 Task: Look for Airbnb options in Altamonte Springs, United States from 21st December, 2023 to 29th December, 2023 for 4 adults.2 bedrooms having 2 beds and 2 bathrooms. Property type can be flat. Look for 5 properties as per requirement.
Action: Mouse moved to (402, 89)
Screenshot: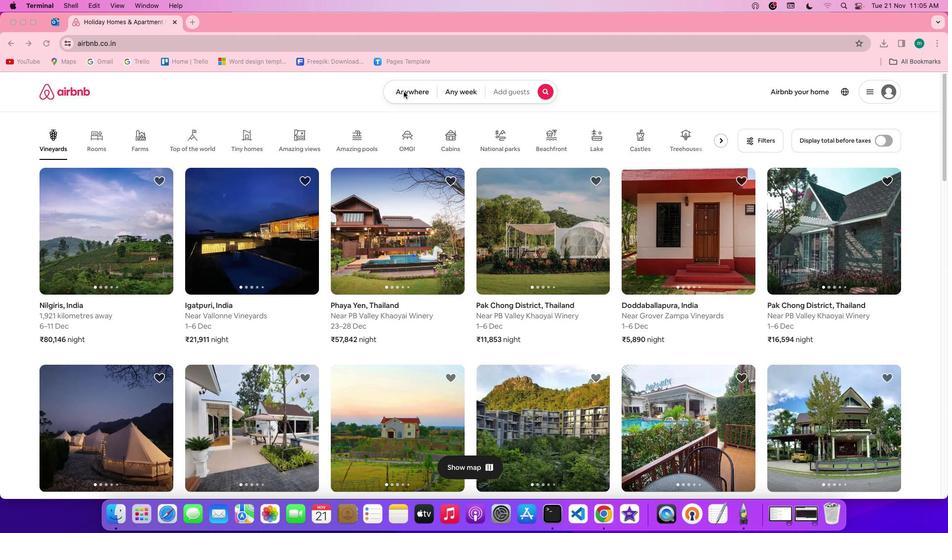 
Action: Mouse pressed left at (402, 89)
Screenshot: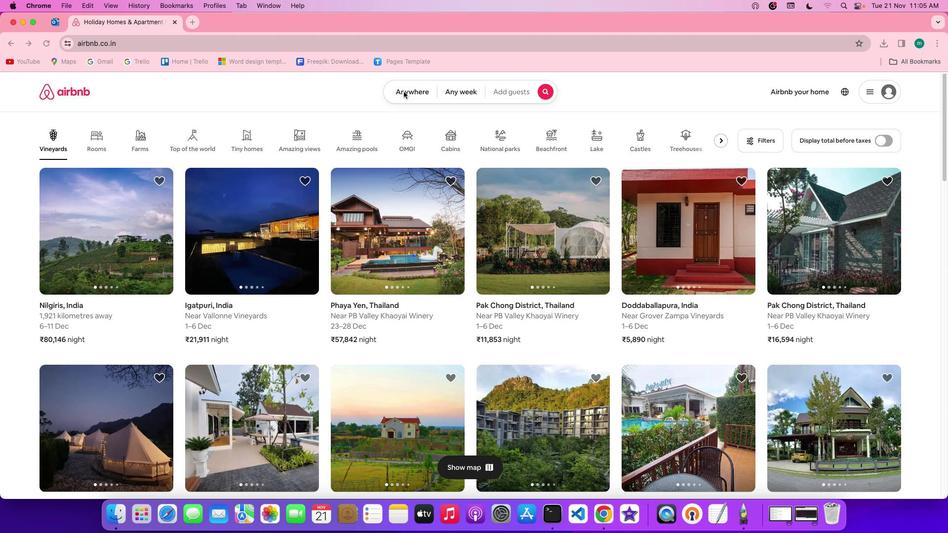 
Action: Mouse pressed left at (402, 89)
Screenshot: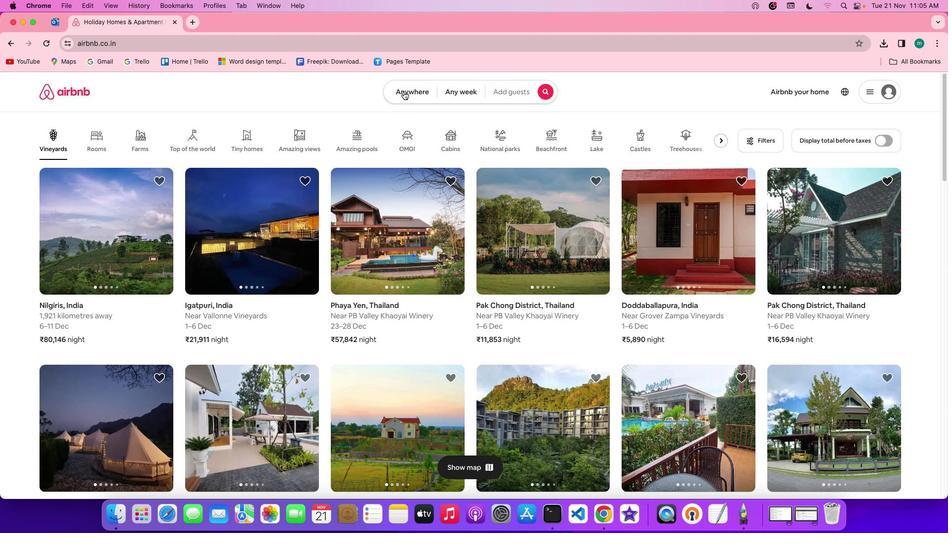 
Action: Mouse moved to (366, 131)
Screenshot: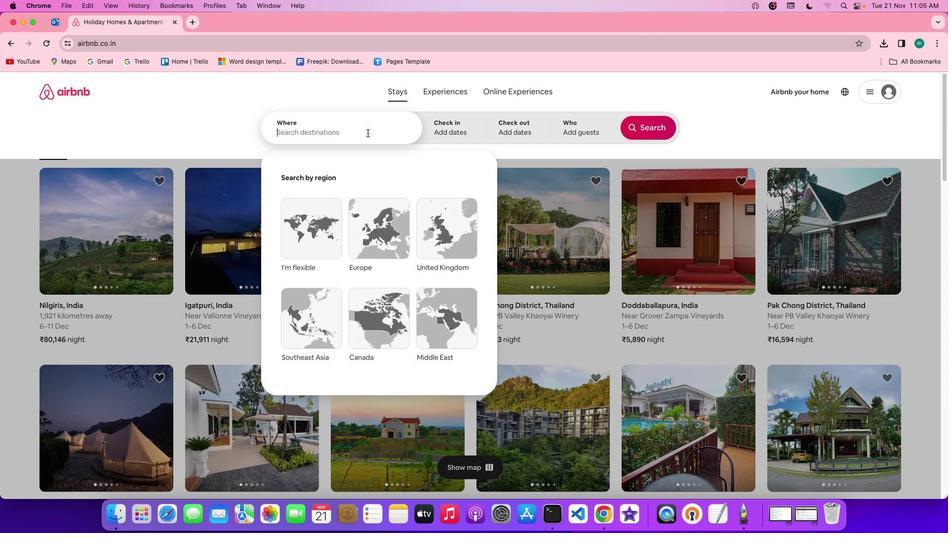 
Action: Mouse pressed left at (366, 131)
Screenshot: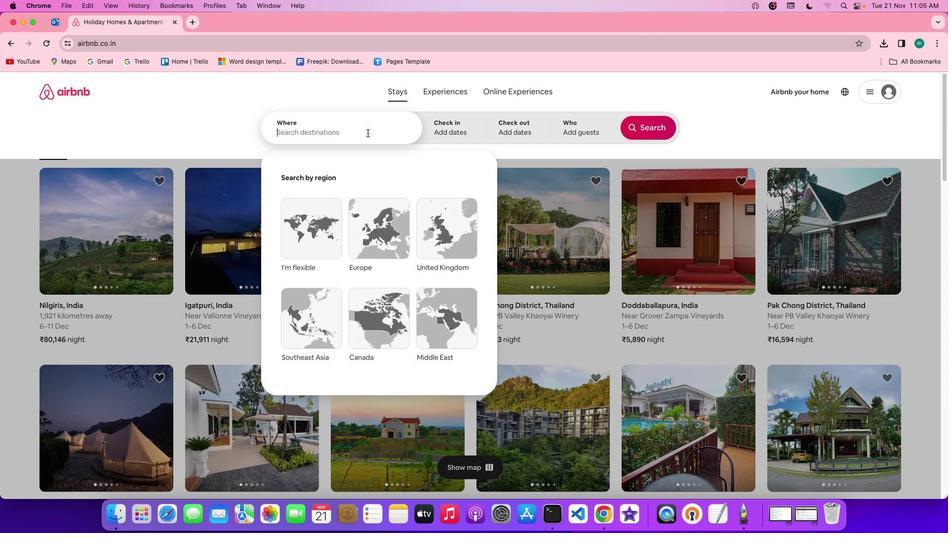 
Action: Key pressed Key.shift'A''l''t''a''m''o''n''t''e'Key.spaceKey.shift'S''p''r''i''n''g''s'','Key.spaceKey.shift'U''n''i''t''e''d'Key.spaceKey.shift'S''t''a''t''e''s'
Screenshot: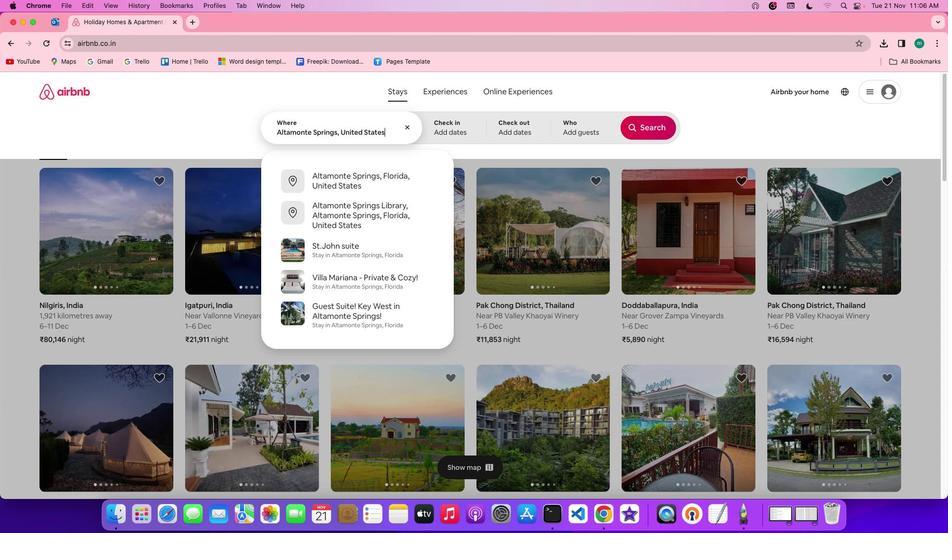 
Action: Mouse moved to (462, 125)
Screenshot: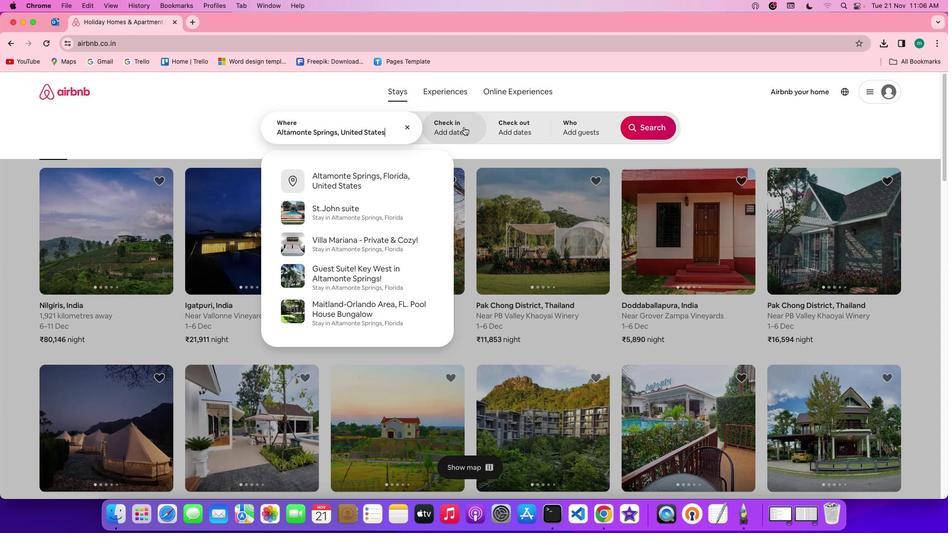 
Action: Mouse pressed left at (462, 125)
Screenshot: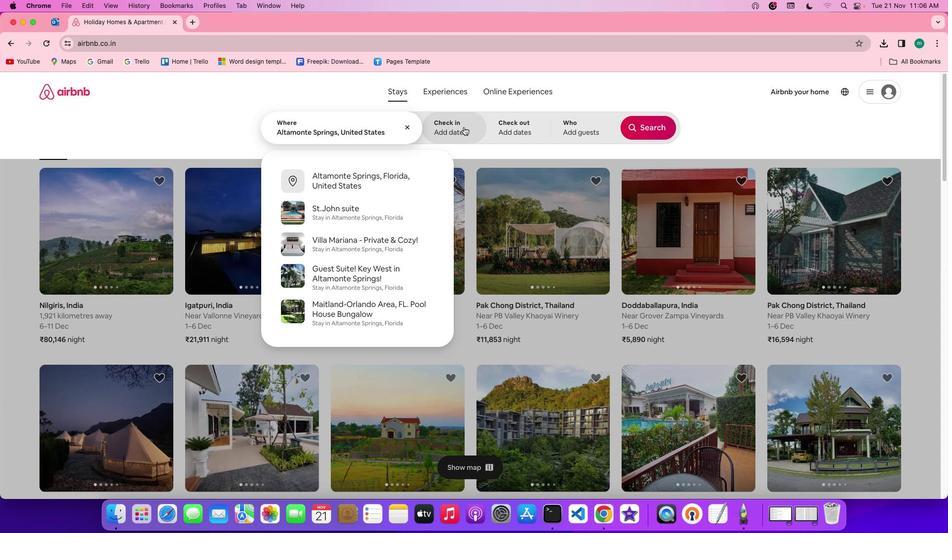 
Action: Mouse moved to (586, 324)
Screenshot: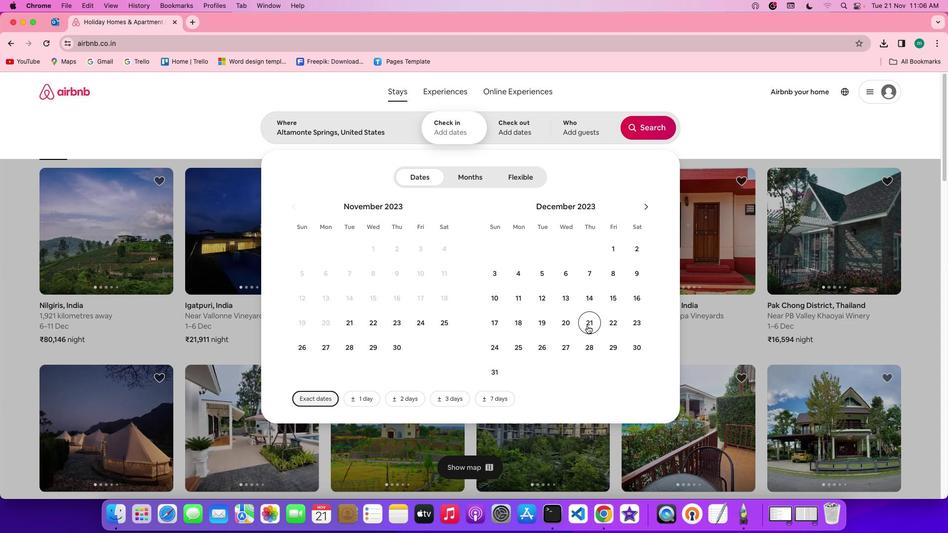 
Action: Mouse pressed left at (586, 324)
Screenshot: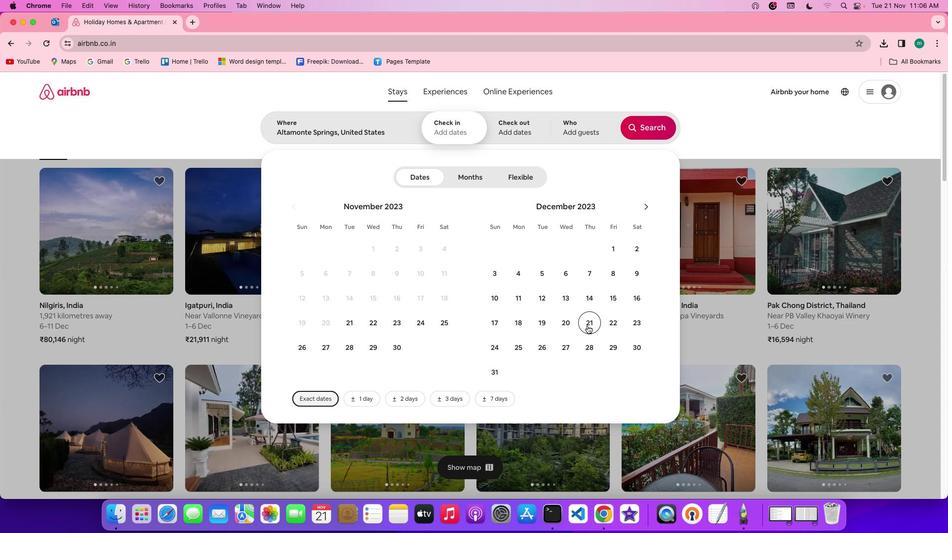 
Action: Mouse moved to (615, 342)
Screenshot: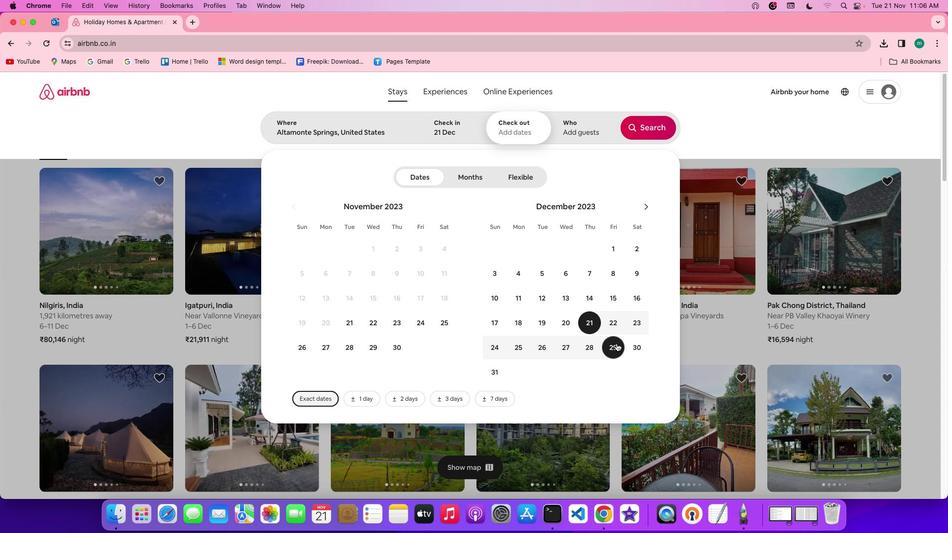 
Action: Mouse pressed left at (615, 342)
Screenshot: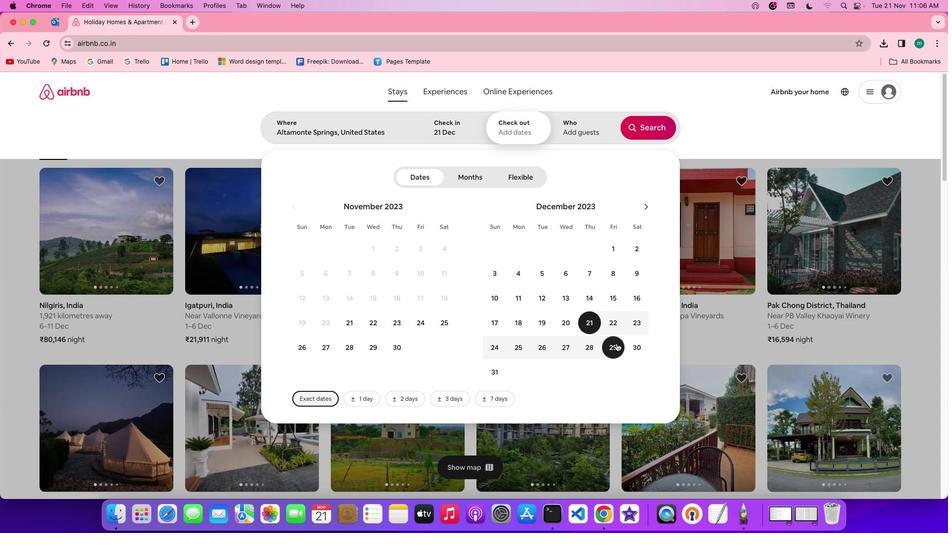 
Action: Mouse moved to (581, 122)
Screenshot: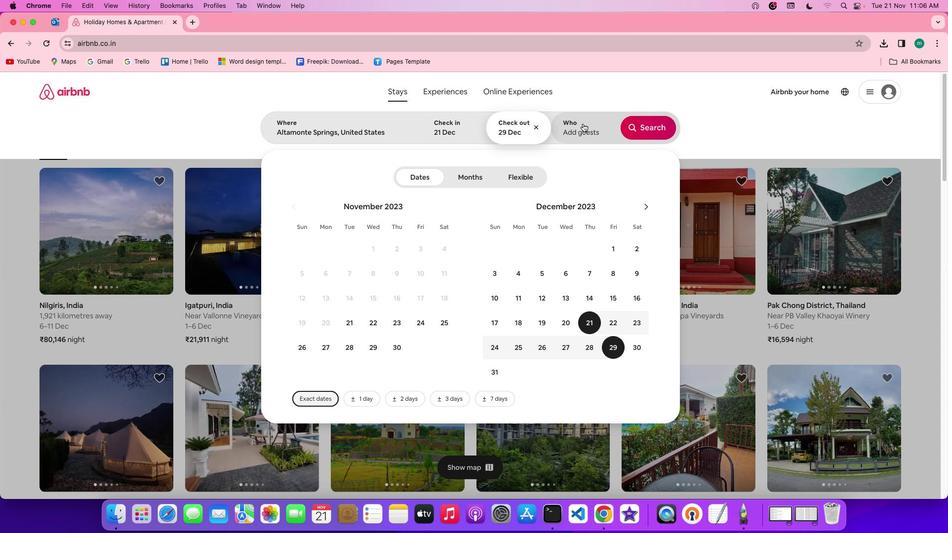 
Action: Mouse pressed left at (581, 122)
Screenshot: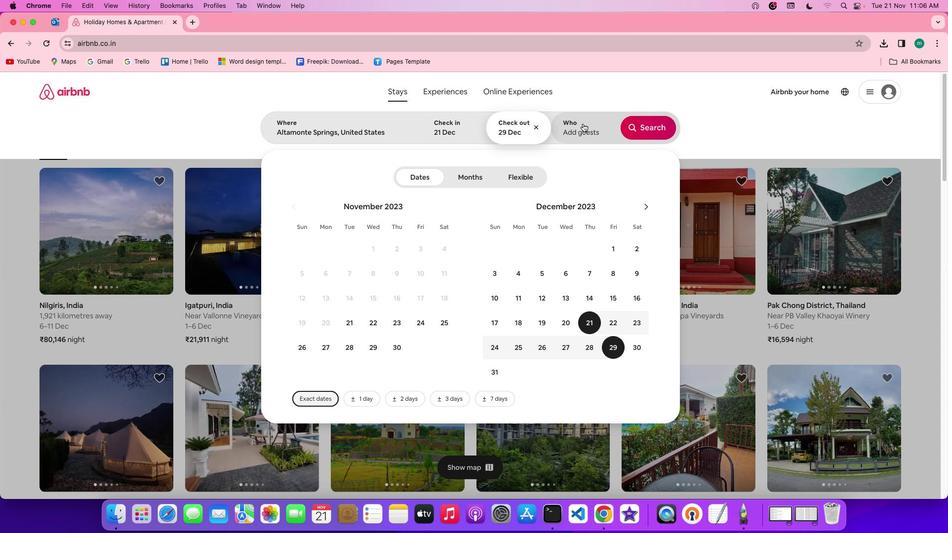 
Action: Mouse moved to (653, 174)
Screenshot: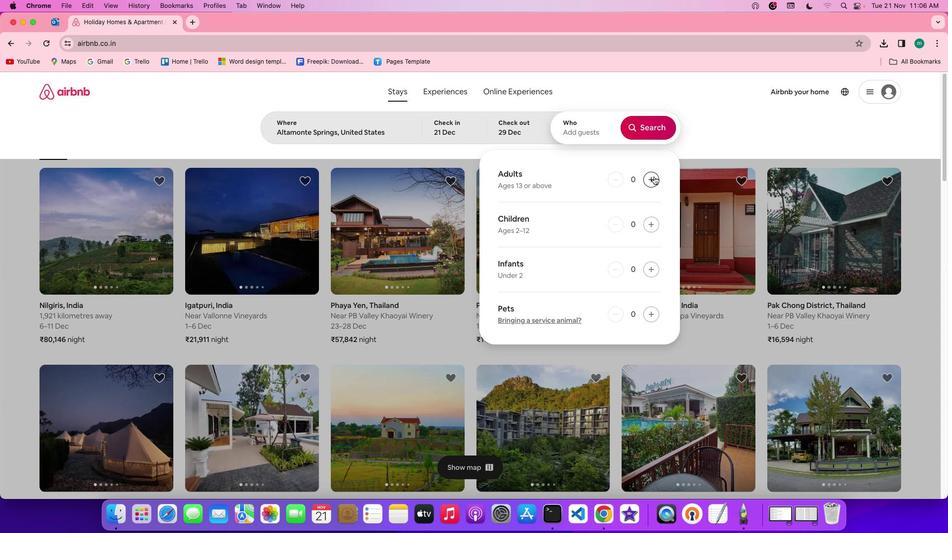 
Action: Mouse pressed left at (653, 174)
Screenshot: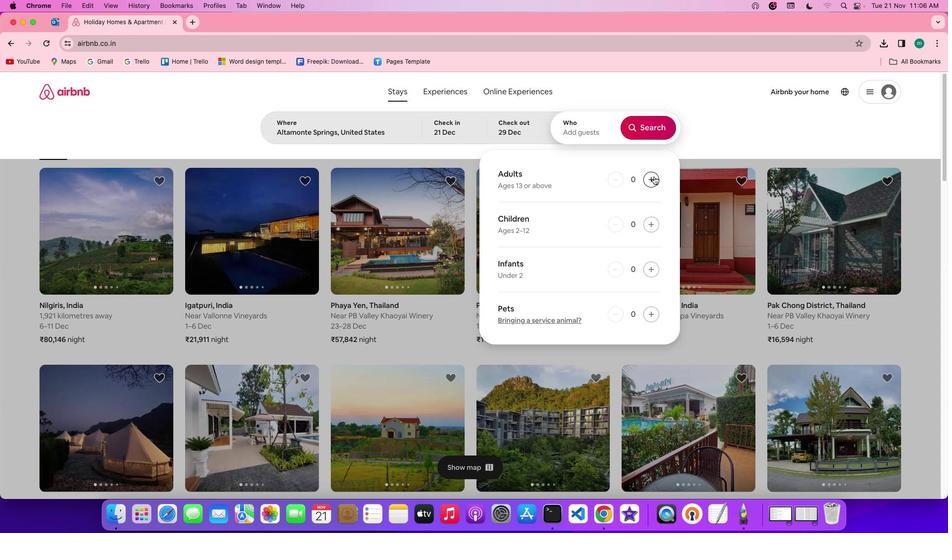 
Action: Mouse pressed left at (653, 174)
Screenshot: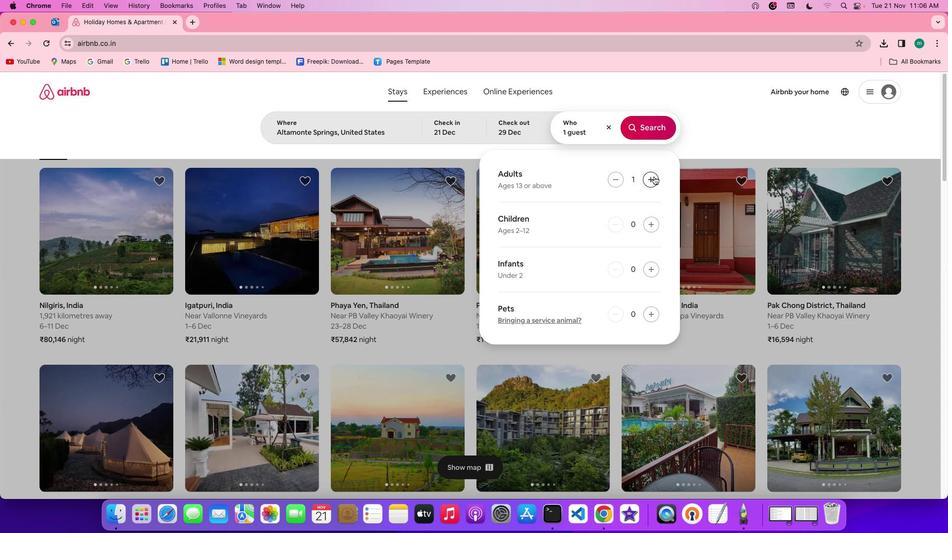 
Action: Mouse pressed left at (653, 174)
Screenshot: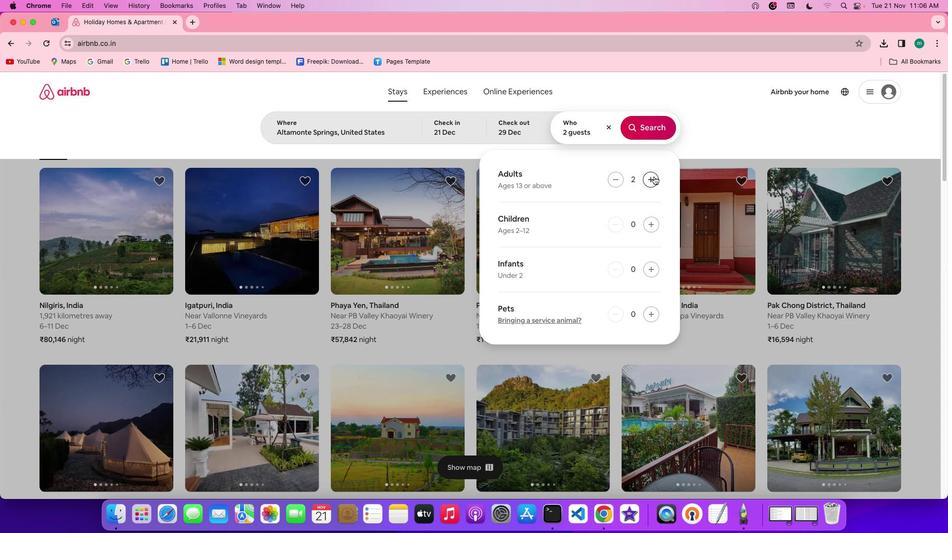 
Action: Mouse pressed left at (653, 174)
Screenshot: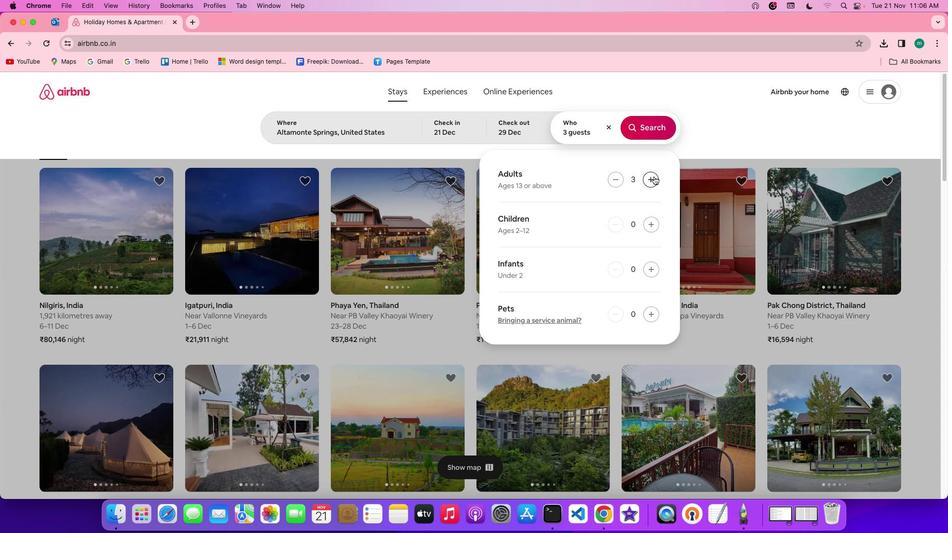 
Action: Mouse moved to (644, 126)
Screenshot: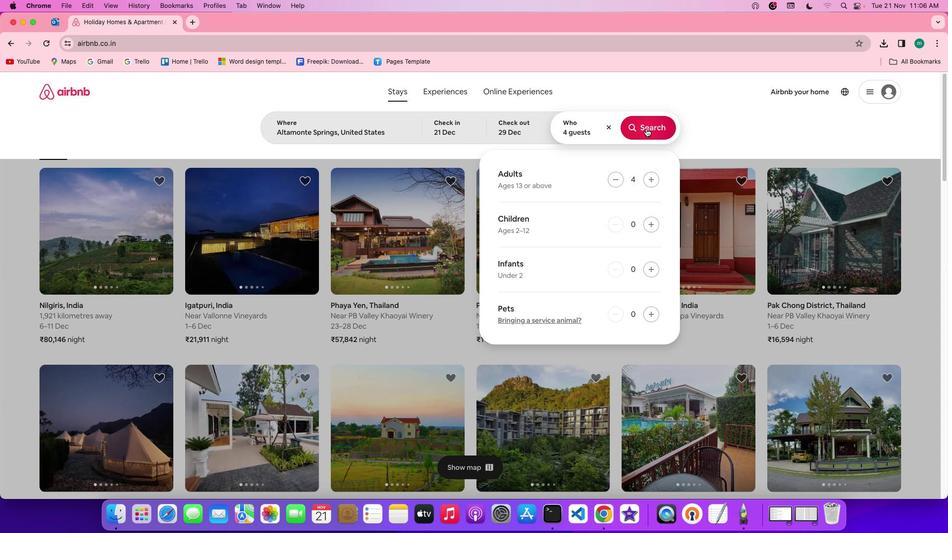 
Action: Mouse pressed left at (644, 126)
Screenshot: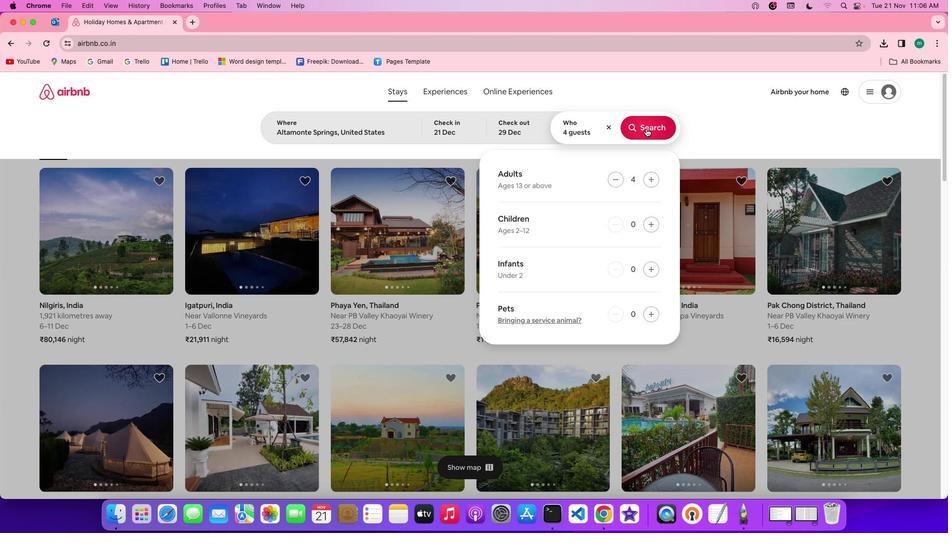 
Action: Mouse moved to (796, 123)
Screenshot: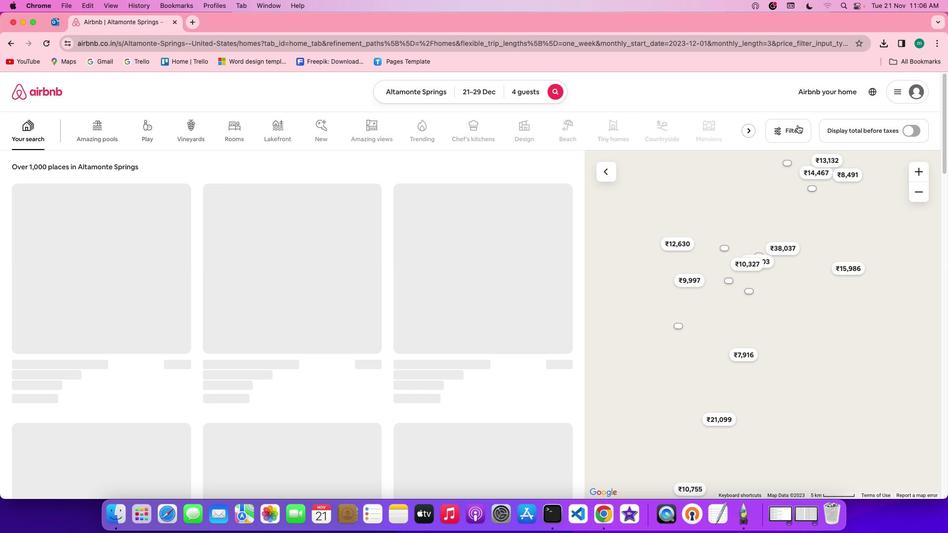 
Action: Mouse pressed left at (796, 123)
Screenshot: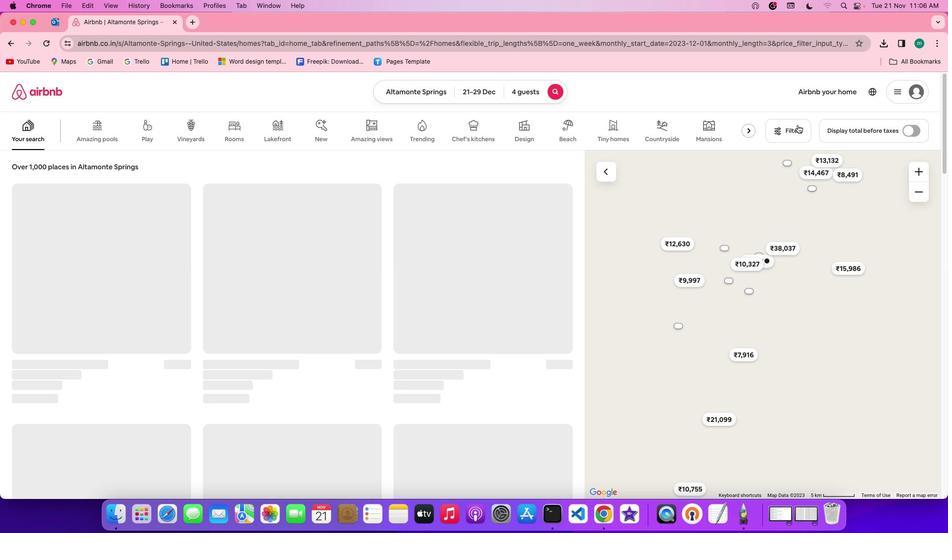 
Action: Mouse moved to (506, 271)
Screenshot: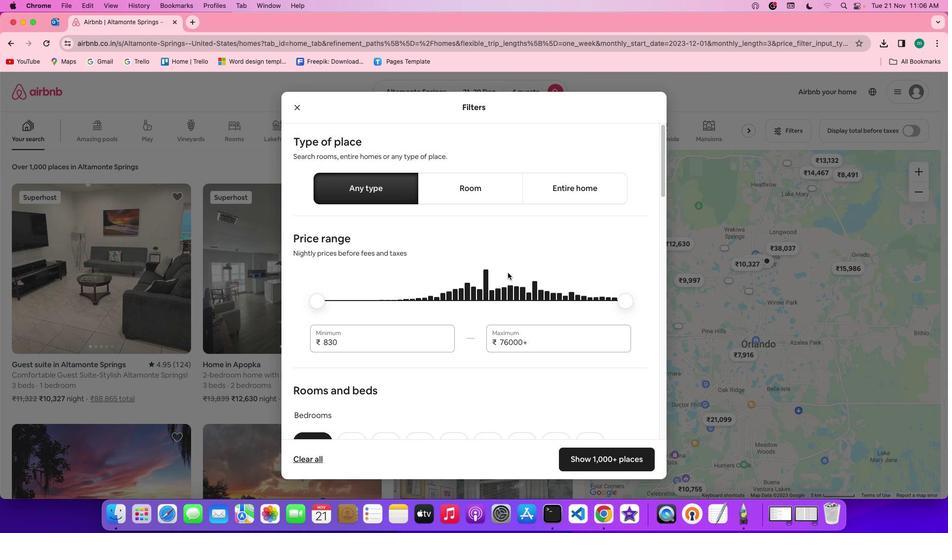 
Action: Mouse scrolled (506, 271) with delta (0, -1)
Screenshot: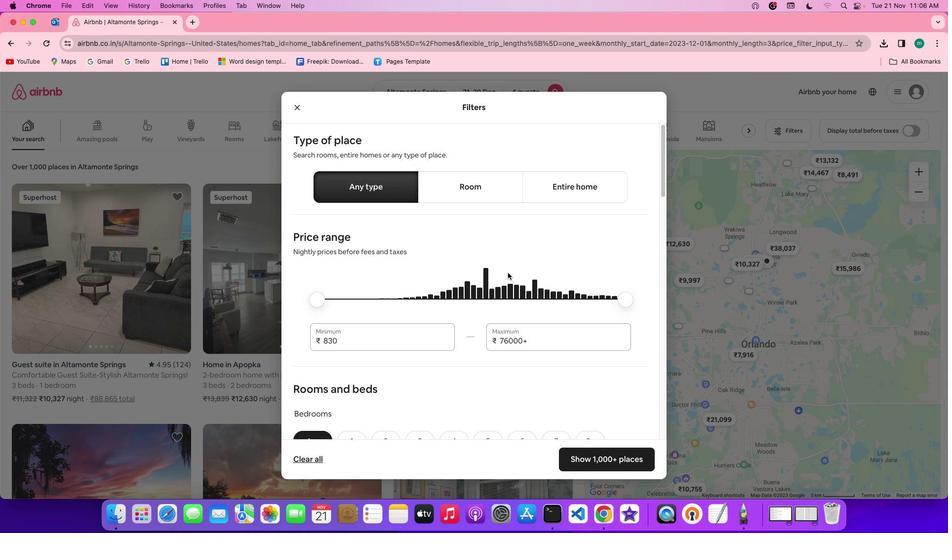 
Action: Mouse scrolled (506, 271) with delta (0, -1)
Screenshot: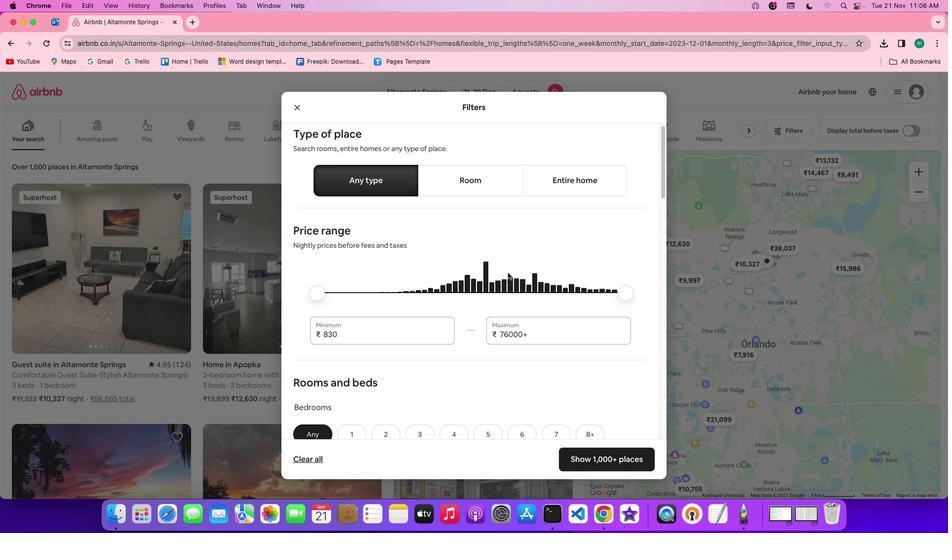 
Action: Mouse scrolled (506, 271) with delta (0, -1)
Screenshot: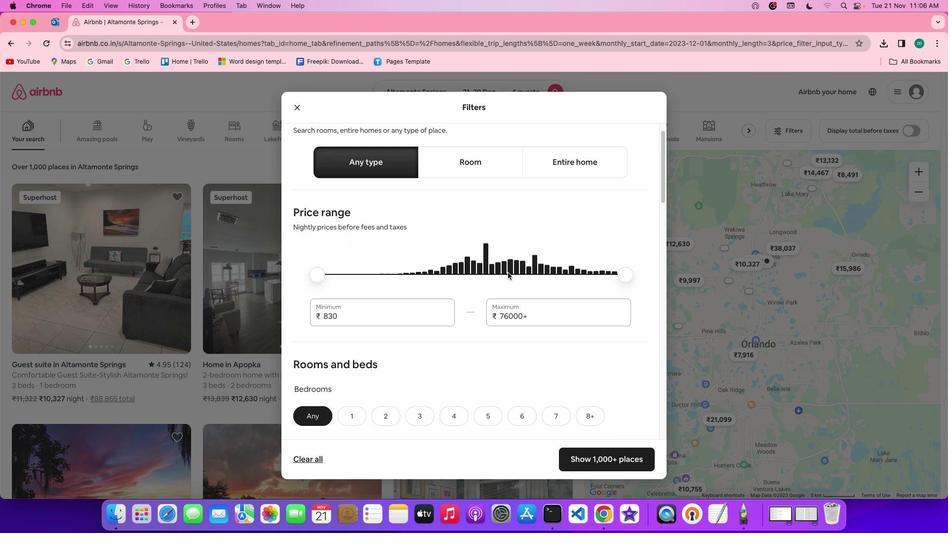 
Action: Mouse scrolled (506, 271) with delta (0, -1)
Screenshot: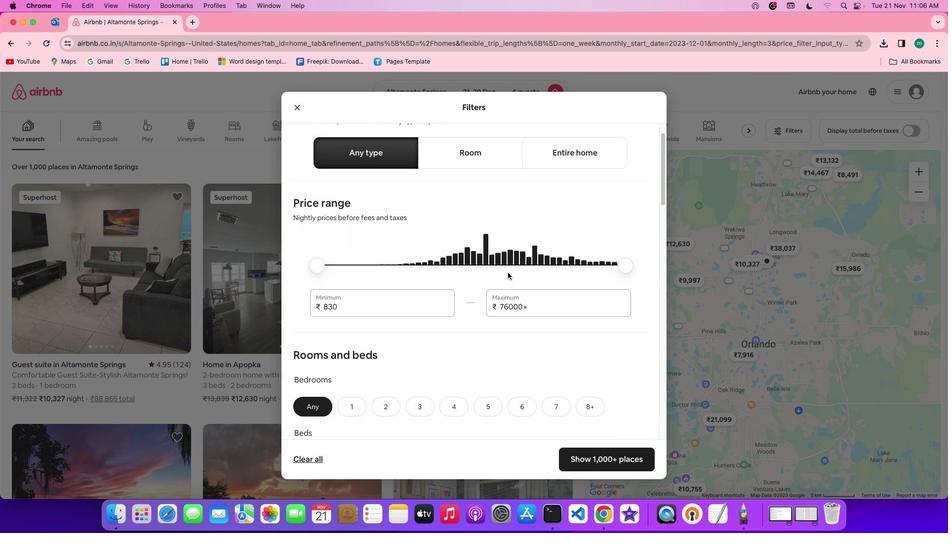 
Action: Mouse moved to (506, 271)
Screenshot: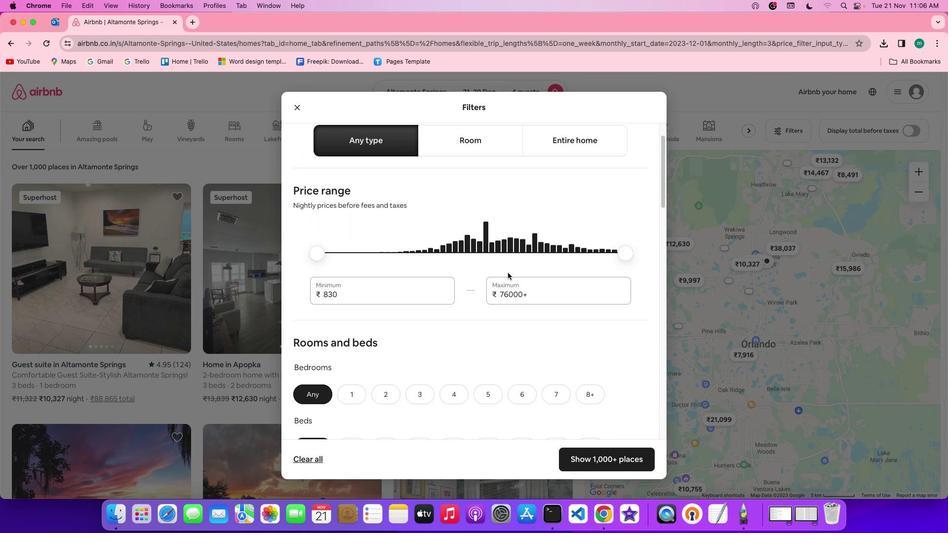 
Action: Mouse scrolled (506, 271) with delta (0, -1)
Screenshot: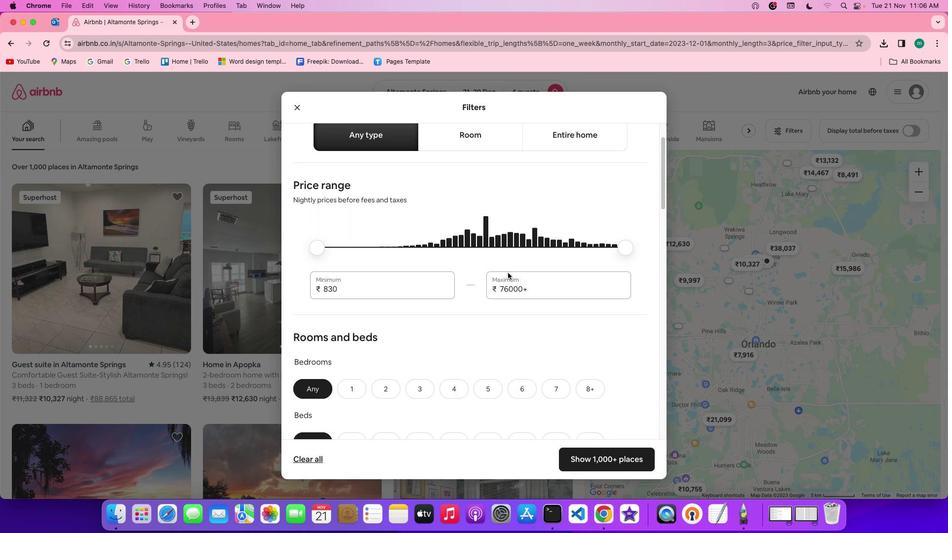 
Action: Mouse scrolled (506, 271) with delta (0, -1)
Screenshot: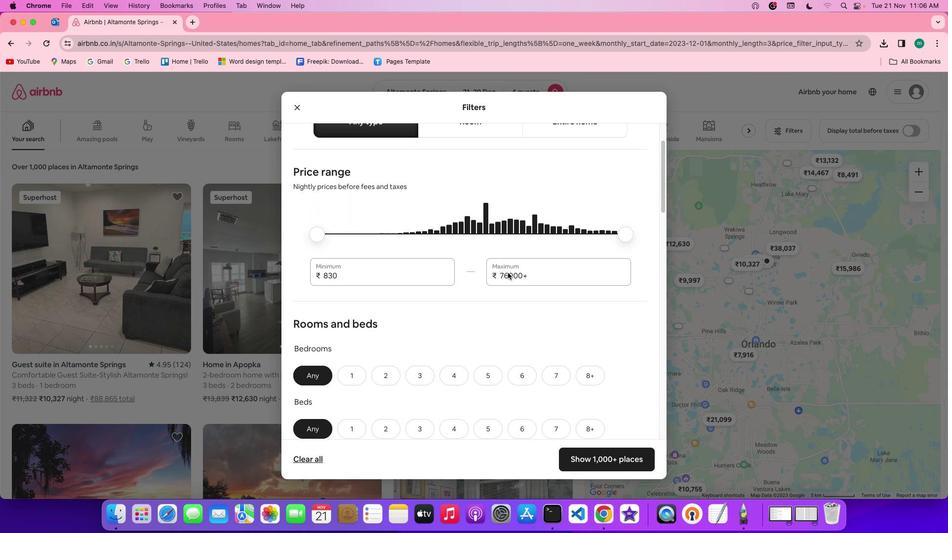
Action: Mouse scrolled (506, 271) with delta (0, -2)
Screenshot: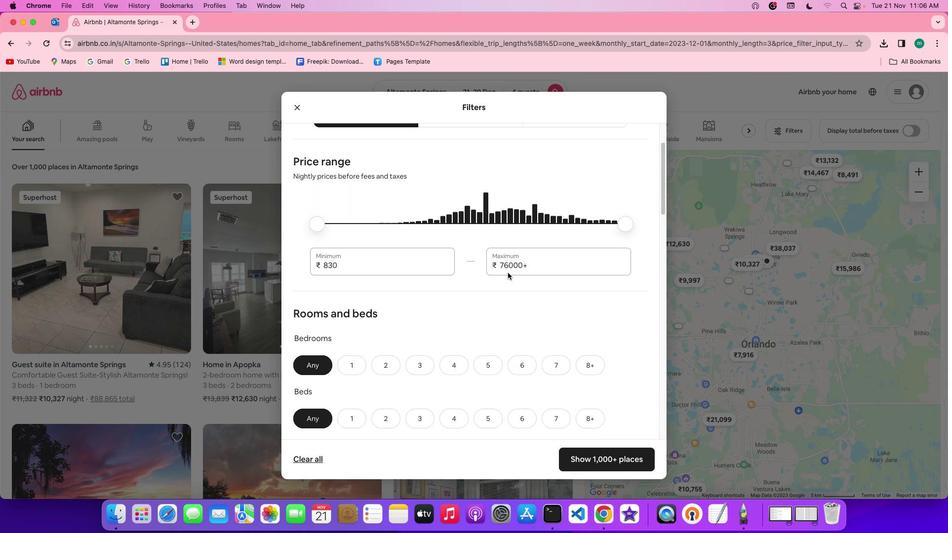 
Action: Mouse scrolled (506, 271) with delta (0, -2)
Screenshot: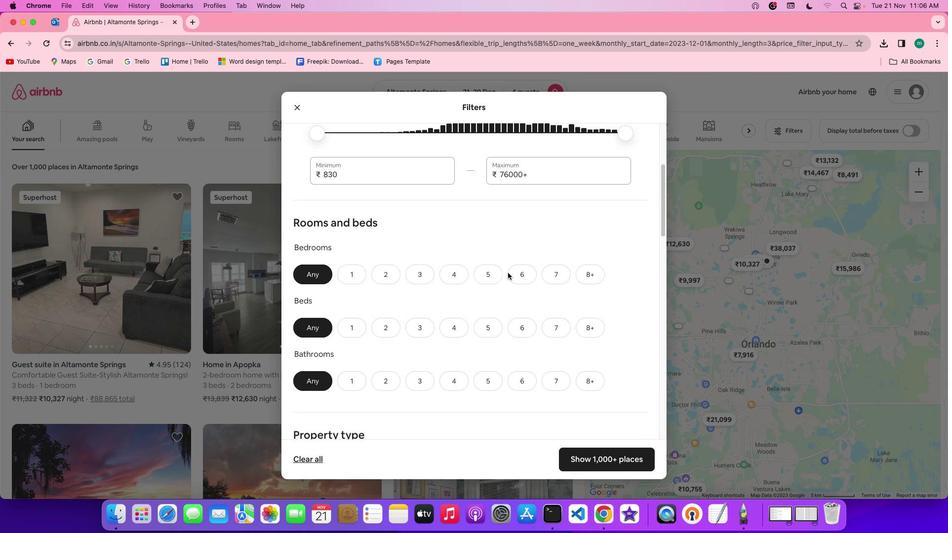 
Action: Mouse scrolled (506, 271) with delta (0, -1)
Screenshot: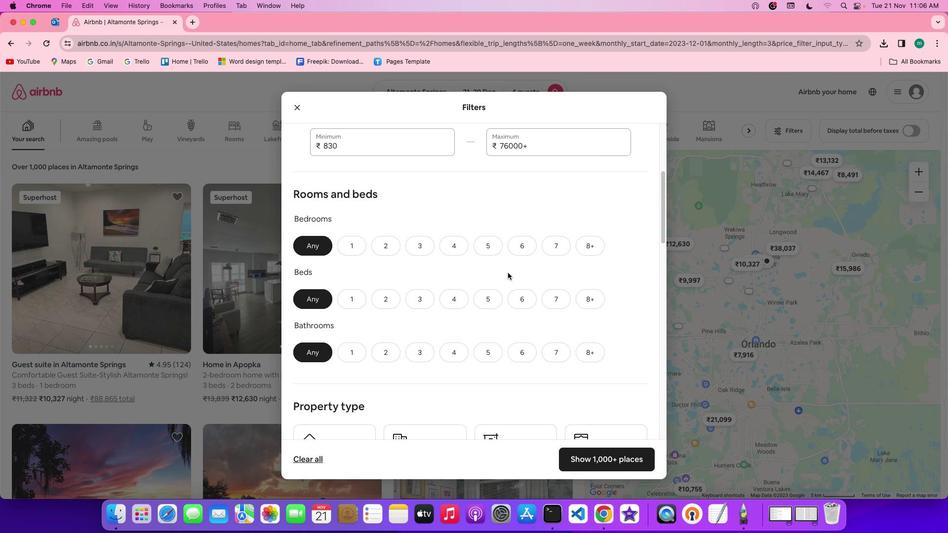 
Action: Mouse scrolled (506, 271) with delta (0, -1)
Screenshot: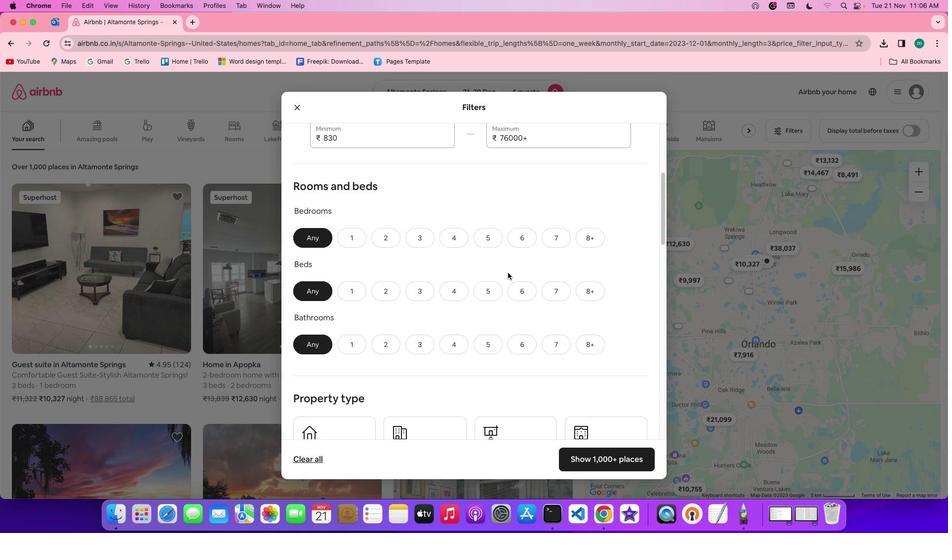 
Action: Mouse scrolled (506, 271) with delta (0, -1)
Screenshot: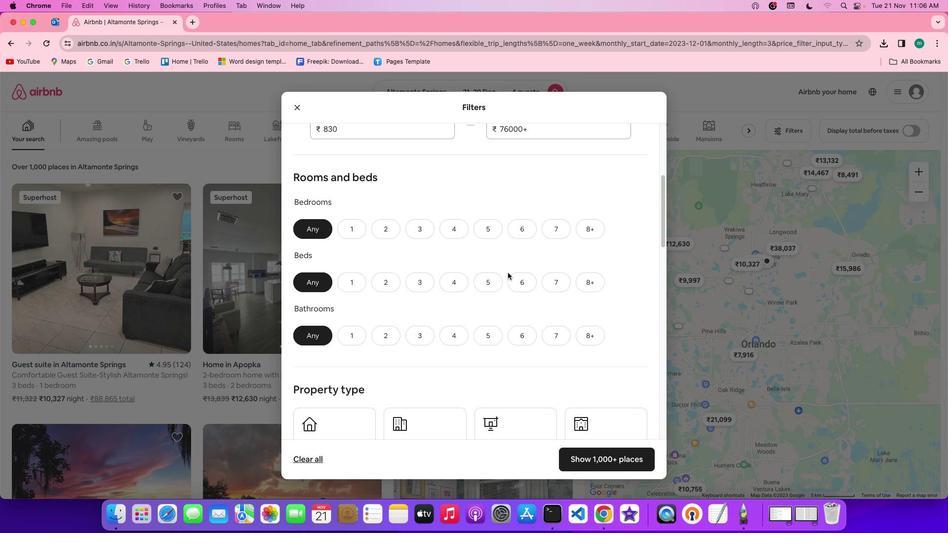 
Action: Mouse scrolled (506, 271) with delta (0, -1)
Screenshot: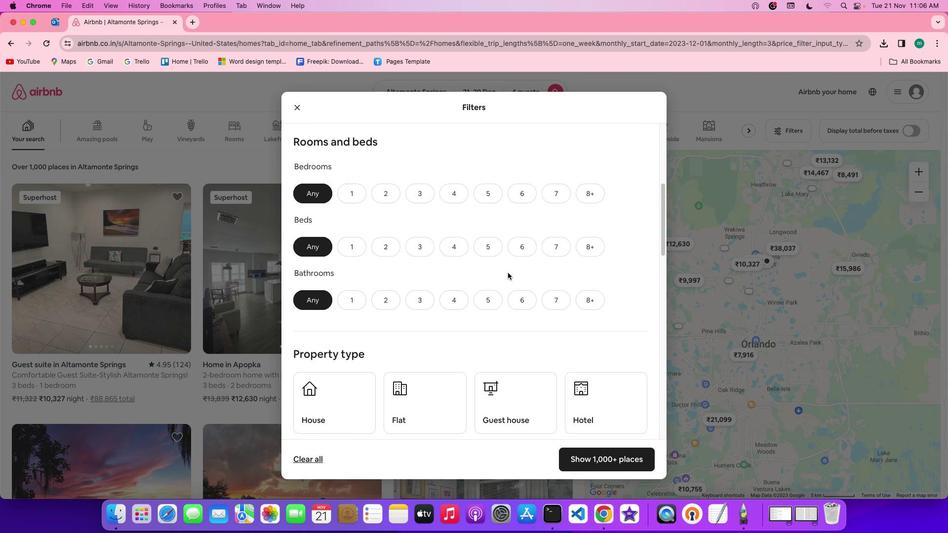 
Action: Mouse moved to (384, 154)
Screenshot: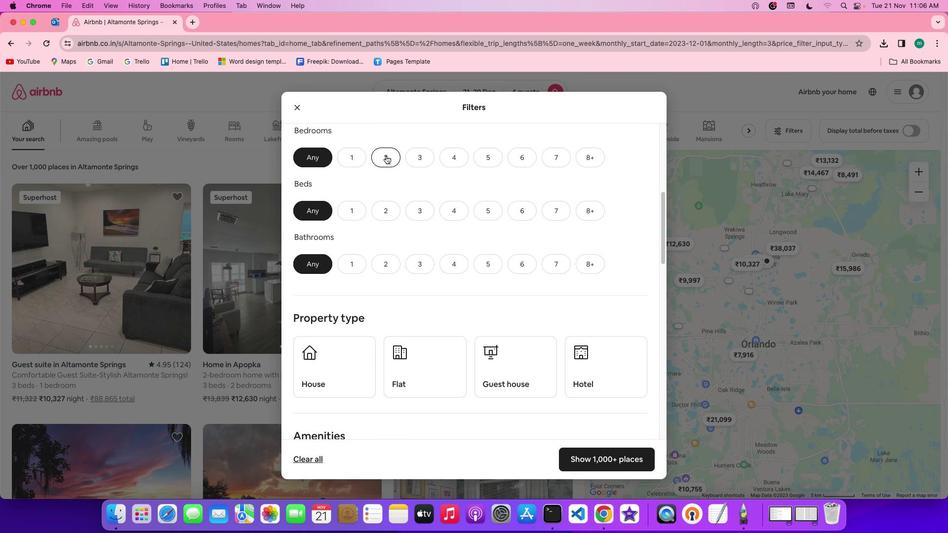 
Action: Mouse pressed left at (384, 154)
Screenshot: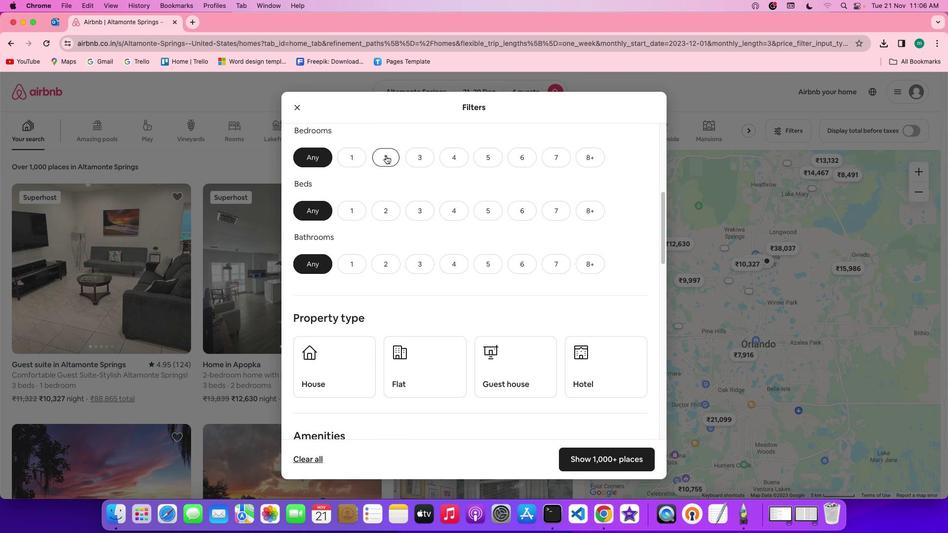 
Action: Mouse moved to (385, 211)
Screenshot: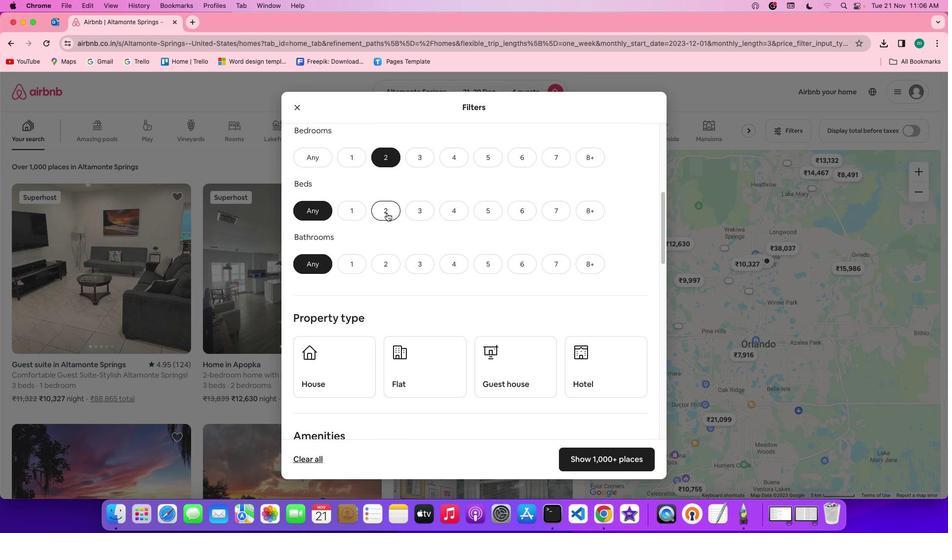 
Action: Mouse pressed left at (385, 211)
Screenshot: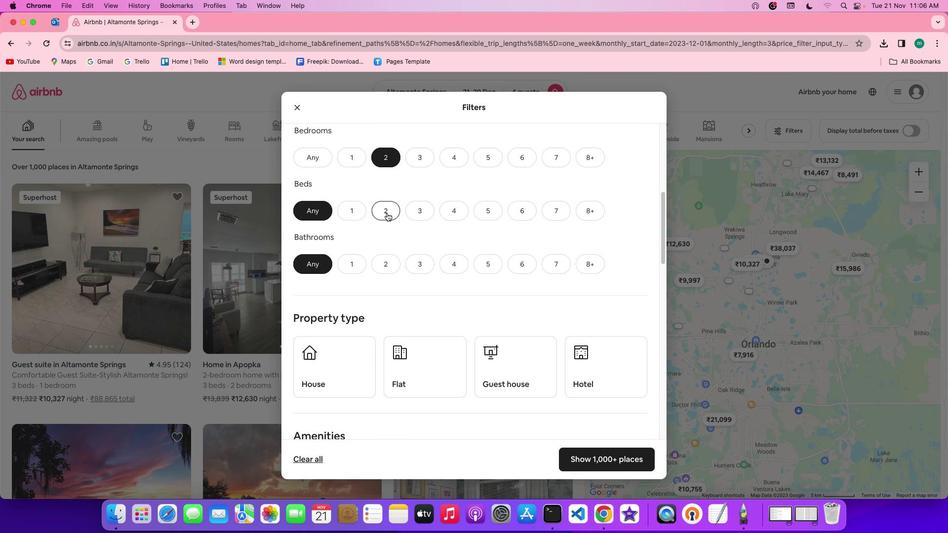 
Action: Mouse moved to (387, 258)
Screenshot: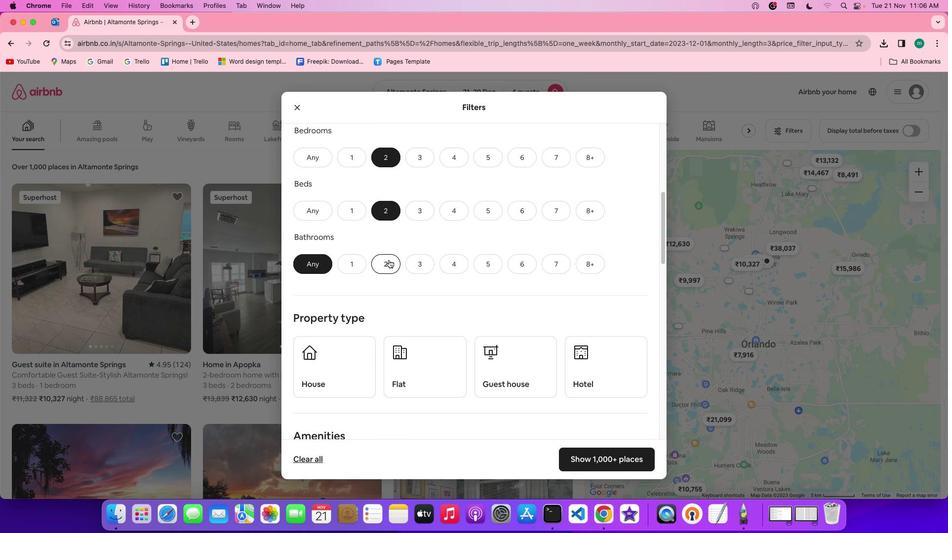 
Action: Mouse pressed left at (387, 258)
Screenshot: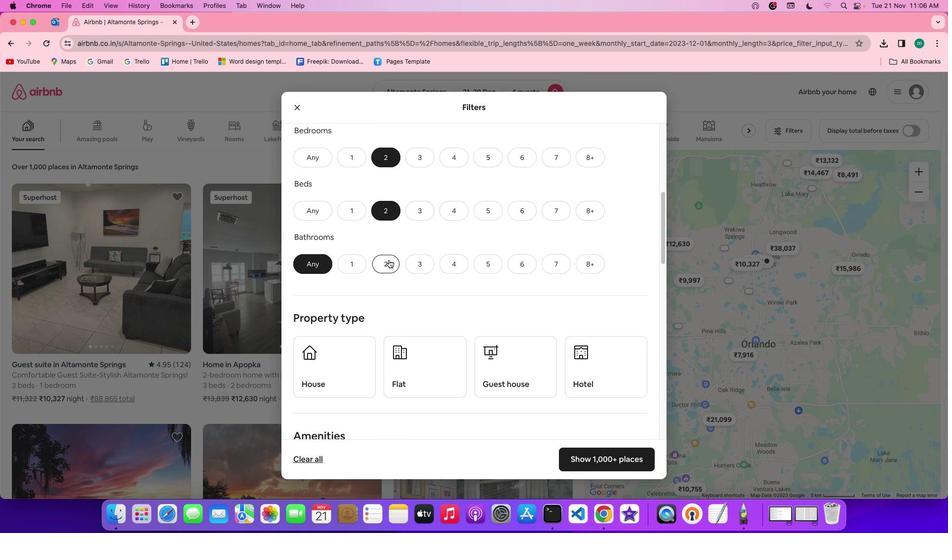 
Action: Mouse moved to (514, 266)
Screenshot: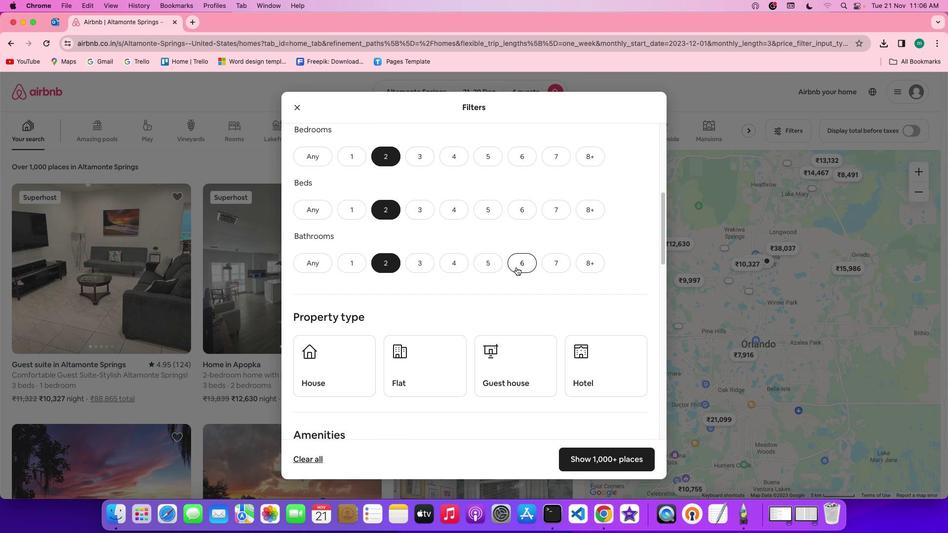 
Action: Mouse scrolled (514, 266) with delta (0, -1)
Screenshot: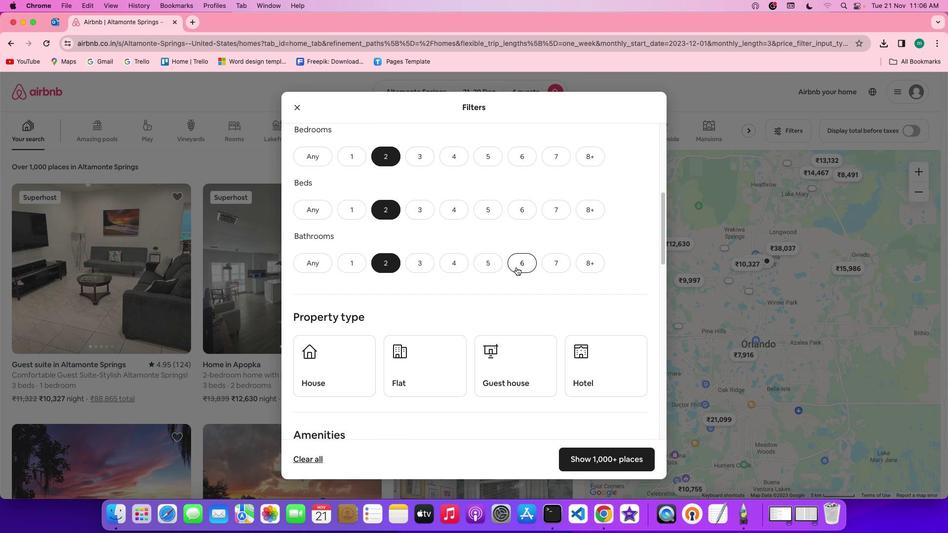 
Action: Mouse scrolled (514, 266) with delta (0, -1)
Screenshot: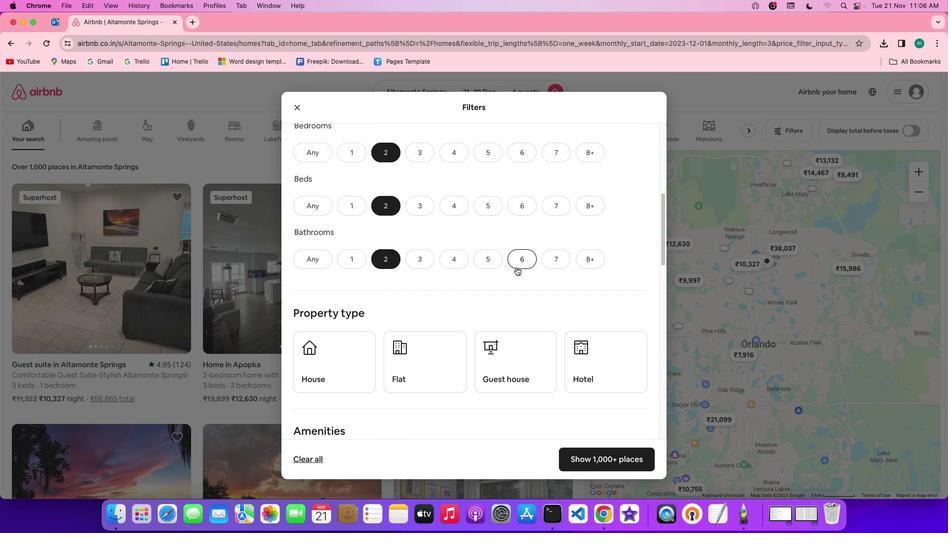 
Action: Mouse scrolled (514, 266) with delta (0, -1)
Screenshot: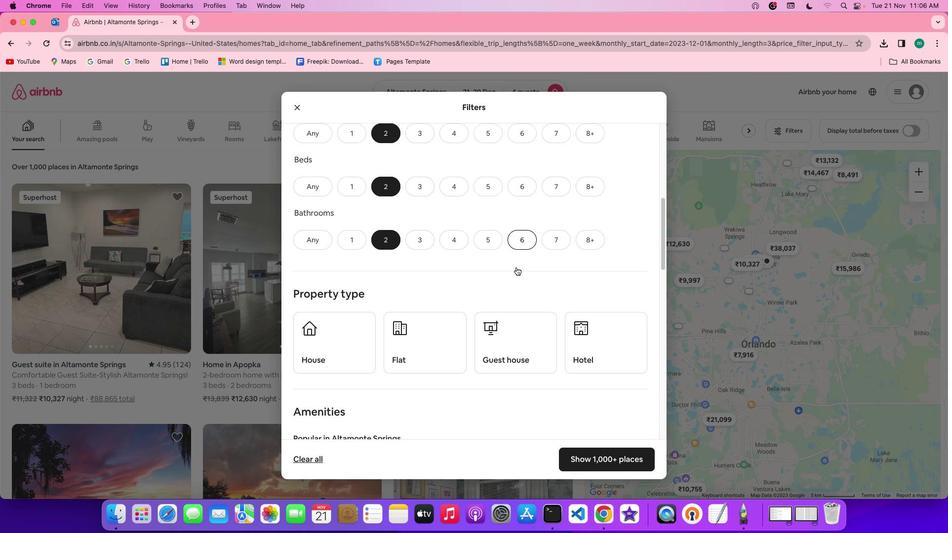 
Action: Mouse scrolled (514, 266) with delta (0, -1)
Screenshot: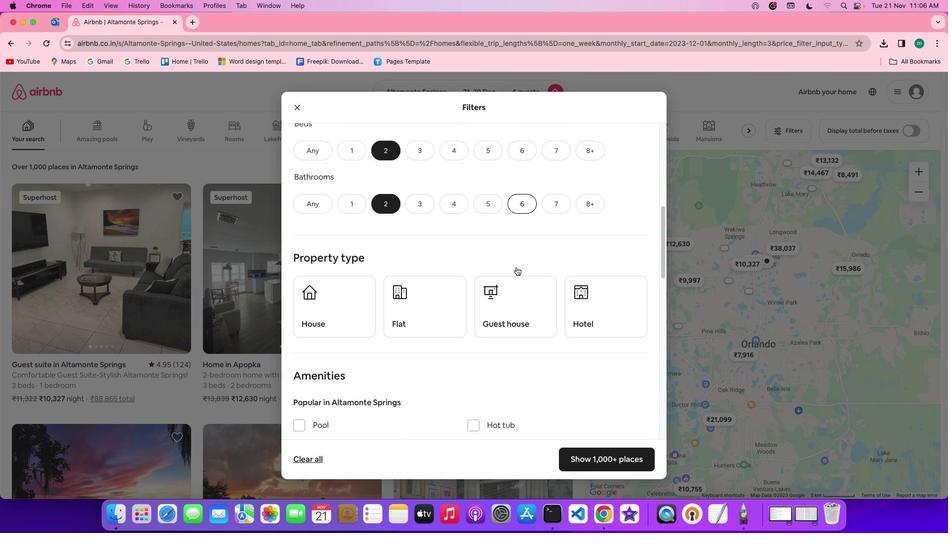 
Action: Mouse moved to (513, 265)
Screenshot: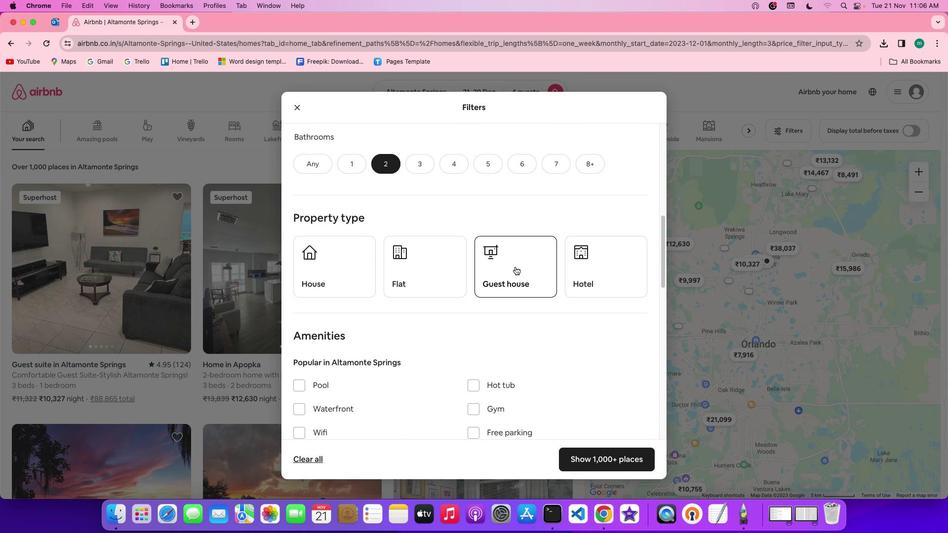 
Action: Mouse scrolled (513, 265) with delta (0, -1)
Screenshot: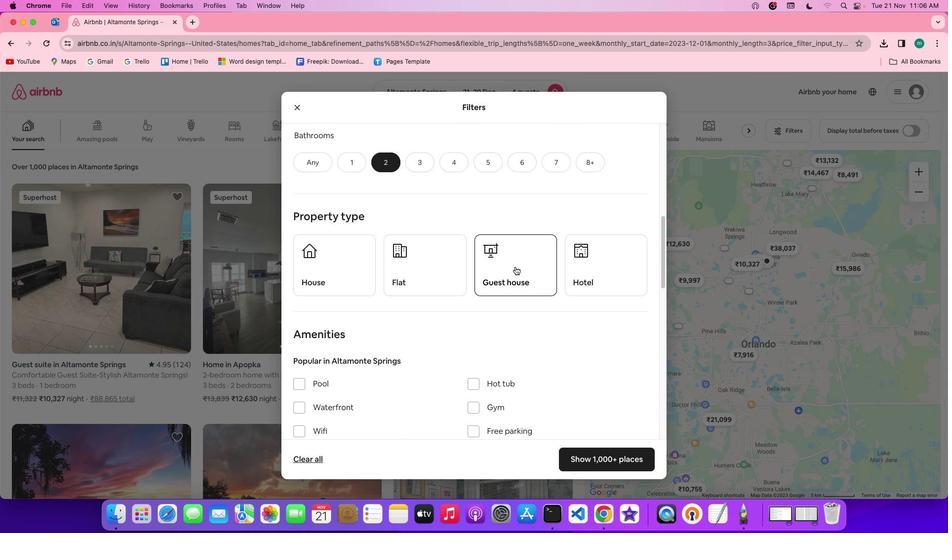 
Action: Mouse scrolled (513, 265) with delta (0, -1)
Screenshot: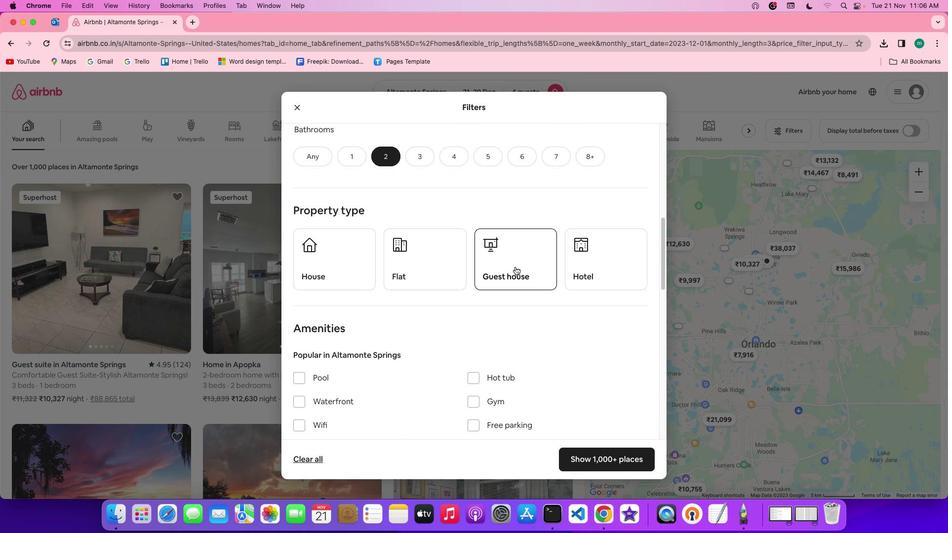 
Action: Mouse moved to (435, 248)
Screenshot: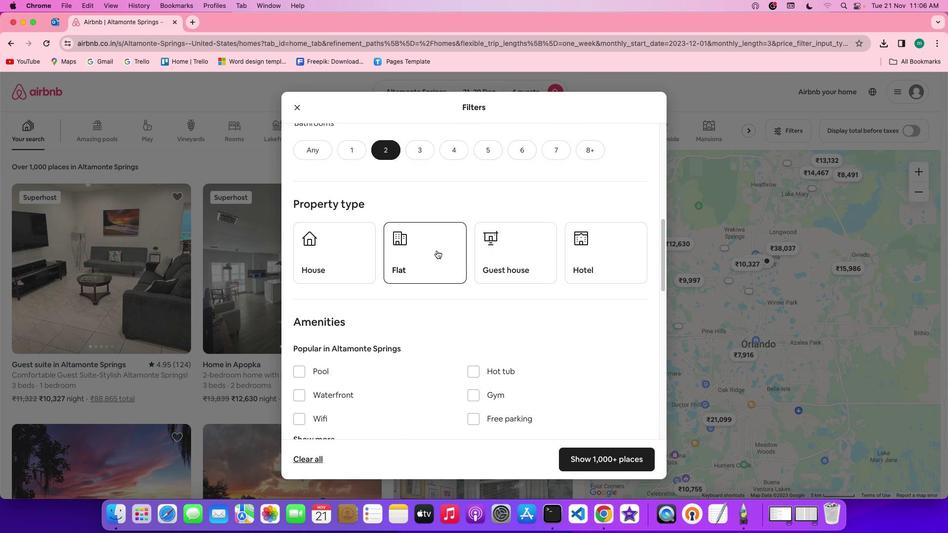 
Action: Mouse pressed left at (435, 248)
Screenshot: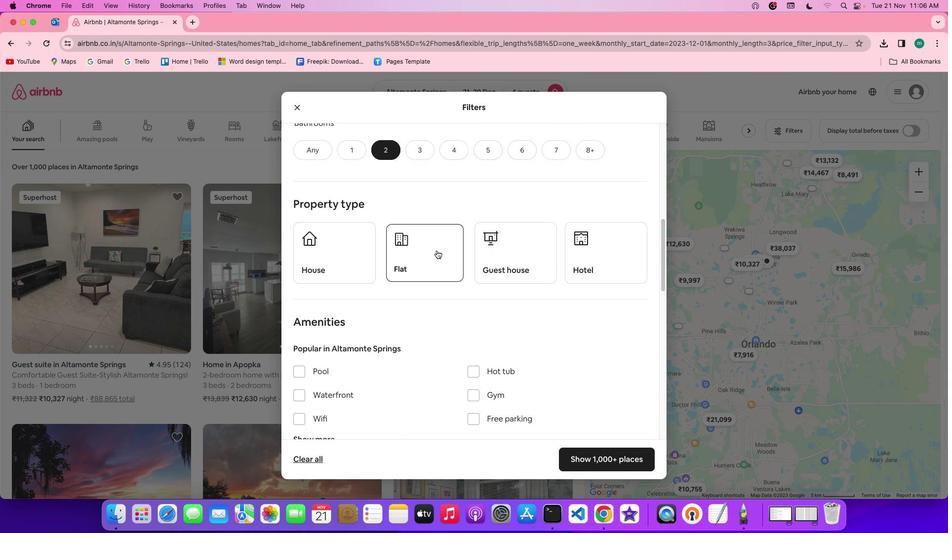 
Action: Mouse moved to (535, 276)
Screenshot: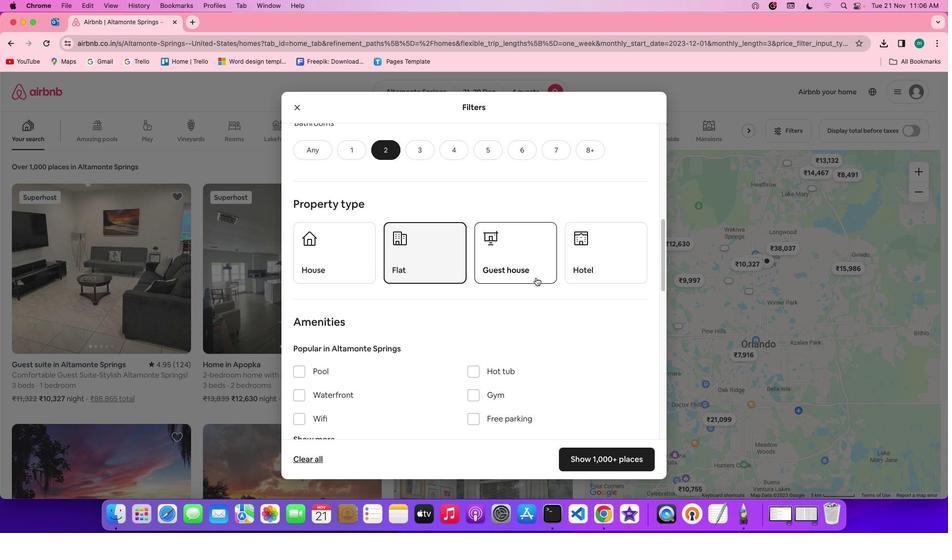 
Action: Mouse scrolled (535, 276) with delta (0, -1)
Screenshot: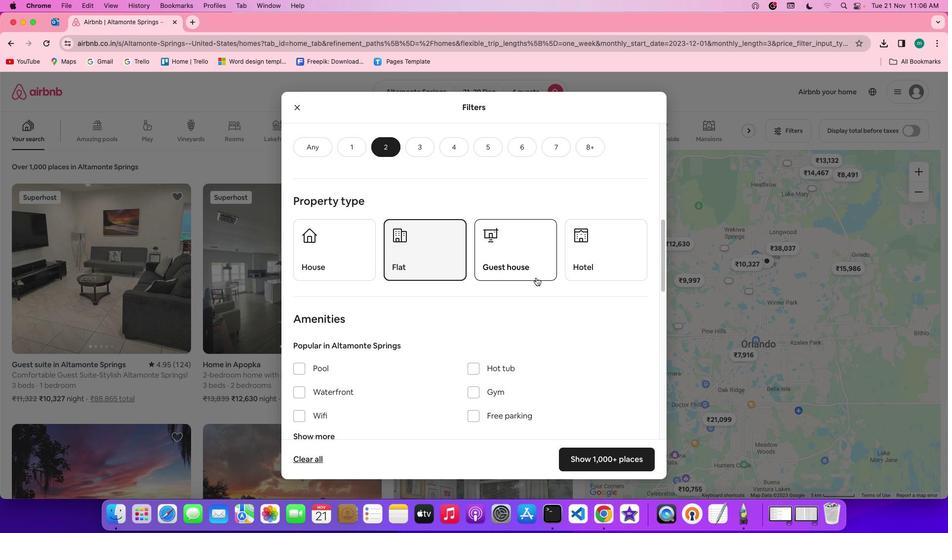 
Action: Mouse scrolled (535, 276) with delta (0, -1)
Screenshot: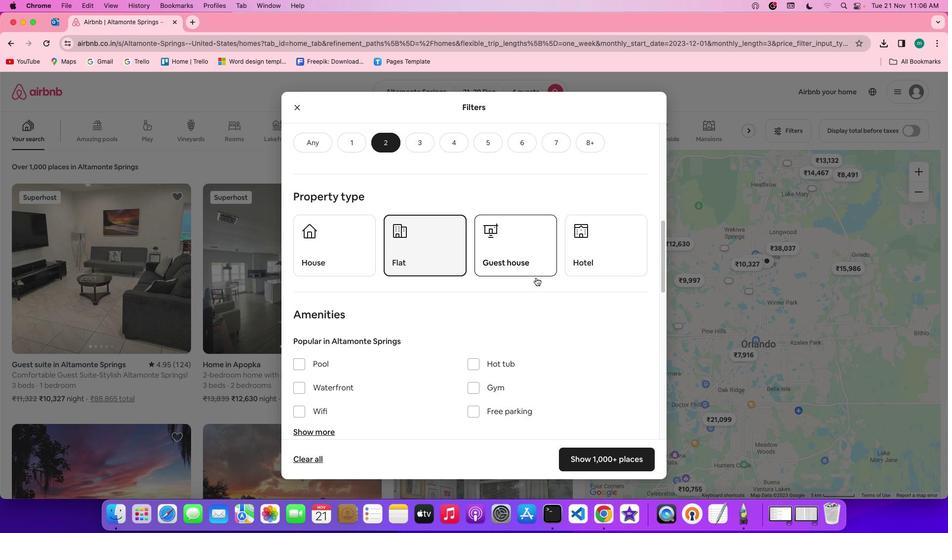 
Action: Mouse scrolled (535, 276) with delta (0, -1)
Screenshot: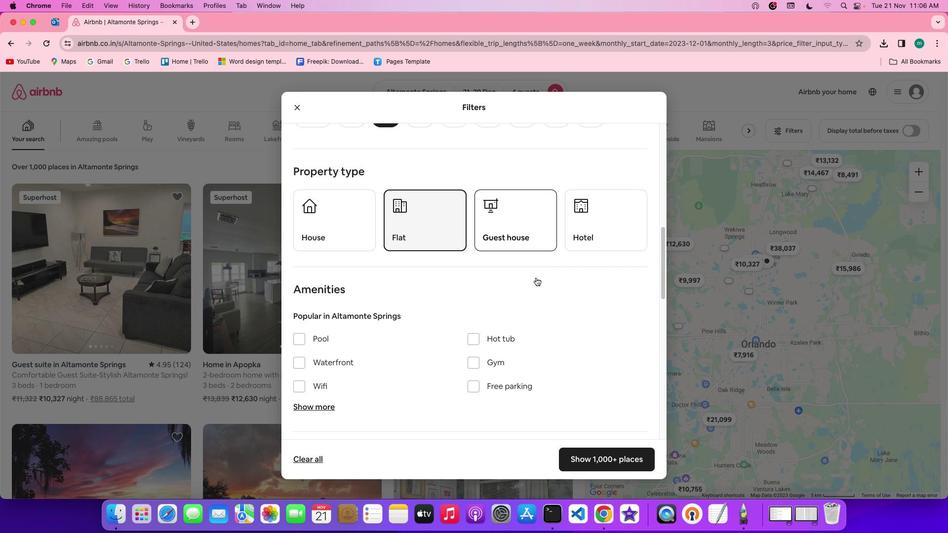
Action: Mouse scrolled (535, 276) with delta (0, -1)
Screenshot: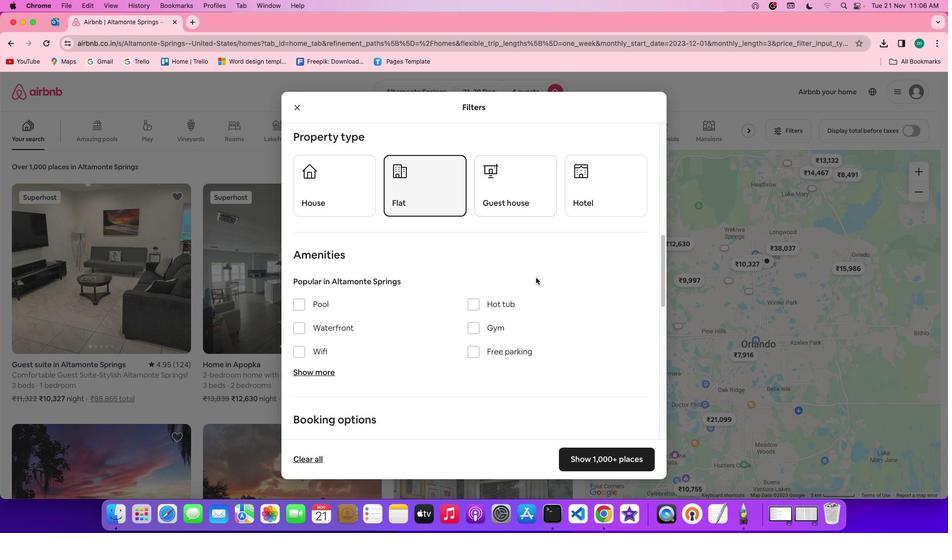 
Action: Mouse scrolled (535, 276) with delta (0, -1)
Screenshot: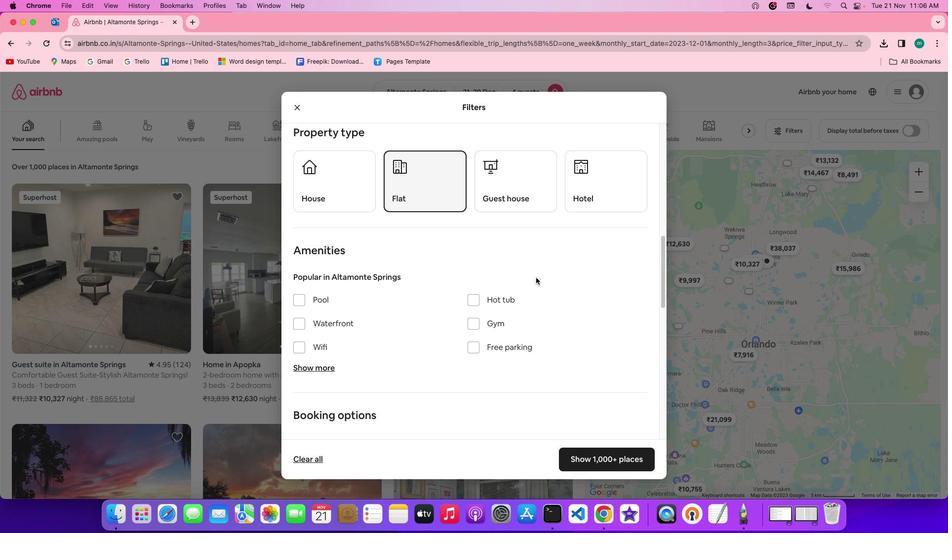 
Action: Mouse scrolled (535, 276) with delta (0, -1)
Screenshot: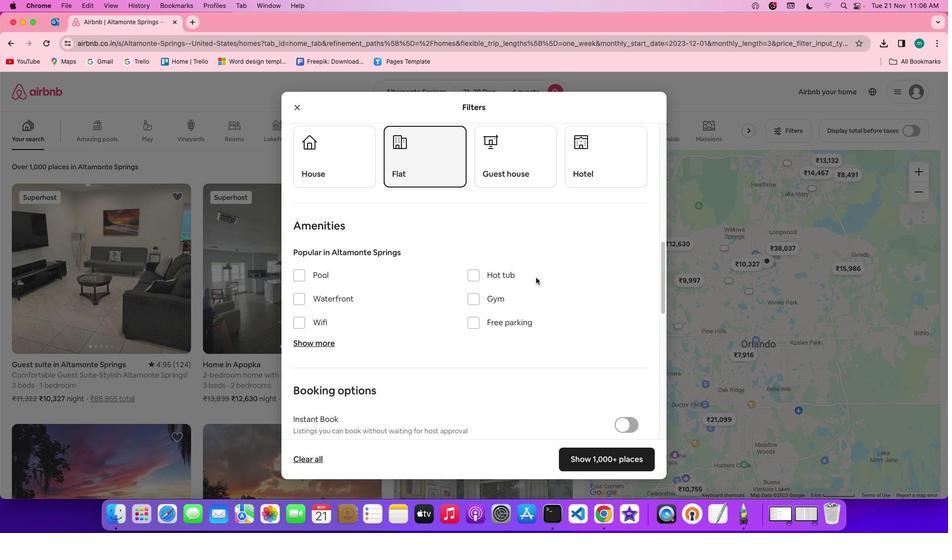 
Action: Mouse scrolled (535, 276) with delta (0, -1)
Screenshot: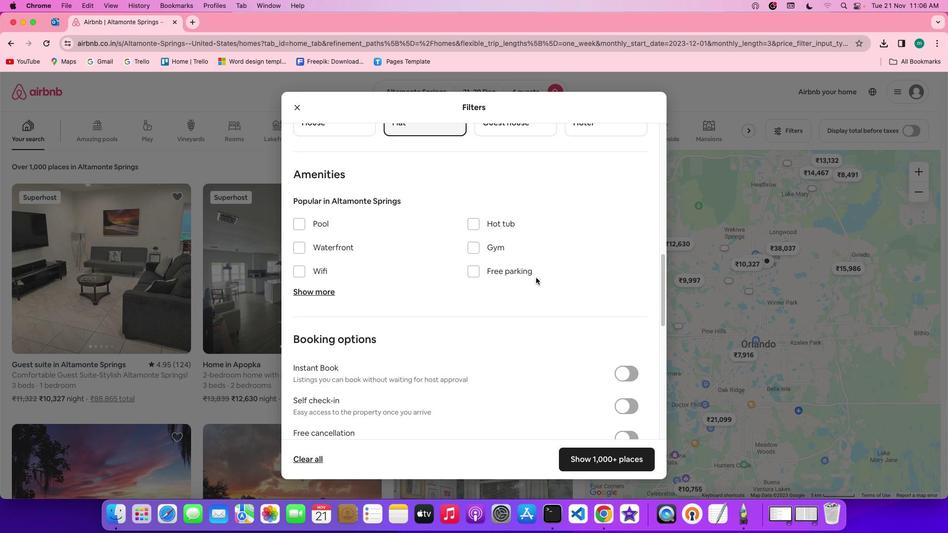 
Action: Mouse scrolled (535, 276) with delta (0, -1)
Screenshot: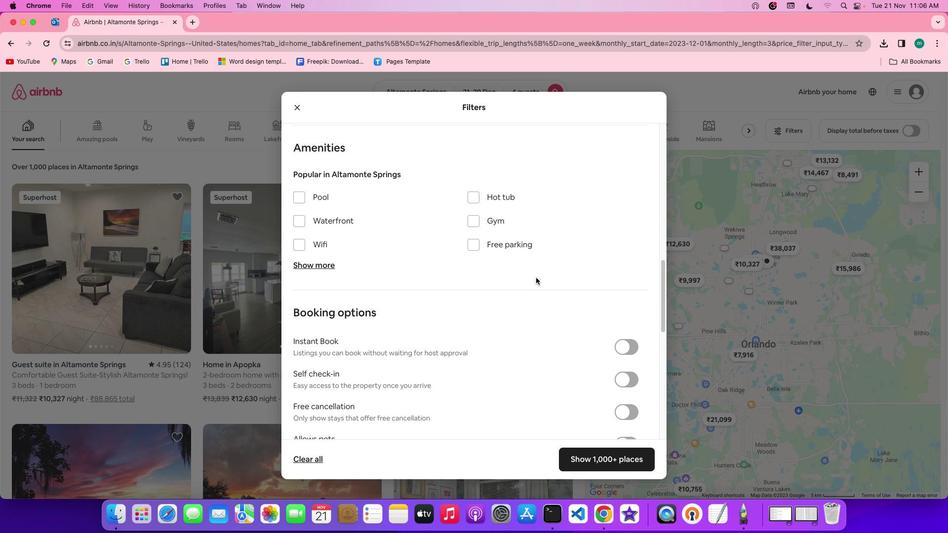 
Action: Mouse scrolled (535, 276) with delta (0, -1)
Screenshot: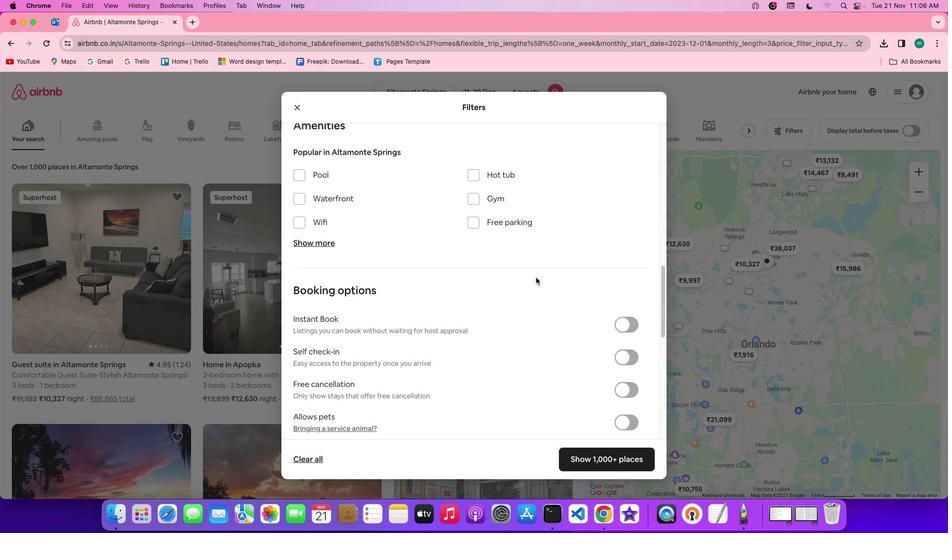 
Action: Mouse scrolled (535, 276) with delta (0, -2)
Screenshot: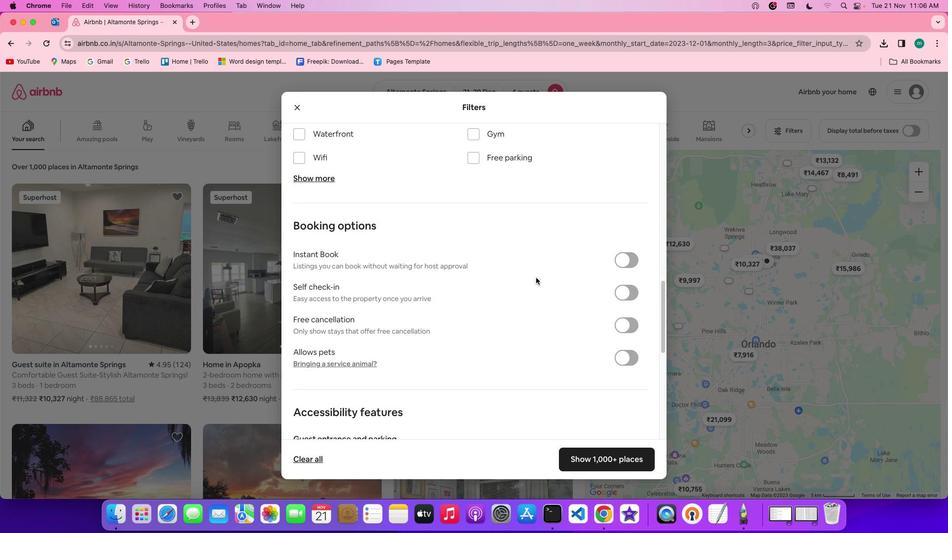 
Action: Mouse scrolled (535, 276) with delta (0, -3)
Screenshot: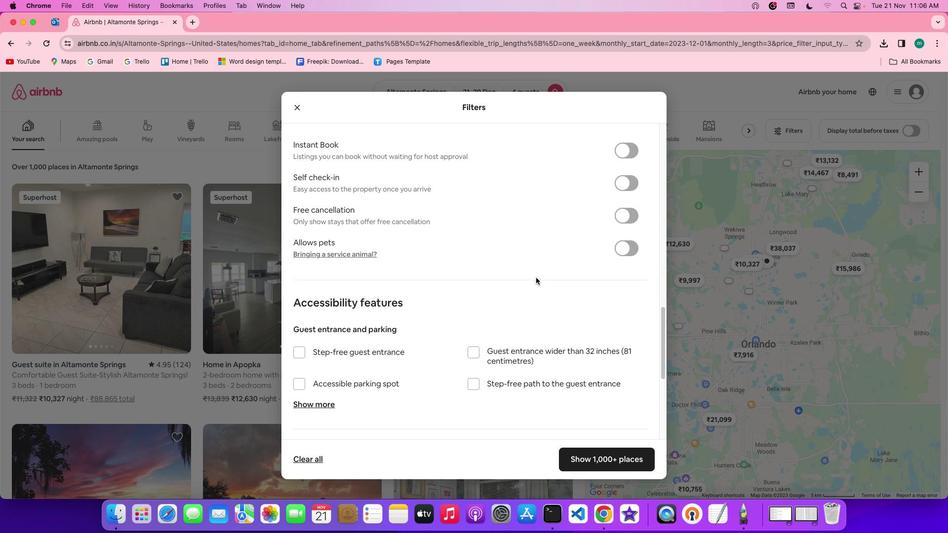
Action: Mouse scrolled (535, 276) with delta (0, -3)
Screenshot: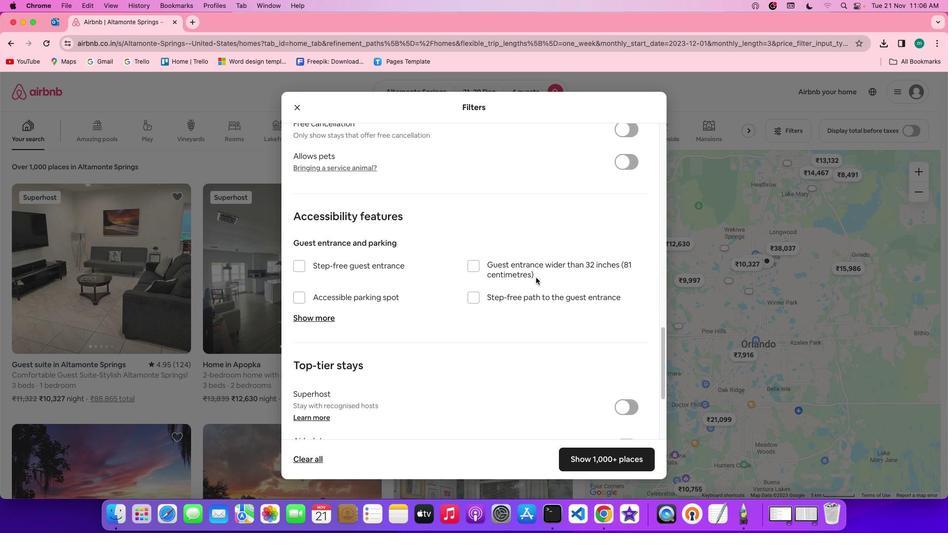 
Action: Mouse scrolled (535, 276) with delta (0, -1)
Screenshot: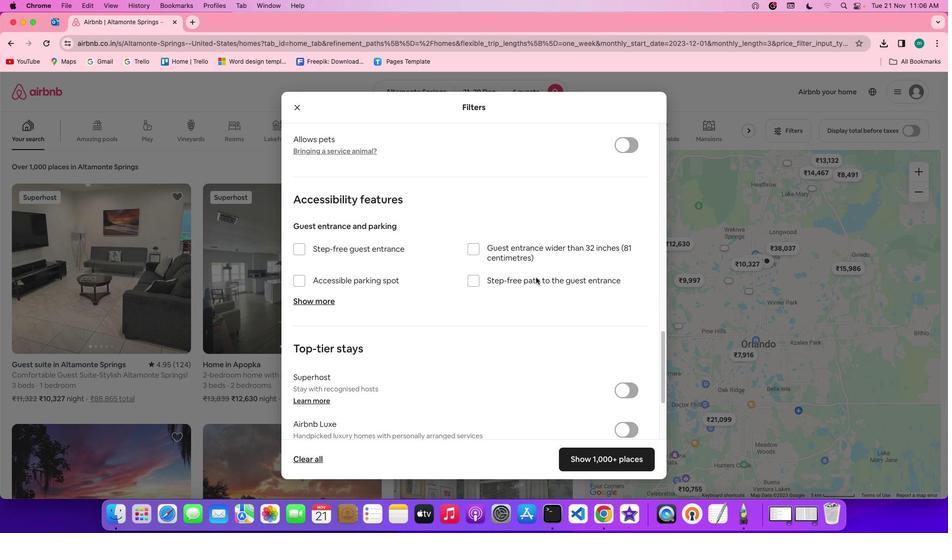 
Action: Mouse scrolled (535, 276) with delta (0, -1)
Screenshot: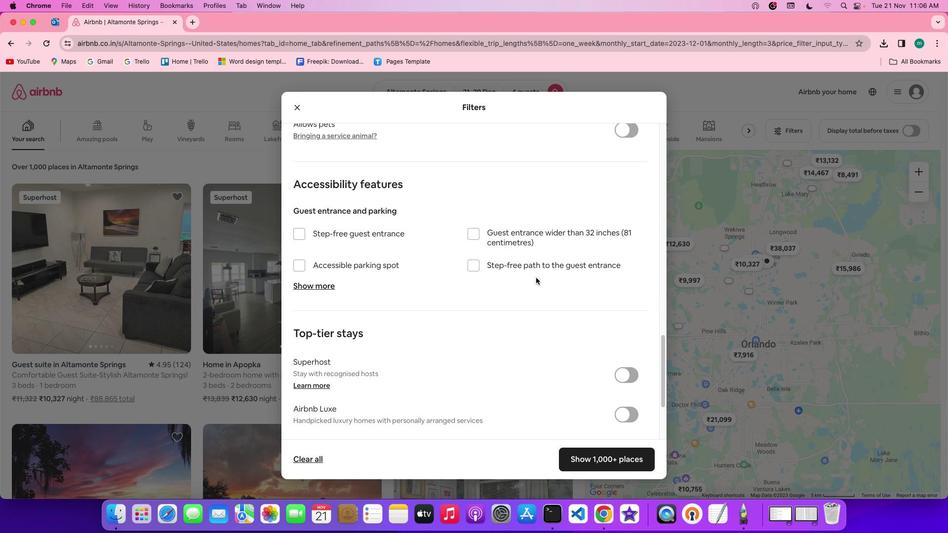 
Action: Mouse scrolled (535, 276) with delta (0, -2)
Screenshot: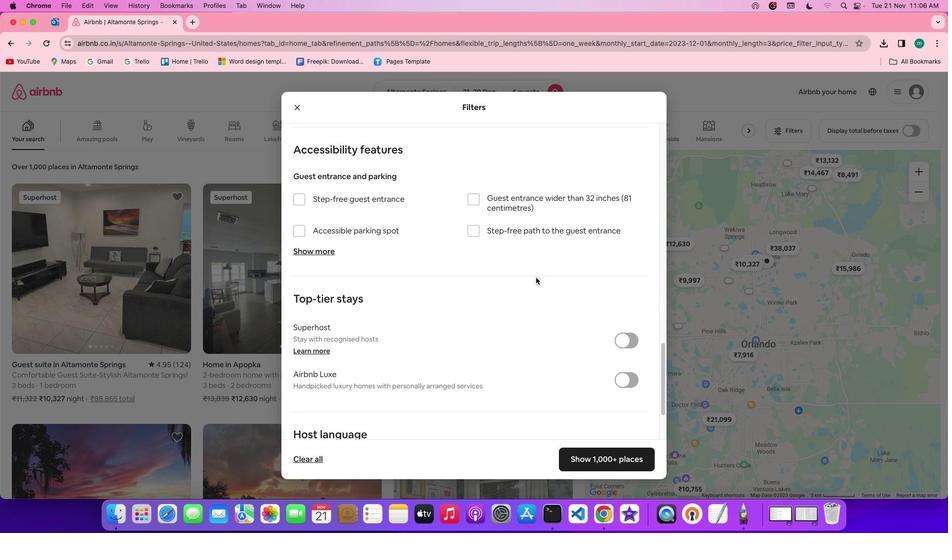 
Action: Mouse scrolled (535, 276) with delta (0, -2)
Screenshot: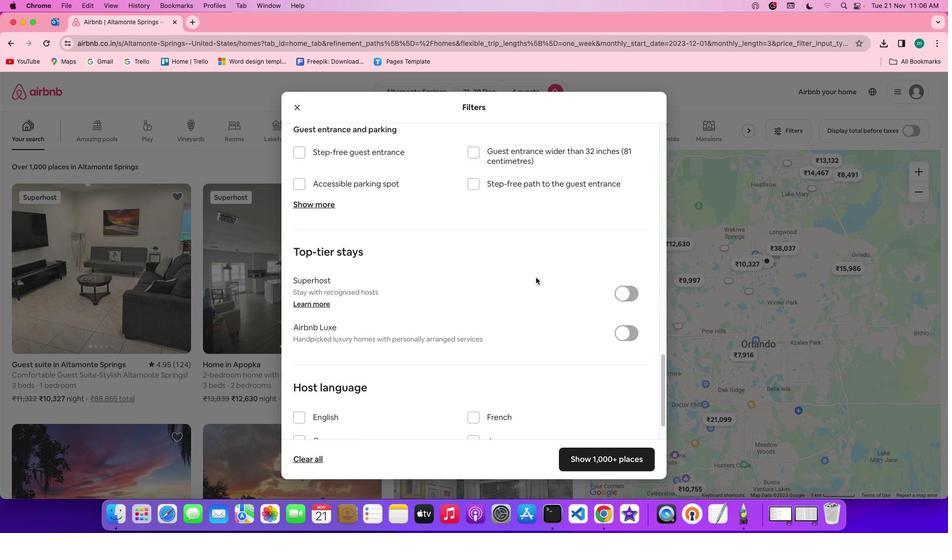 
Action: Mouse moved to (535, 276)
Screenshot: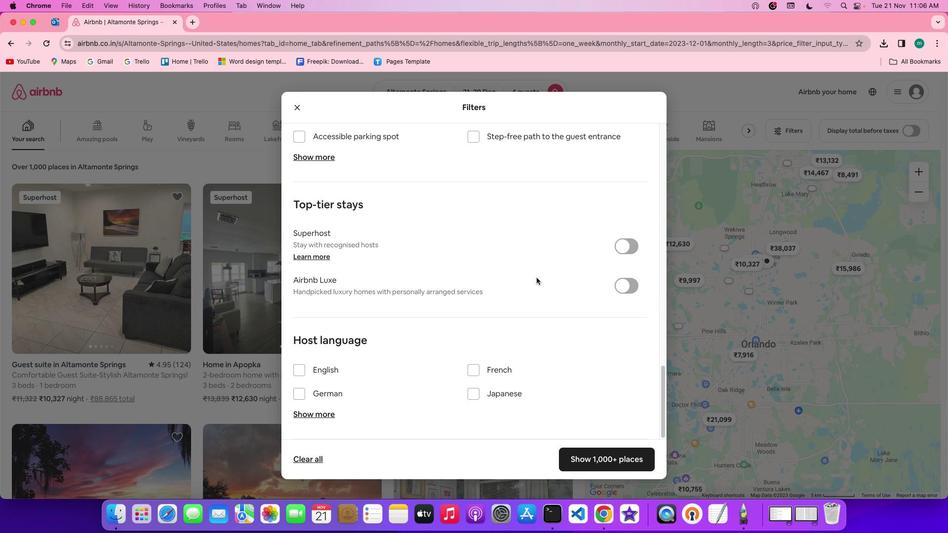 
Action: Mouse scrolled (535, 276) with delta (0, -1)
Screenshot: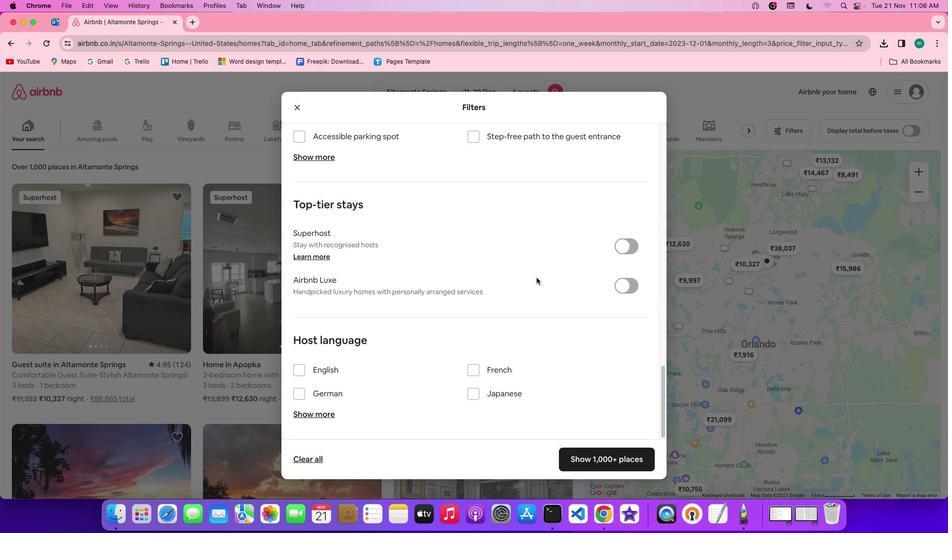 
Action: Mouse scrolled (535, 276) with delta (0, -1)
Screenshot: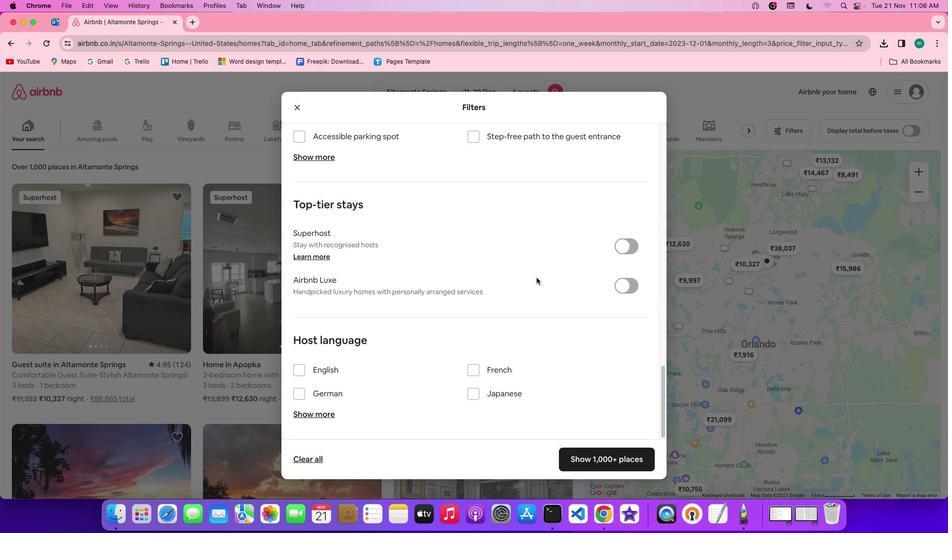 
Action: Mouse scrolled (535, 276) with delta (0, -2)
Screenshot: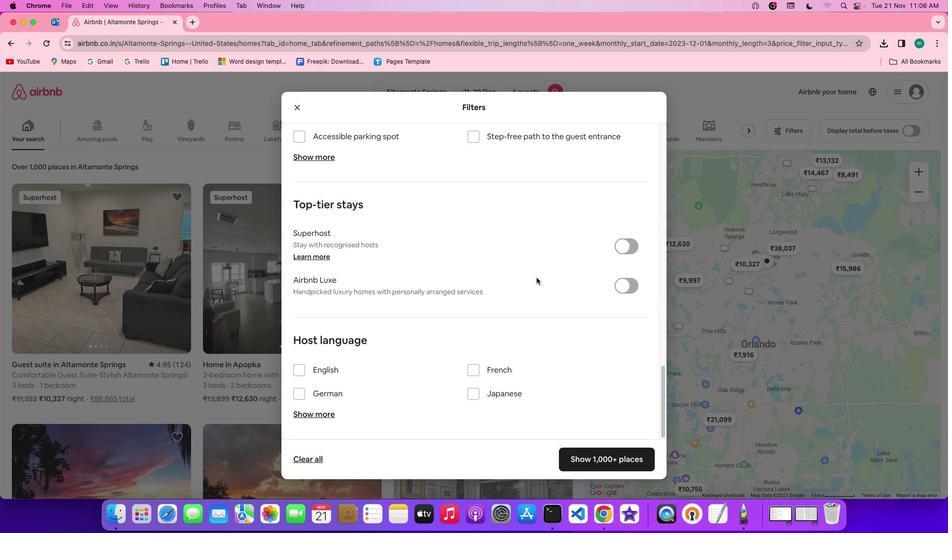 
Action: Mouse scrolled (535, 276) with delta (0, -2)
Screenshot: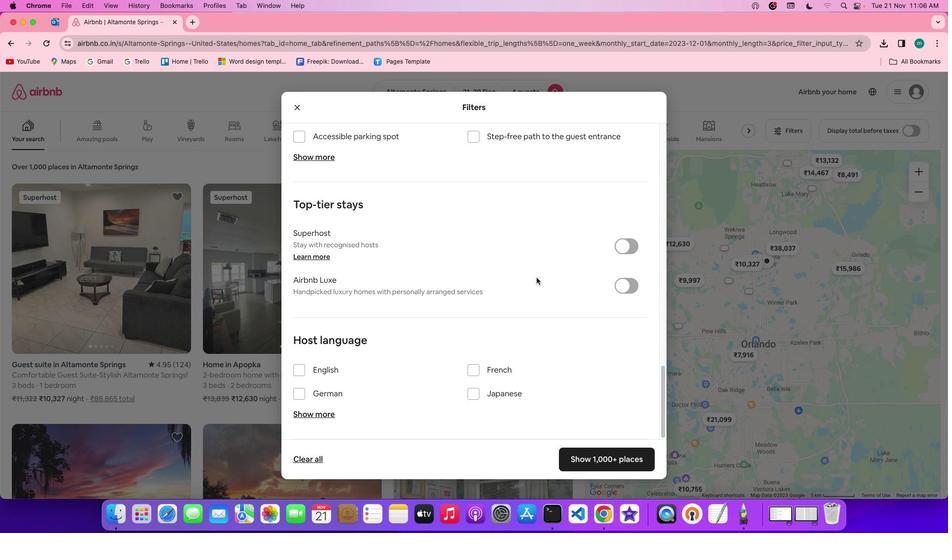 
Action: Mouse moved to (536, 276)
Screenshot: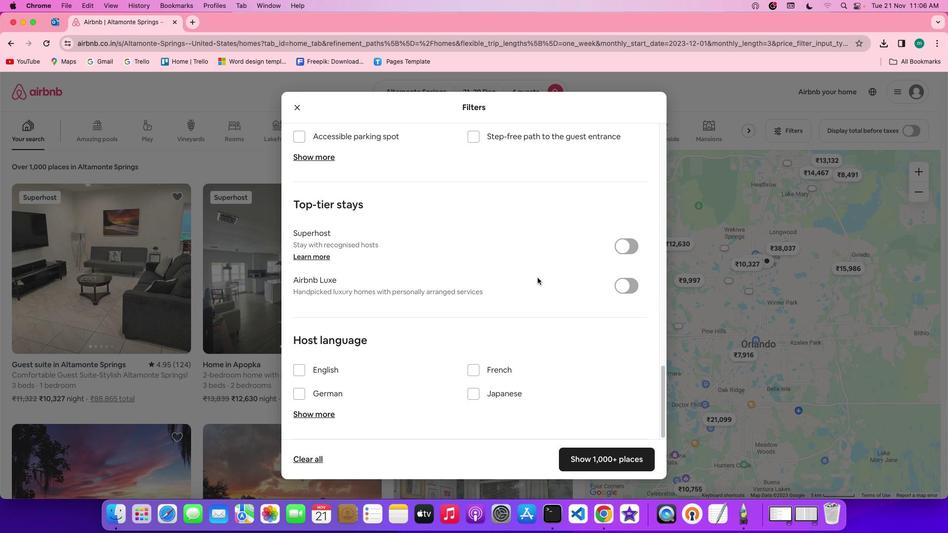 
Action: Mouse scrolled (536, 276) with delta (0, -1)
Screenshot: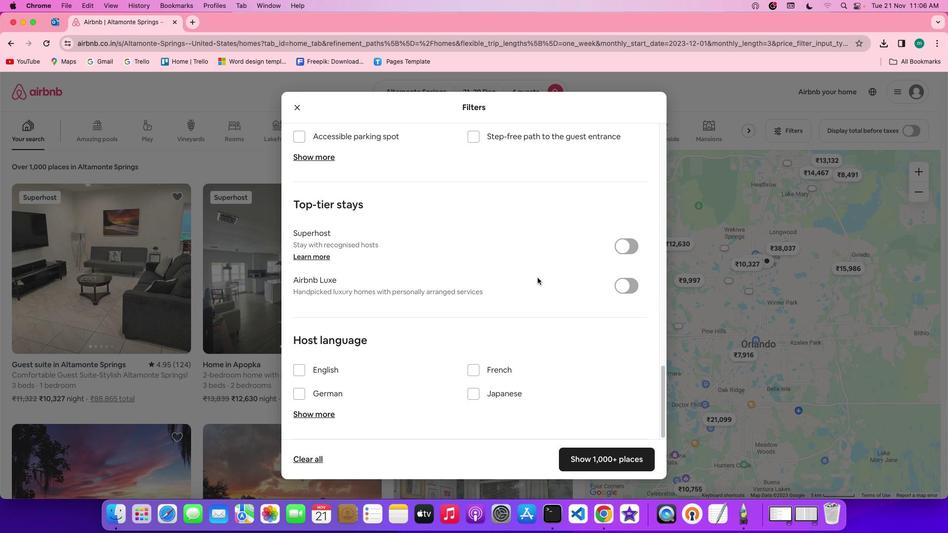 
Action: Mouse moved to (536, 276)
Screenshot: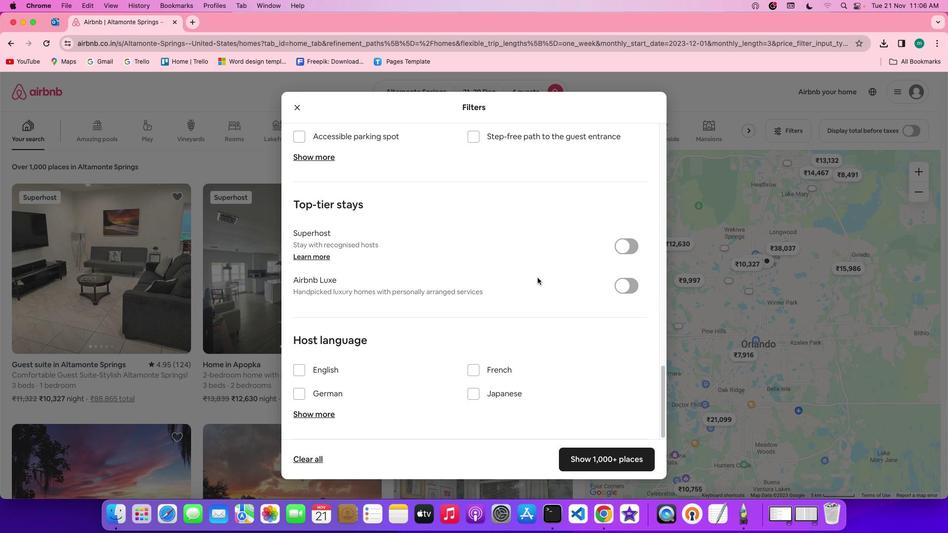 
Action: Mouse scrolled (536, 276) with delta (0, -1)
Screenshot: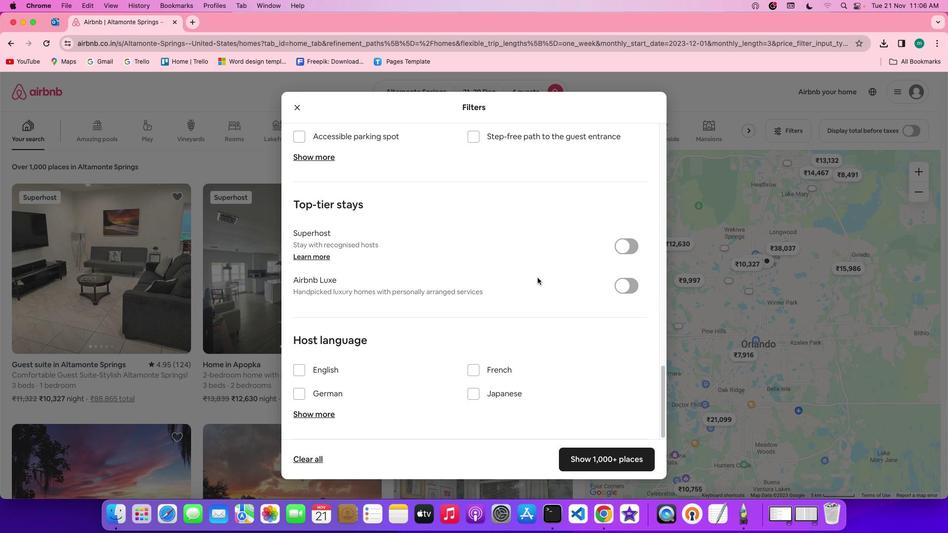 
Action: Mouse scrolled (536, 276) with delta (0, -2)
Screenshot: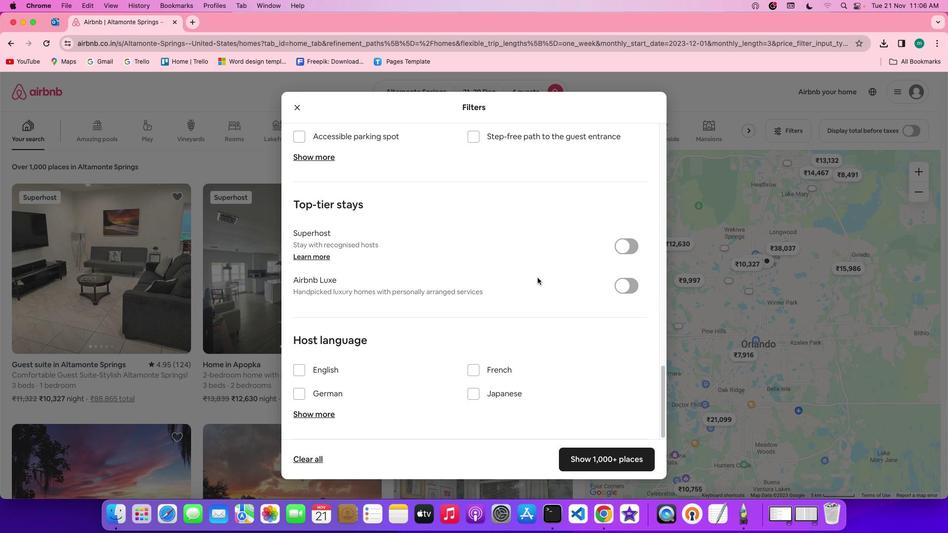
Action: Mouse scrolled (536, 276) with delta (0, -3)
Screenshot: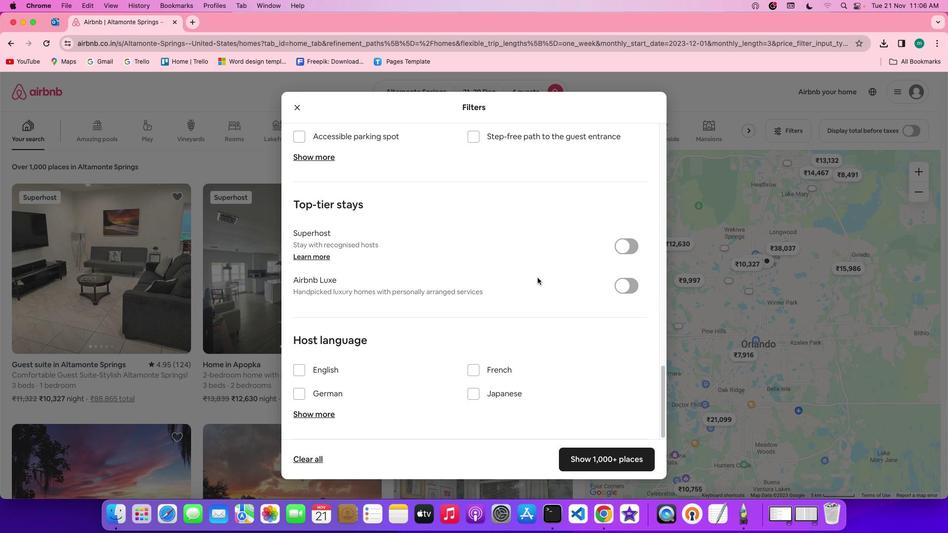 
Action: Mouse scrolled (536, 276) with delta (0, -3)
Screenshot: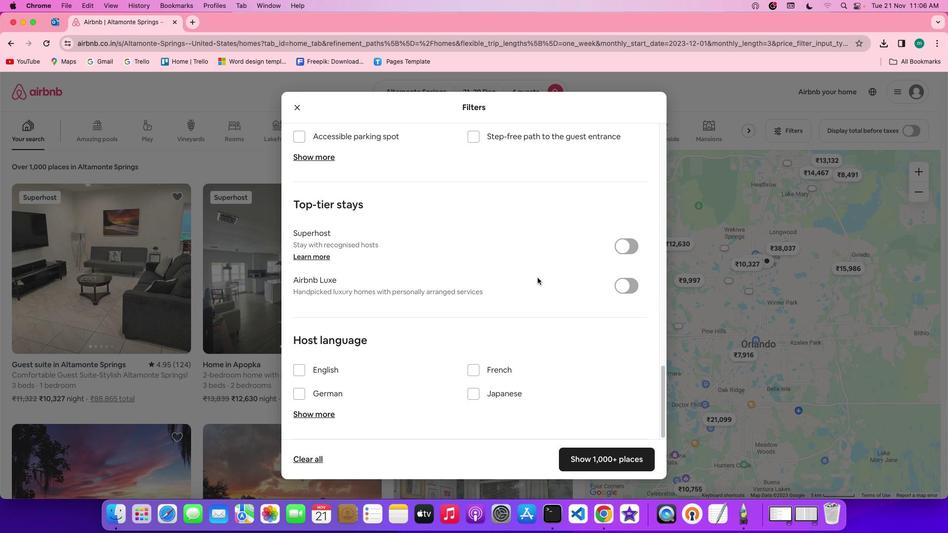 
Action: Mouse moved to (597, 454)
Screenshot: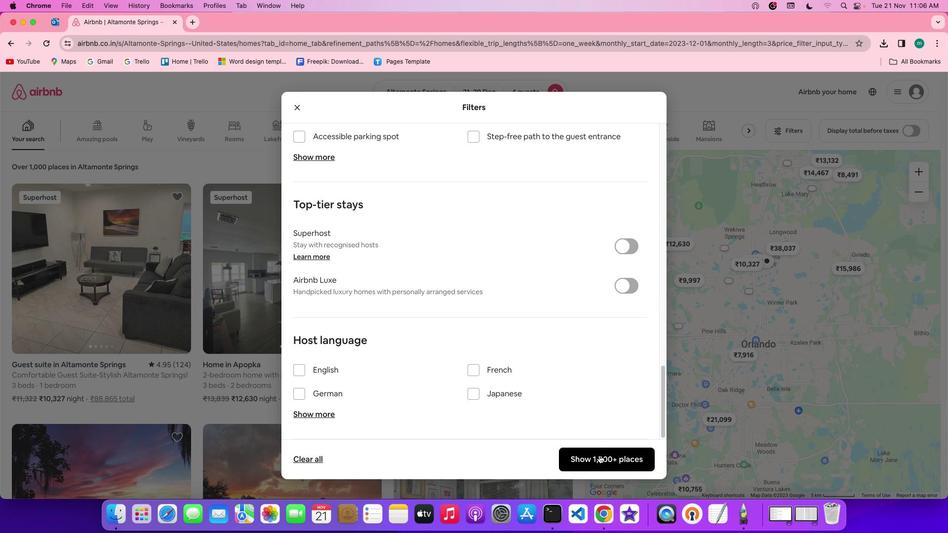 
Action: Mouse pressed left at (597, 454)
Screenshot: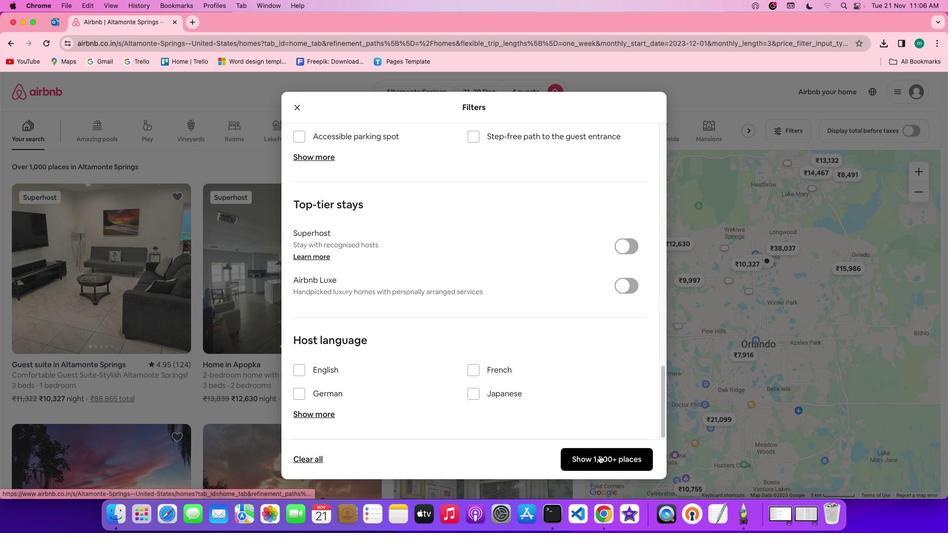 
Action: Mouse moved to (361, 281)
Screenshot: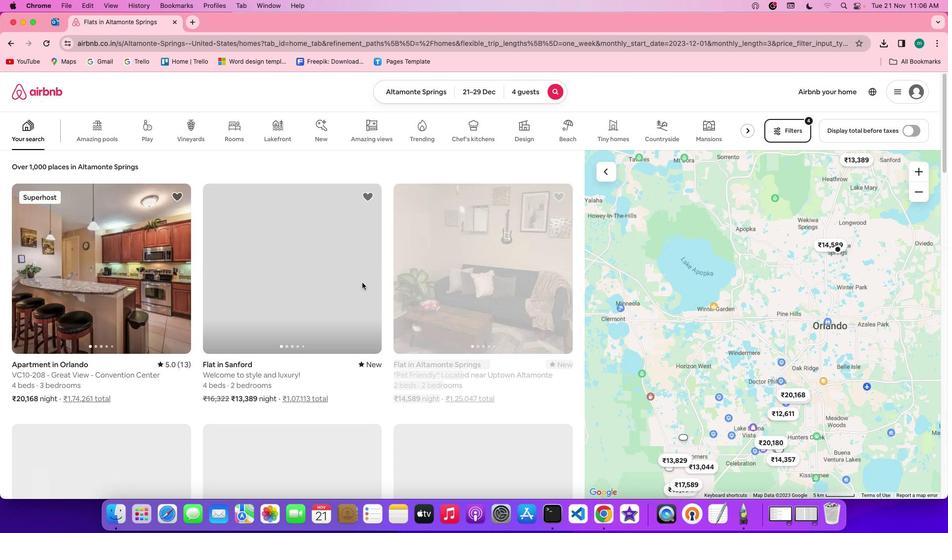 
Action: Mouse scrolled (361, 281) with delta (0, -1)
Screenshot: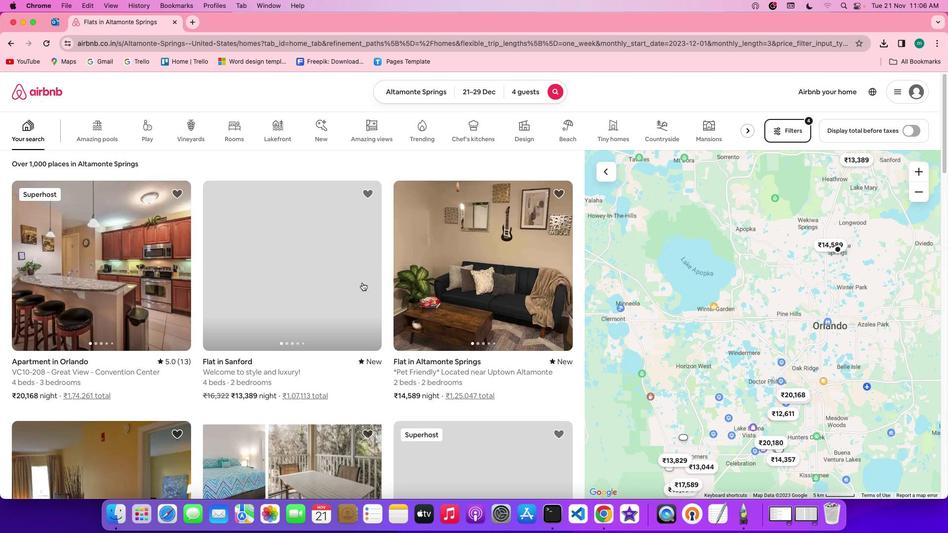 
Action: Mouse scrolled (361, 281) with delta (0, -1)
Screenshot: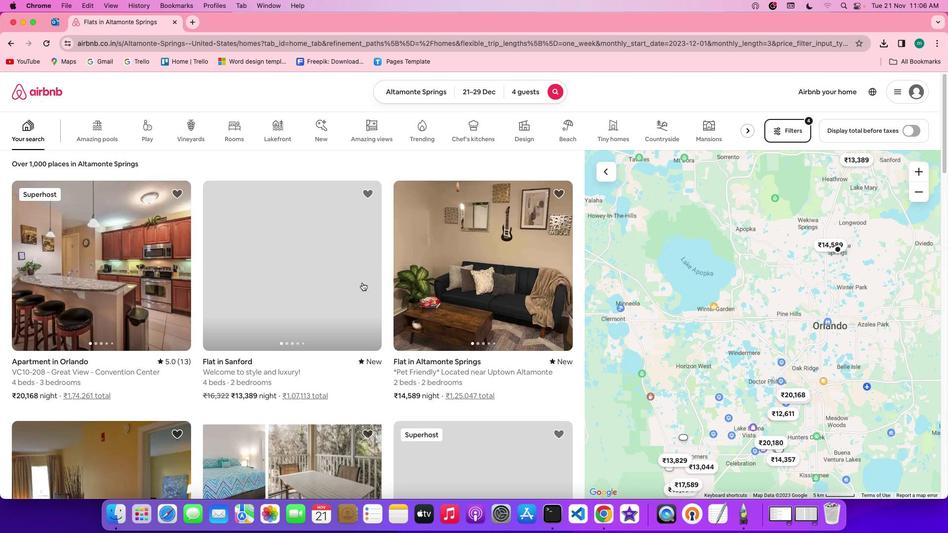 
Action: Mouse scrolled (361, 281) with delta (0, -1)
Screenshot: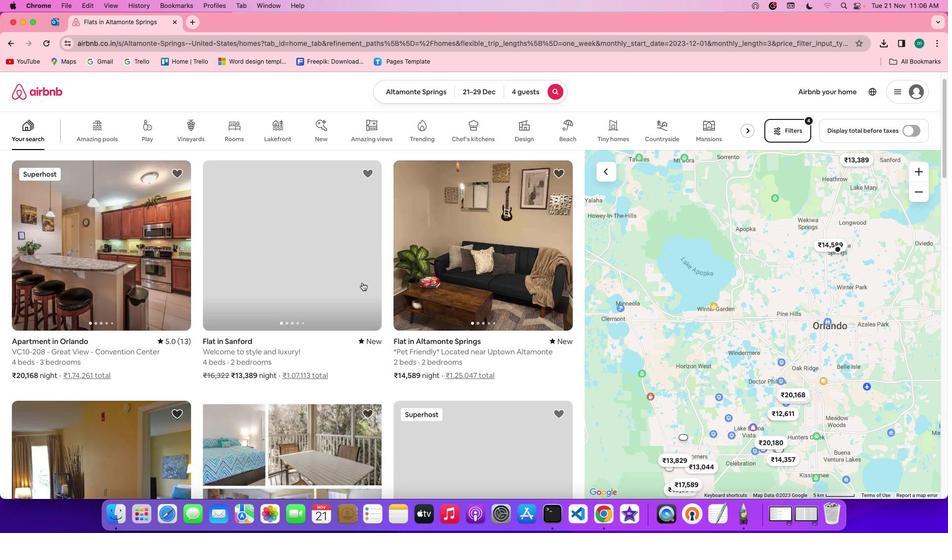 
Action: Mouse scrolled (361, 281) with delta (0, 0)
Screenshot: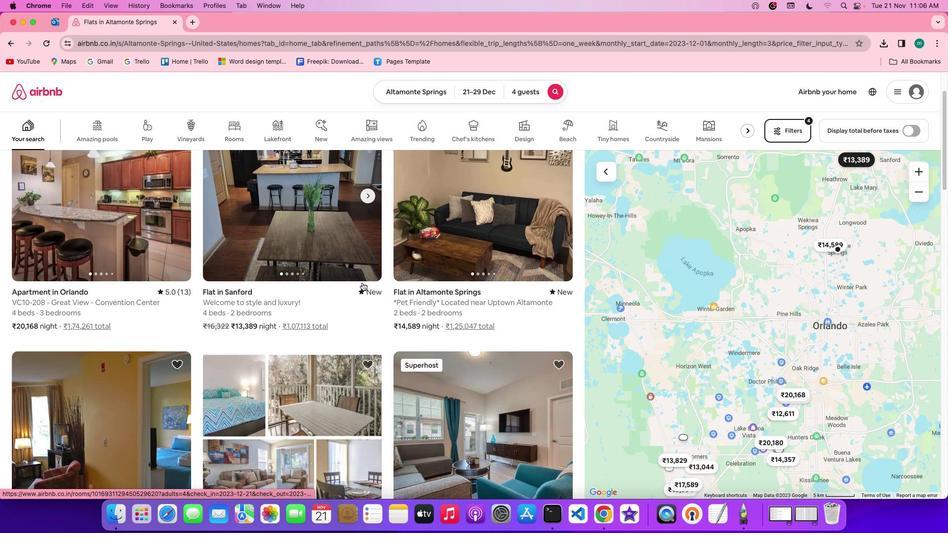 
Action: Mouse scrolled (361, 281) with delta (0, 0)
Screenshot: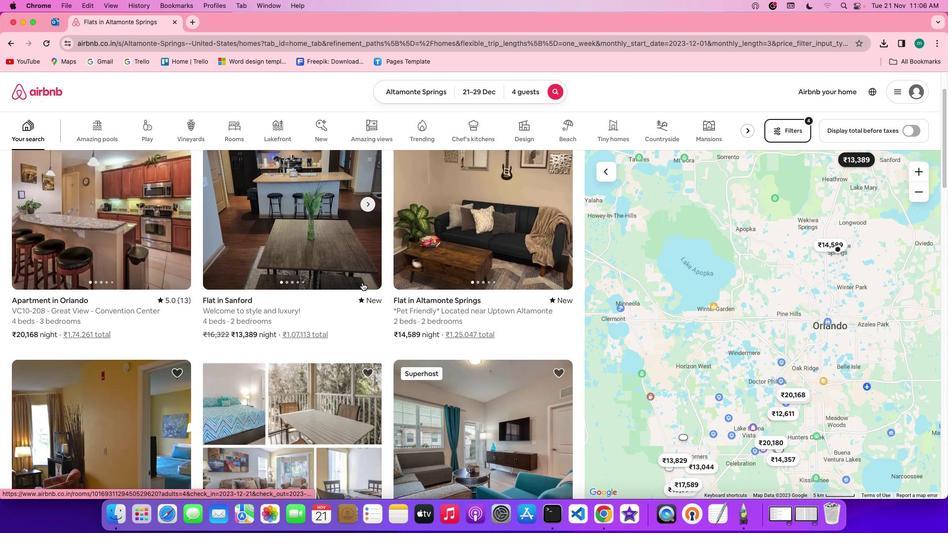 
Action: Mouse scrolled (361, 281) with delta (0, 0)
Screenshot: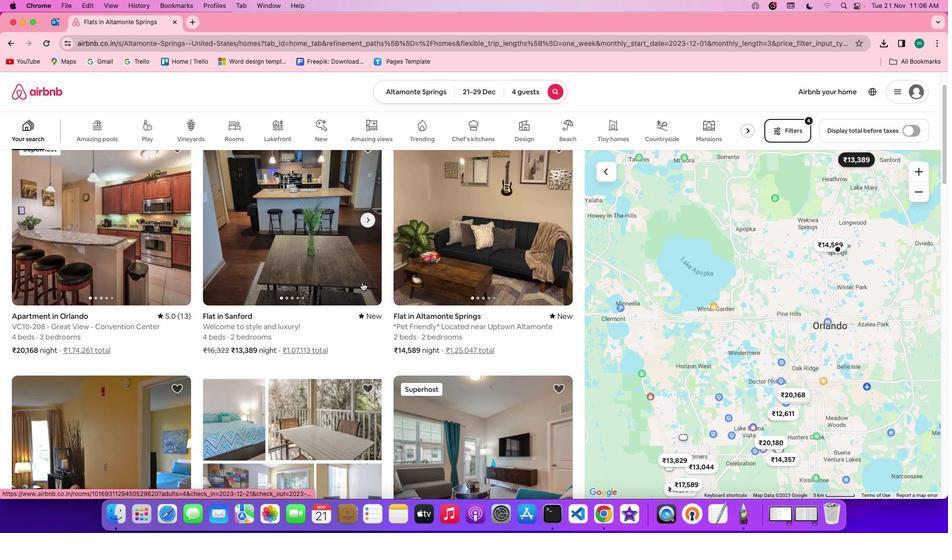 
Action: Mouse moved to (264, 281)
Screenshot: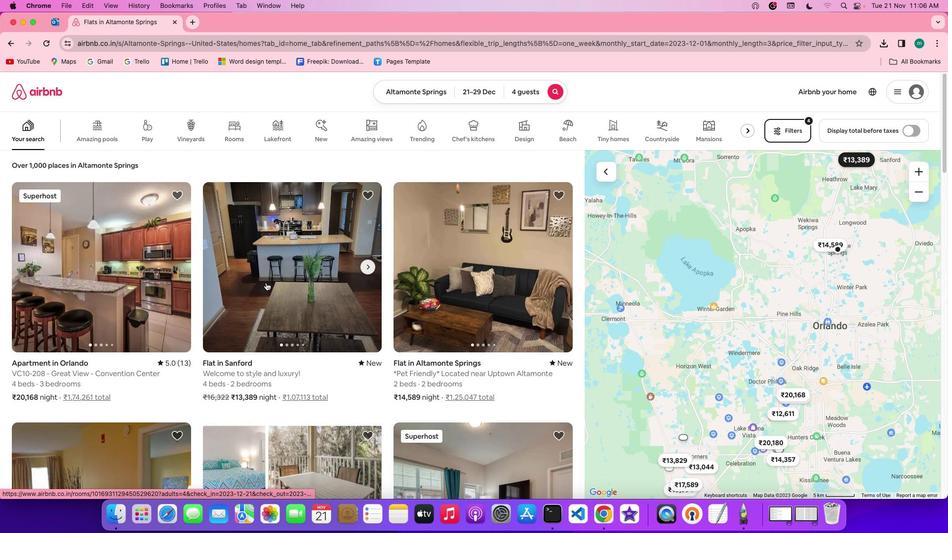 
Action: Mouse pressed left at (264, 281)
Screenshot: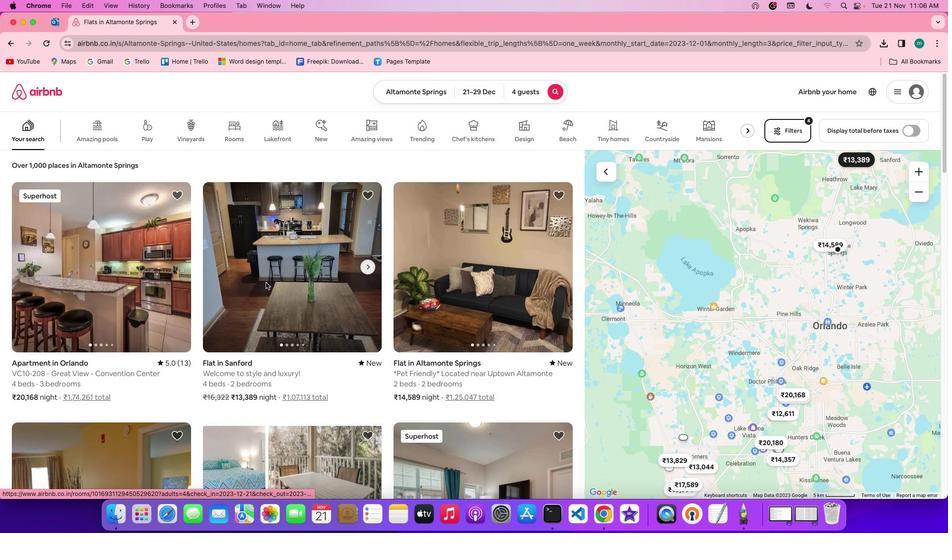 
Action: Mouse moved to (689, 363)
Screenshot: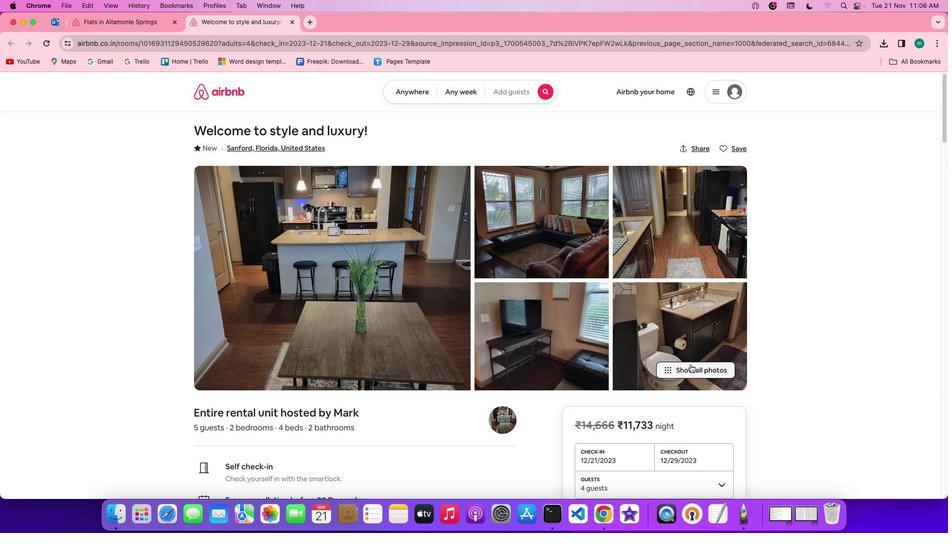 
Action: Mouse pressed left at (689, 363)
Screenshot: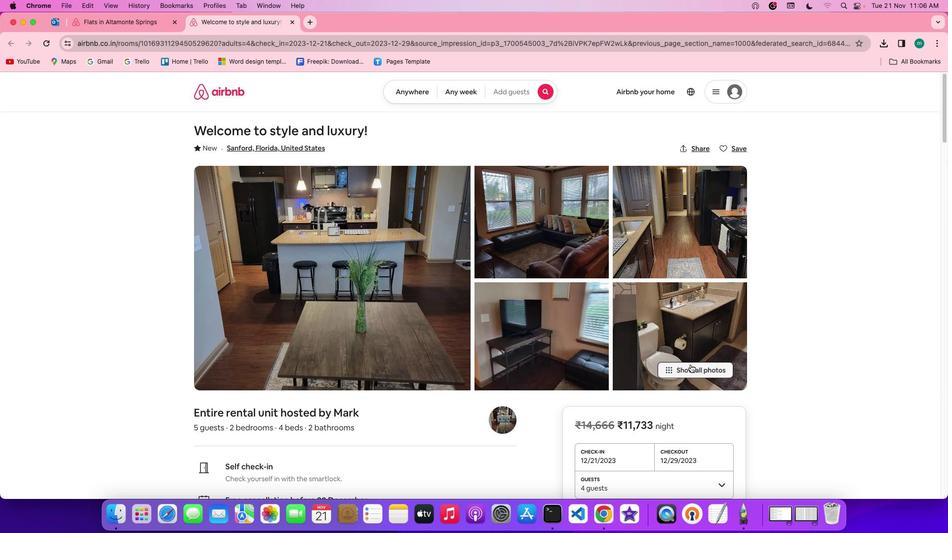 
Action: Mouse moved to (427, 293)
Screenshot: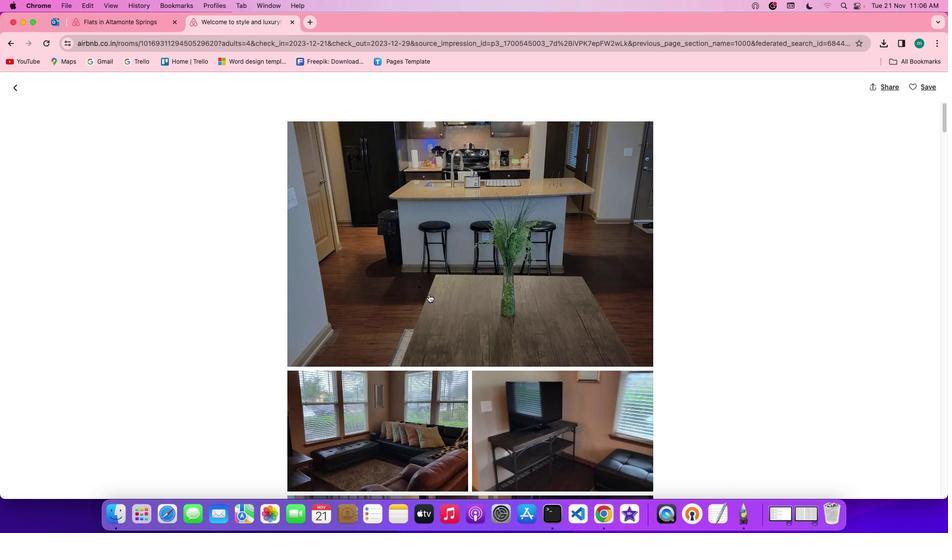
Action: Mouse scrolled (427, 293) with delta (0, -1)
Screenshot: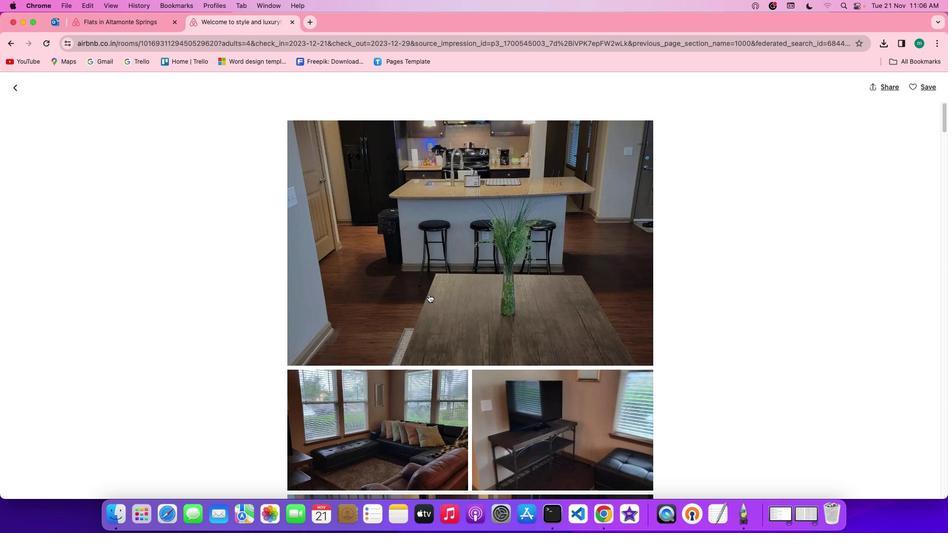 
Action: Mouse scrolled (427, 293) with delta (0, -1)
Screenshot: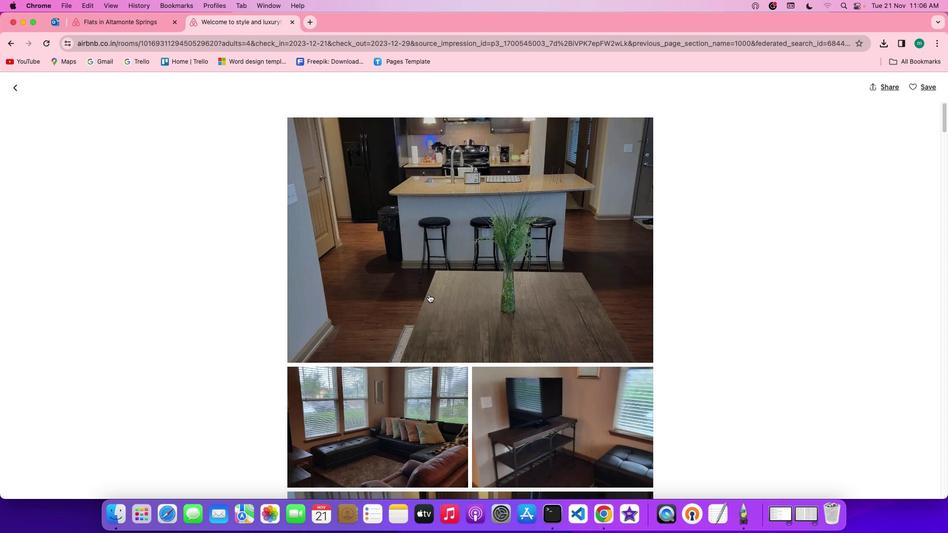 
Action: Mouse scrolled (427, 293) with delta (0, -1)
Screenshot: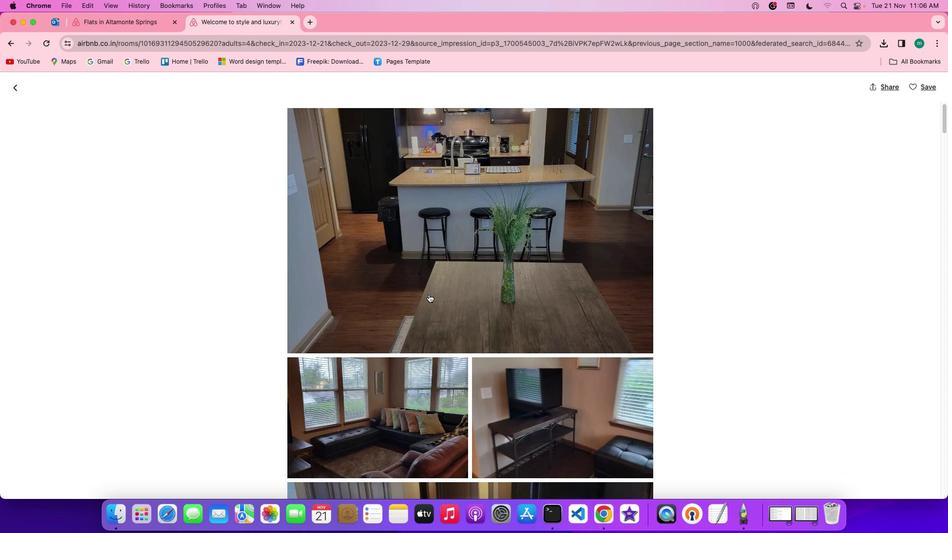 
Action: Mouse scrolled (427, 293) with delta (0, -2)
Screenshot: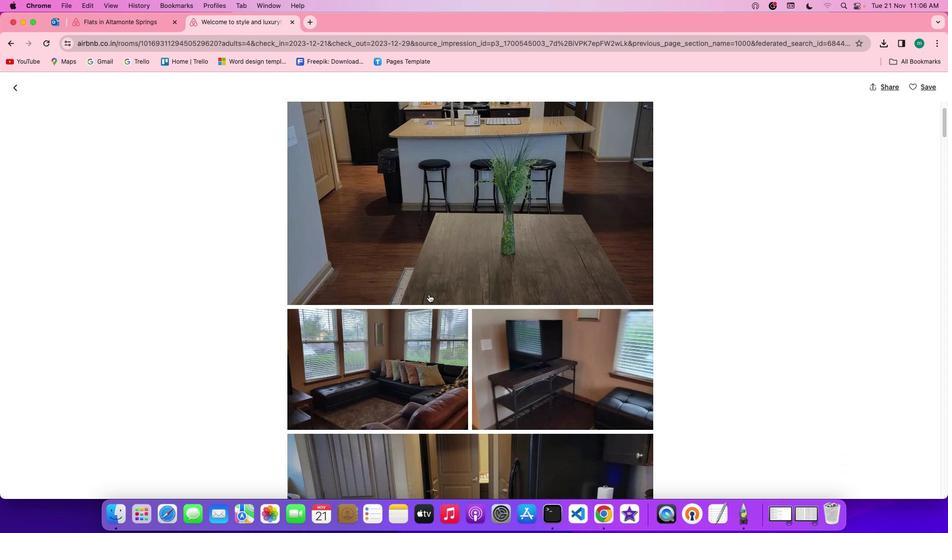 
Action: Mouse scrolled (427, 293) with delta (0, -2)
Screenshot: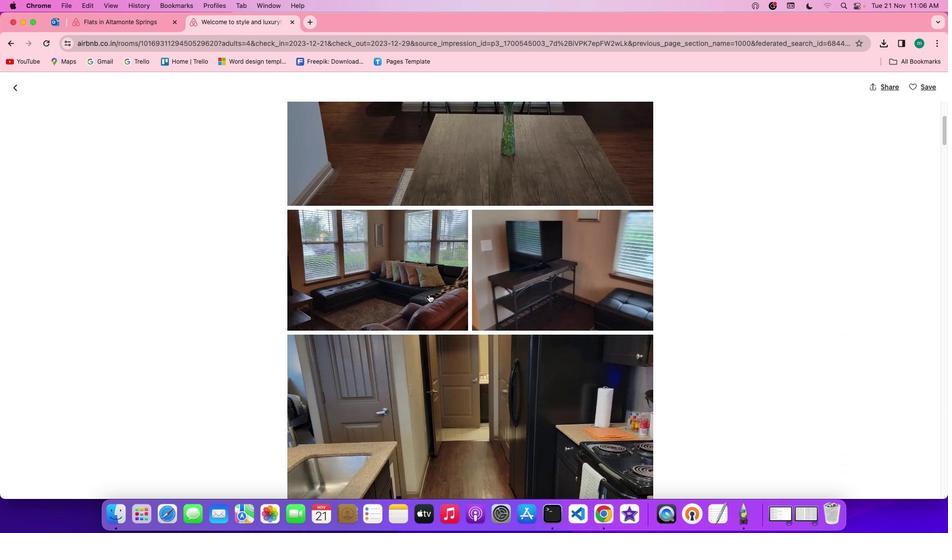 
Action: Mouse scrolled (427, 293) with delta (0, -1)
Screenshot: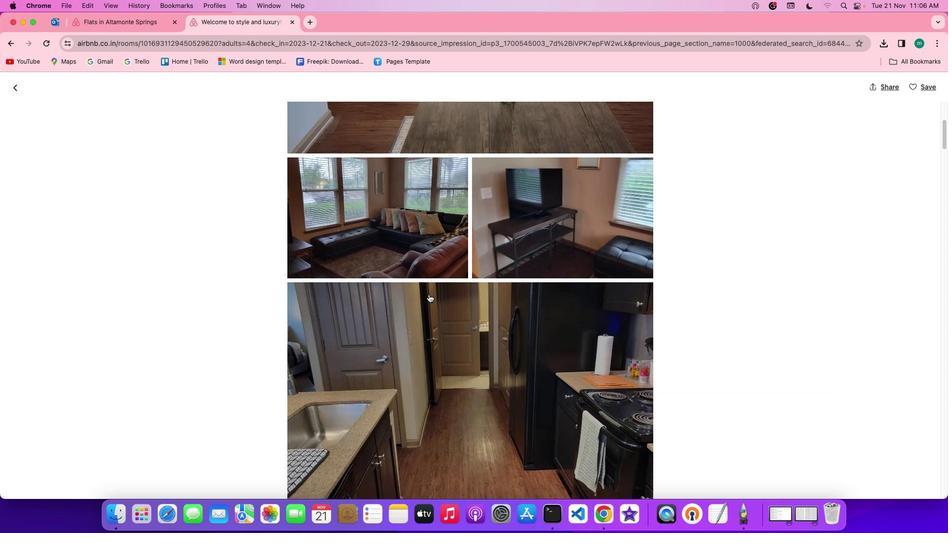 
Action: Mouse scrolled (427, 293) with delta (0, -1)
Screenshot: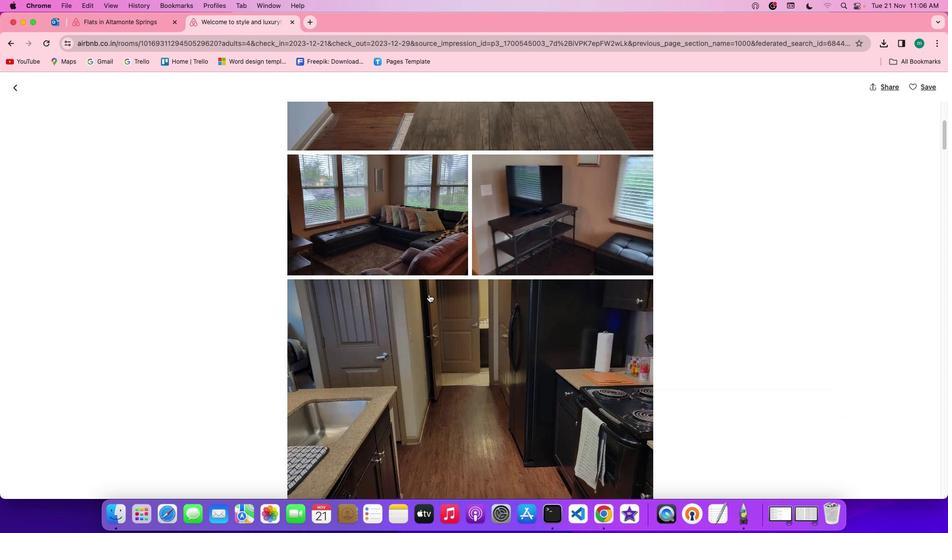 
Action: Mouse scrolled (427, 293) with delta (0, -1)
Screenshot: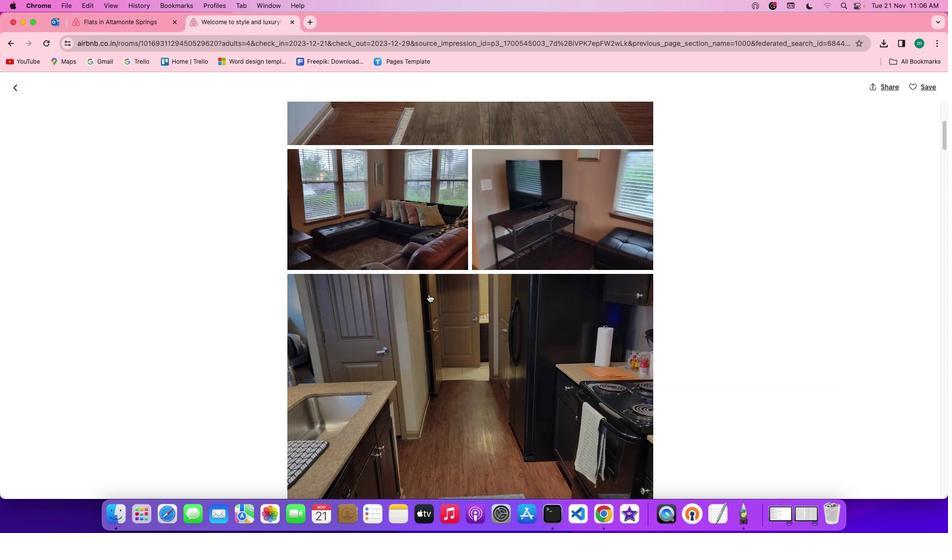 
Action: Mouse scrolled (427, 293) with delta (0, -1)
Screenshot: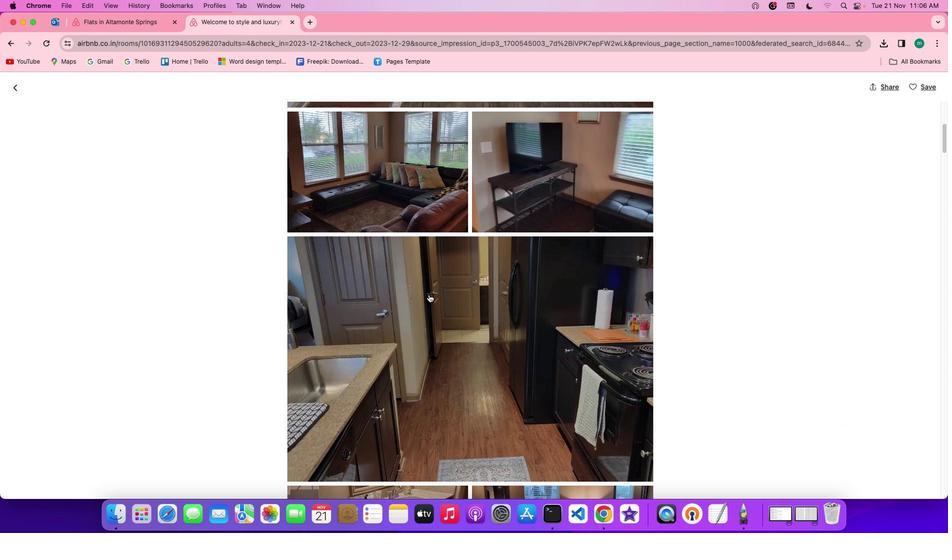 
Action: Mouse scrolled (427, 293) with delta (0, -1)
Screenshot: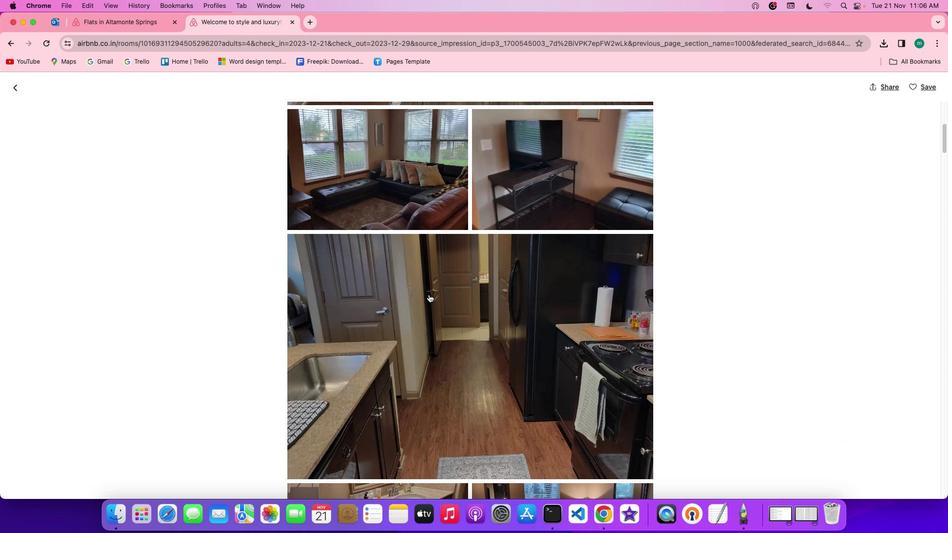 
Action: Mouse scrolled (427, 293) with delta (0, -1)
Screenshot: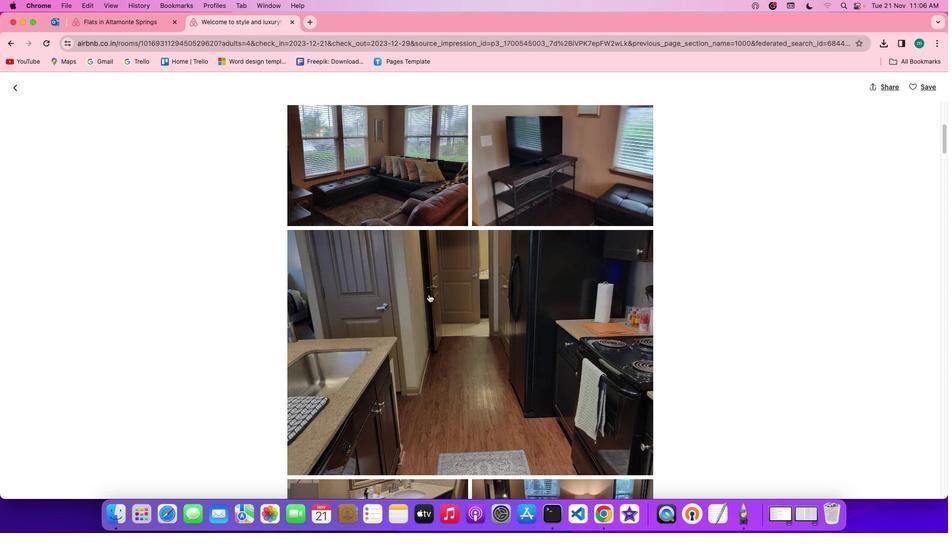 
Action: Mouse scrolled (427, 293) with delta (0, -1)
Screenshot: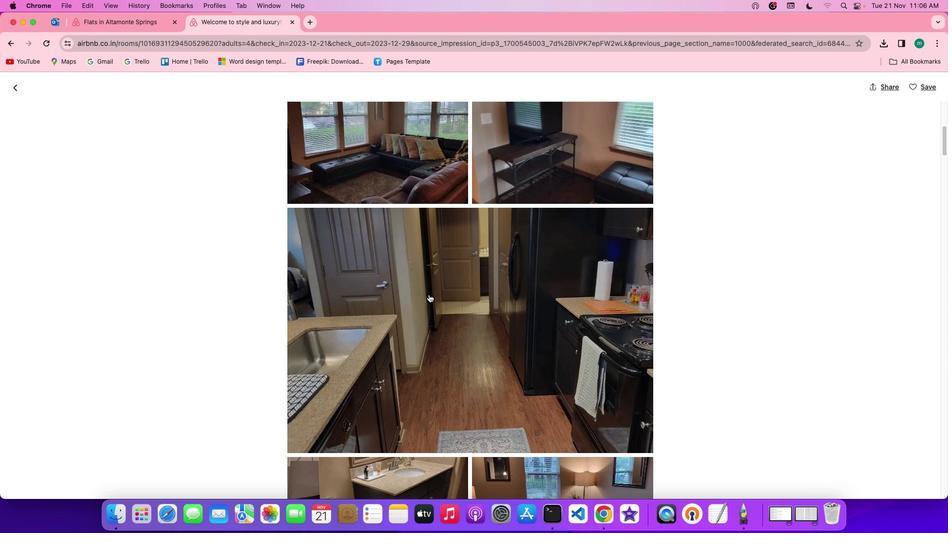 
Action: Mouse moved to (427, 293)
Screenshot: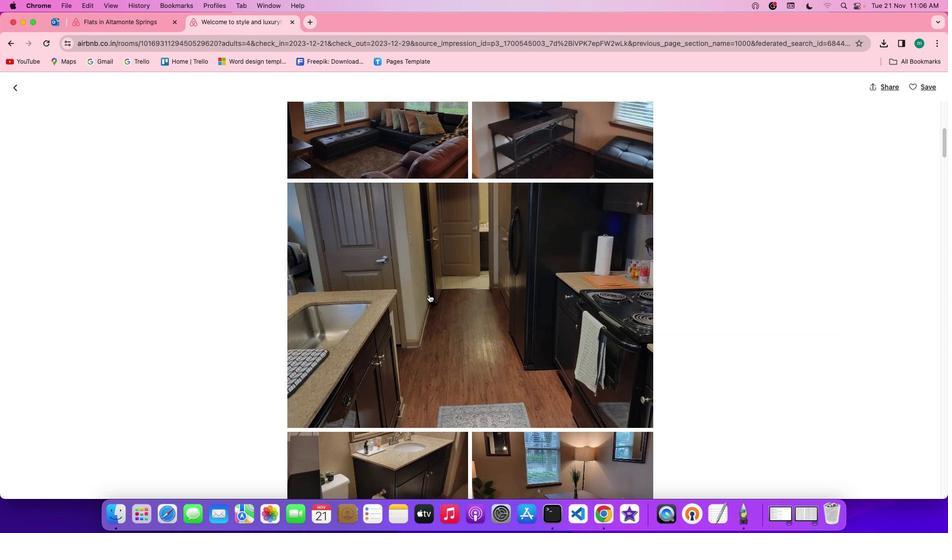 
Action: Mouse scrolled (427, 293) with delta (0, -1)
Screenshot: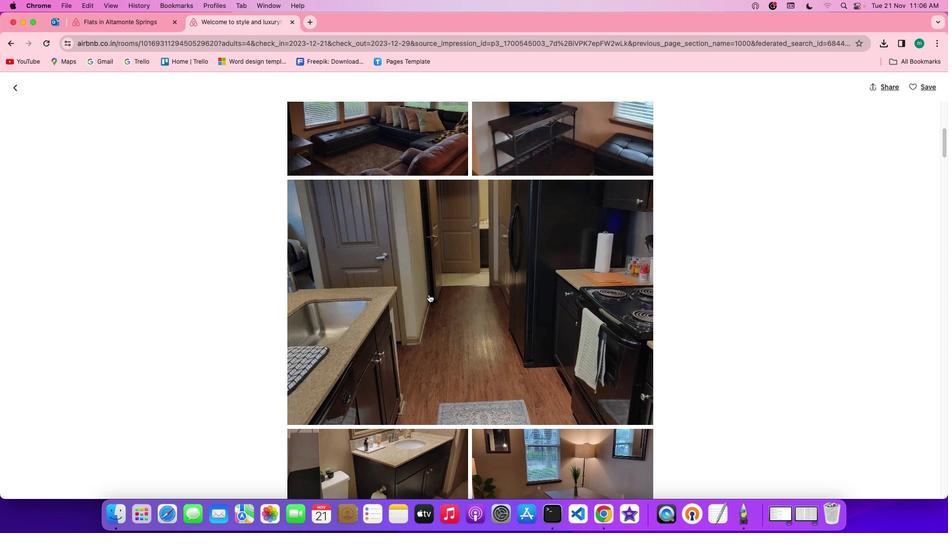 
Action: Mouse scrolled (427, 293) with delta (0, -1)
Screenshot: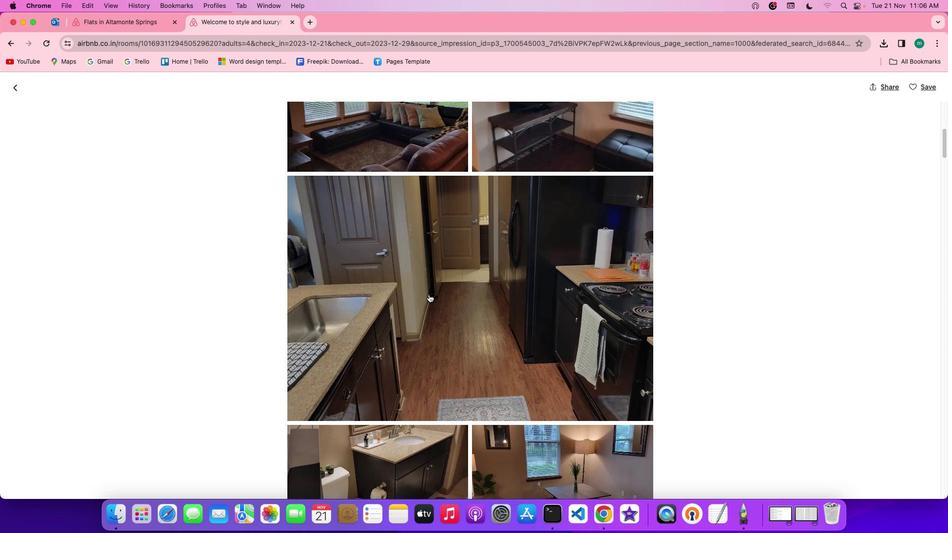 
Action: Mouse scrolled (427, 293) with delta (0, -1)
Screenshot: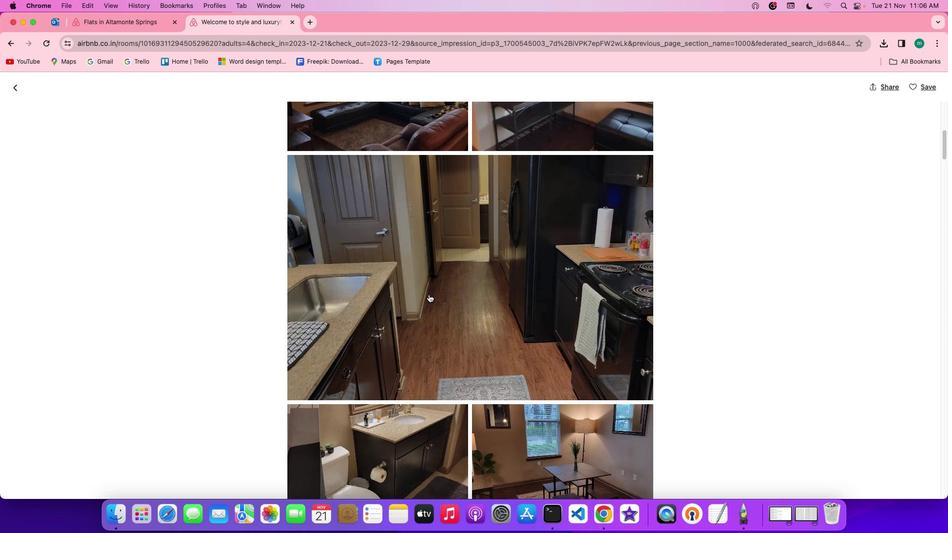 
Action: Mouse scrolled (427, 293) with delta (0, -1)
Screenshot: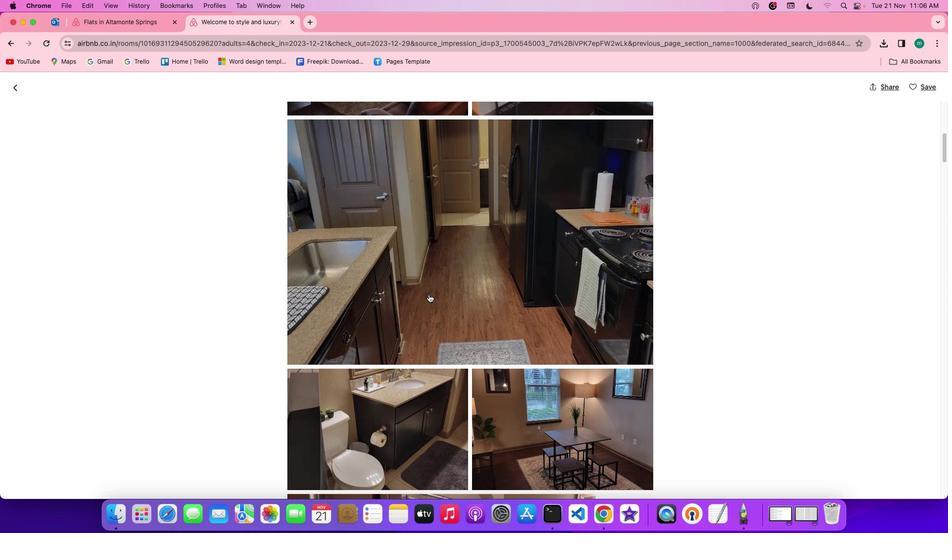 
Action: Mouse scrolled (427, 293) with delta (0, -1)
Screenshot: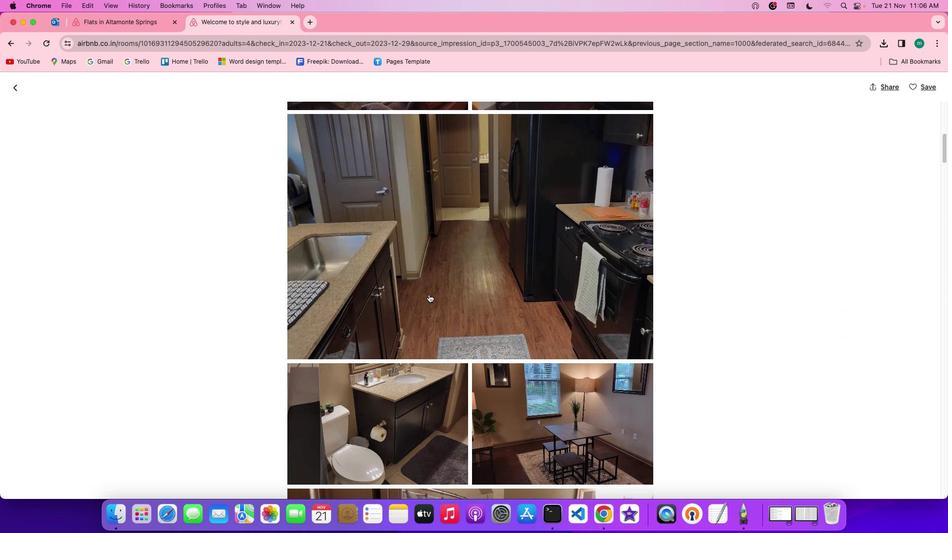 
Action: Mouse scrolled (427, 293) with delta (0, -2)
Screenshot: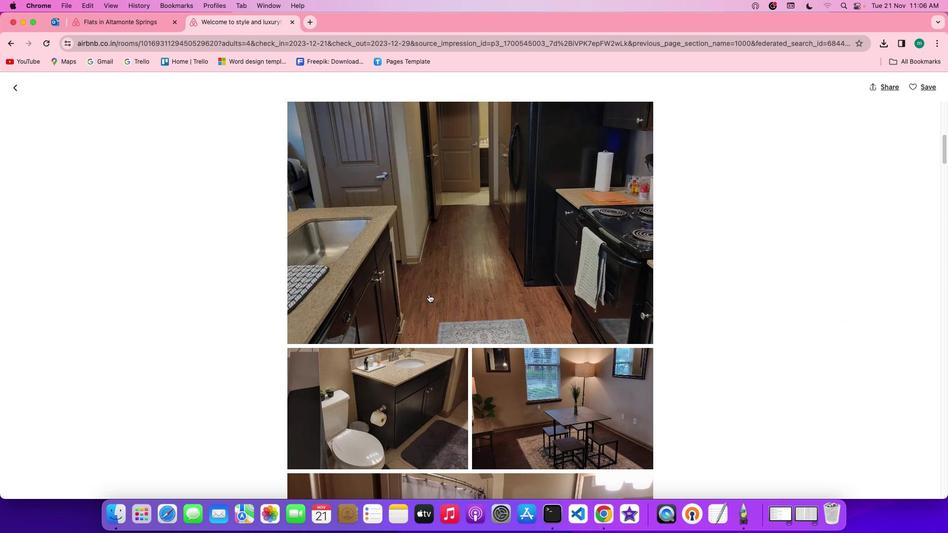 
Action: Mouse scrolled (427, 293) with delta (0, -2)
Screenshot: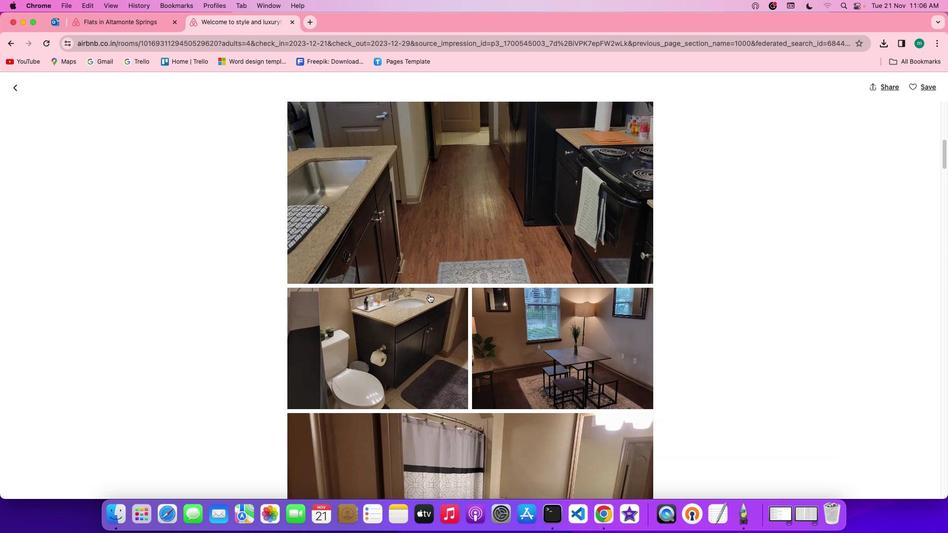 
Action: Mouse scrolled (427, 293) with delta (0, -2)
Screenshot: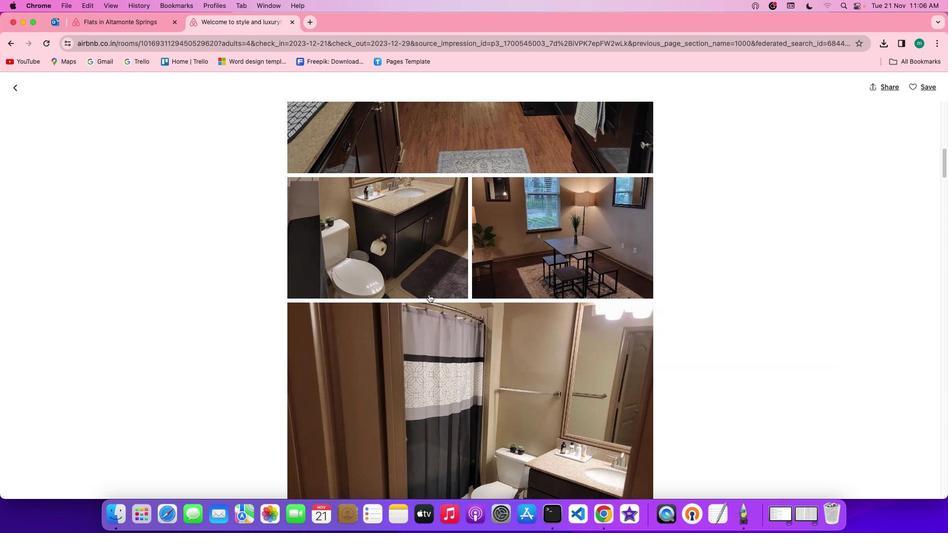 
Action: Mouse moved to (428, 282)
Screenshot: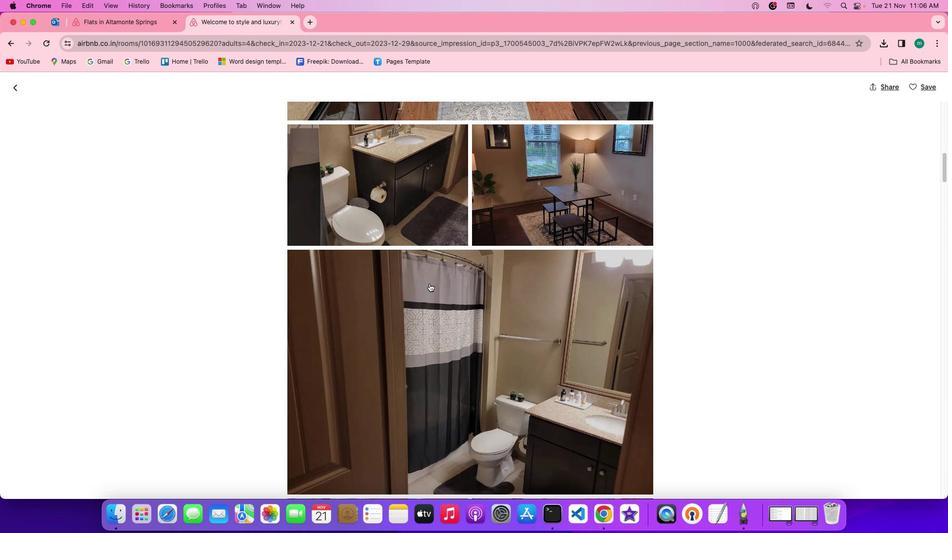 
Action: Mouse scrolled (428, 282) with delta (0, -1)
Screenshot: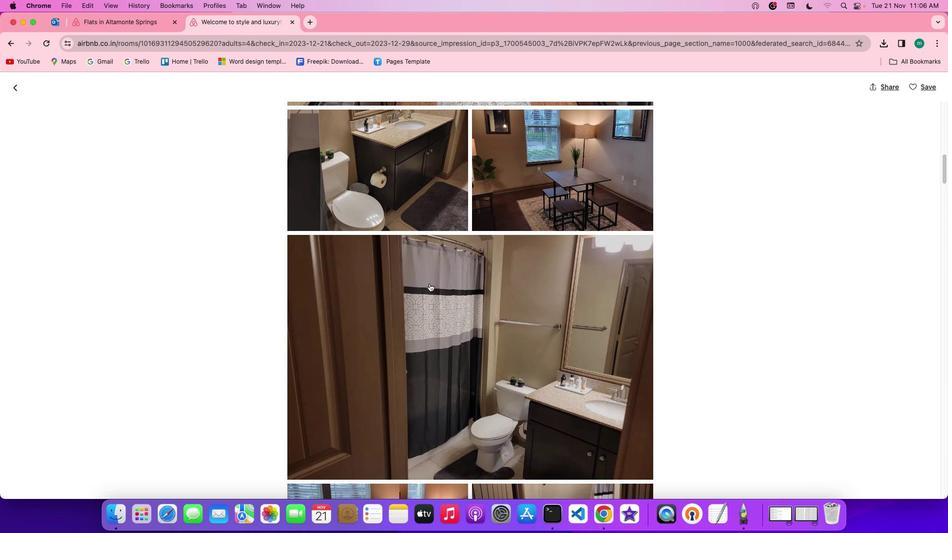 
Action: Mouse scrolled (428, 282) with delta (0, -1)
Screenshot: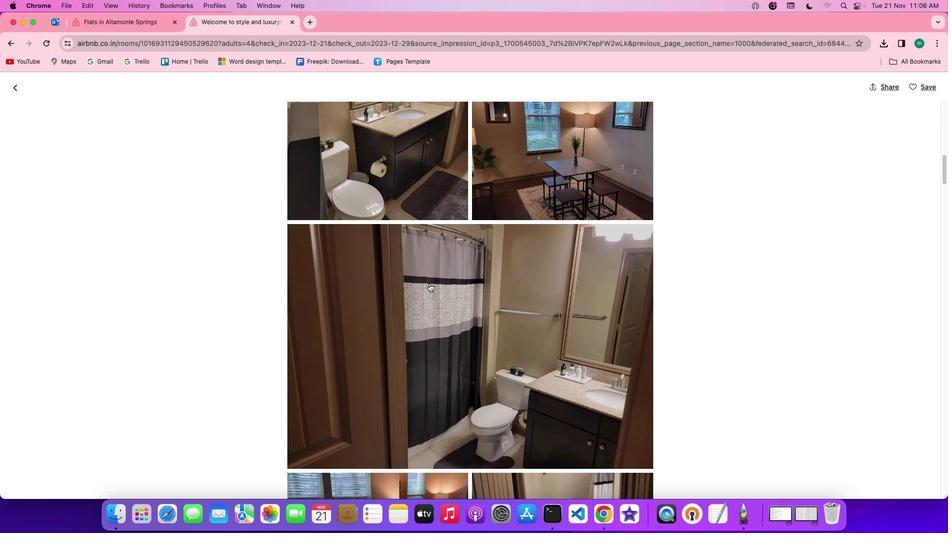 
Action: Mouse scrolled (428, 282) with delta (0, -2)
Screenshot: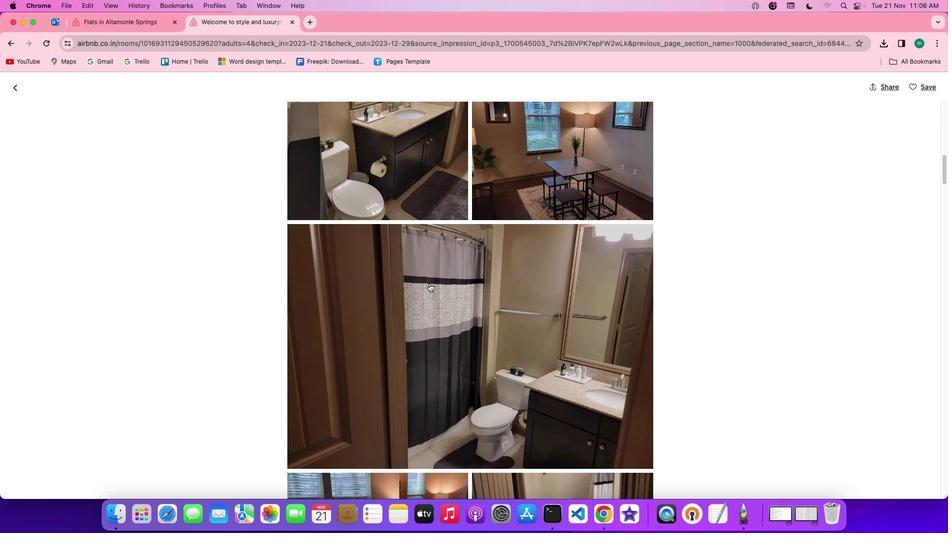 
Action: Mouse scrolled (428, 282) with delta (0, -2)
Screenshot: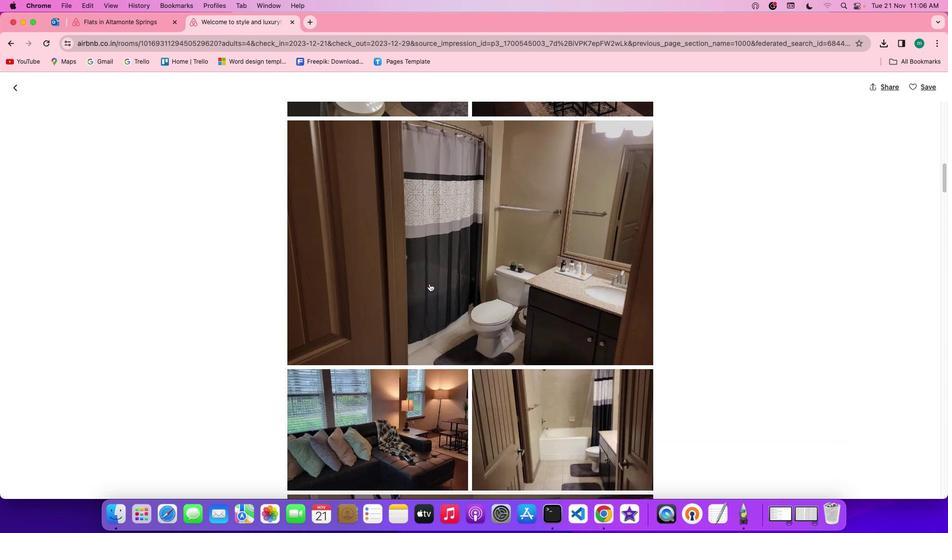 
Action: Mouse moved to (440, 282)
Screenshot: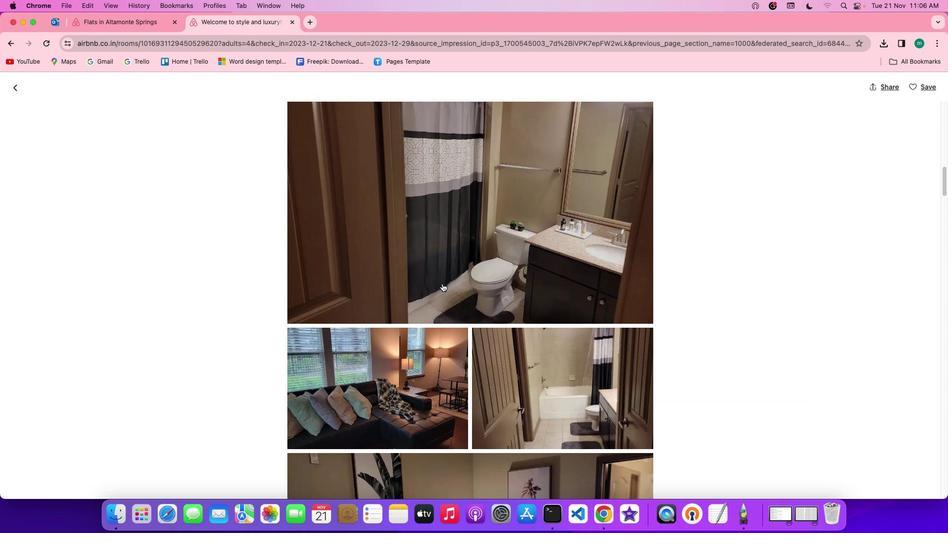 
Action: Mouse scrolled (440, 282) with delta (0, -1)
Screenshot: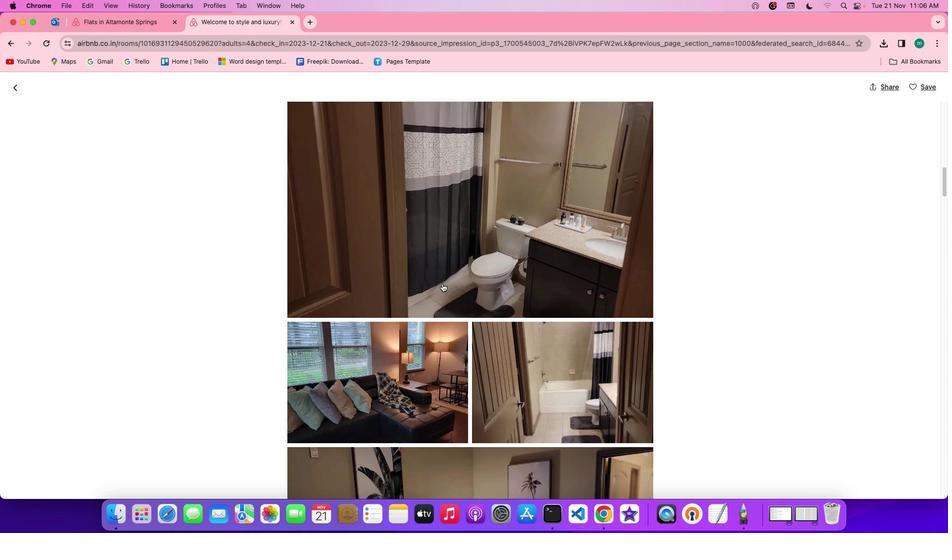 
Action: Mouse scrolled (440, 282) with delta (0, -1)
Screenshot: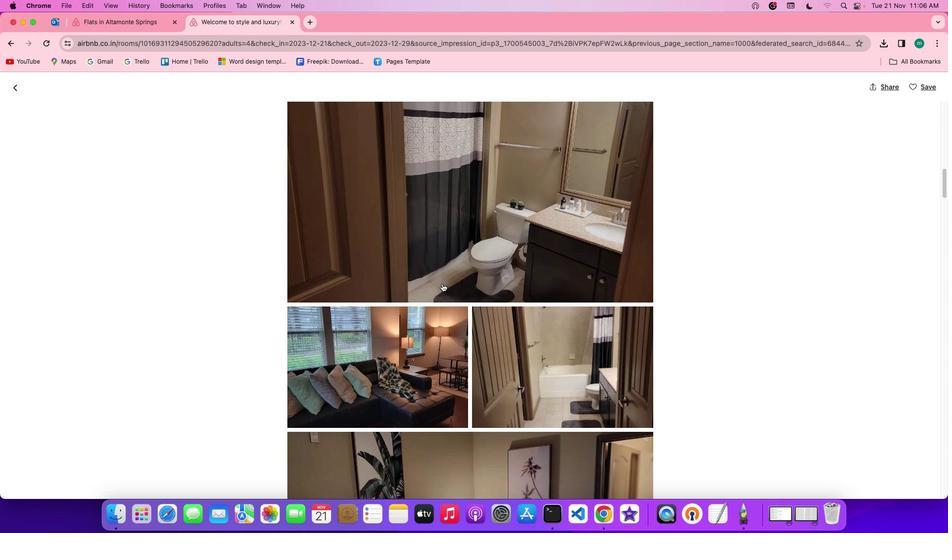 
Action: Mouse scrolled (440, 282) with delta (0, -2)
Screenshot: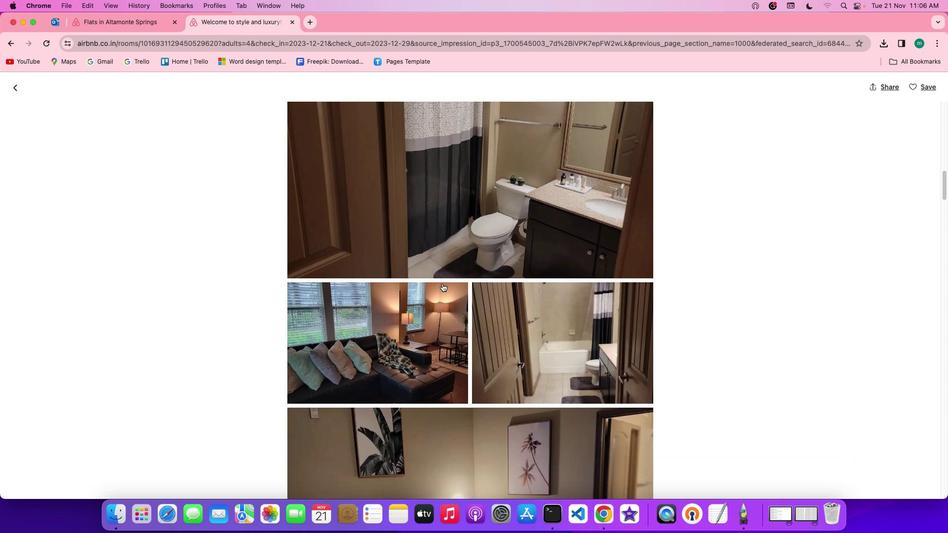 
Action: Mouse scrolled (440, 282) with delta (0, -2)
Screenshot: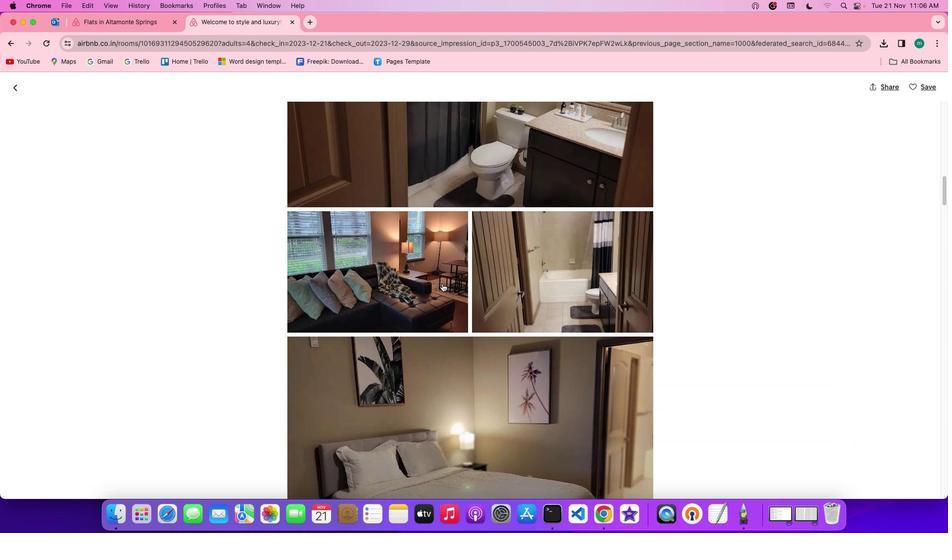 
Action: Mouse moved to (441, 280)
Screenshot: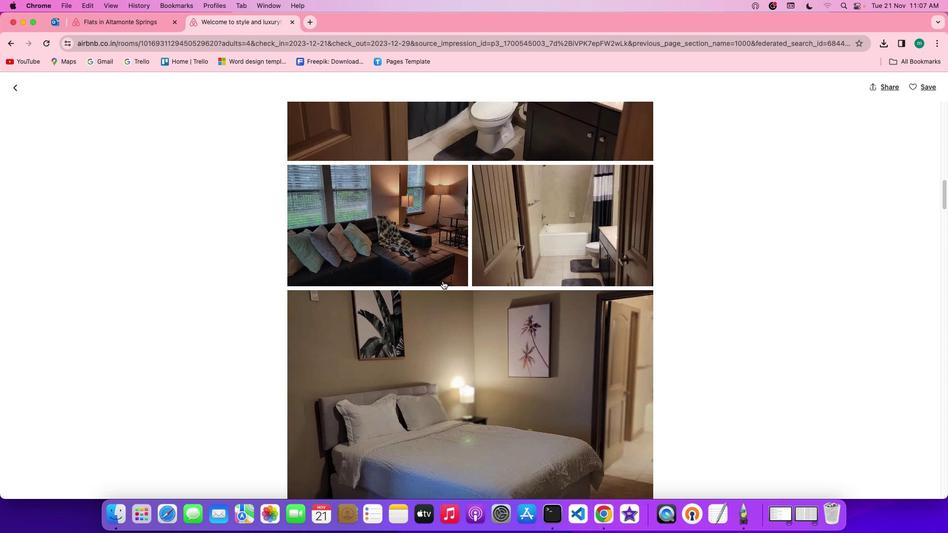 
Action: Mouse scrolled (441, 280) with delta (0, -1)
Screenshot: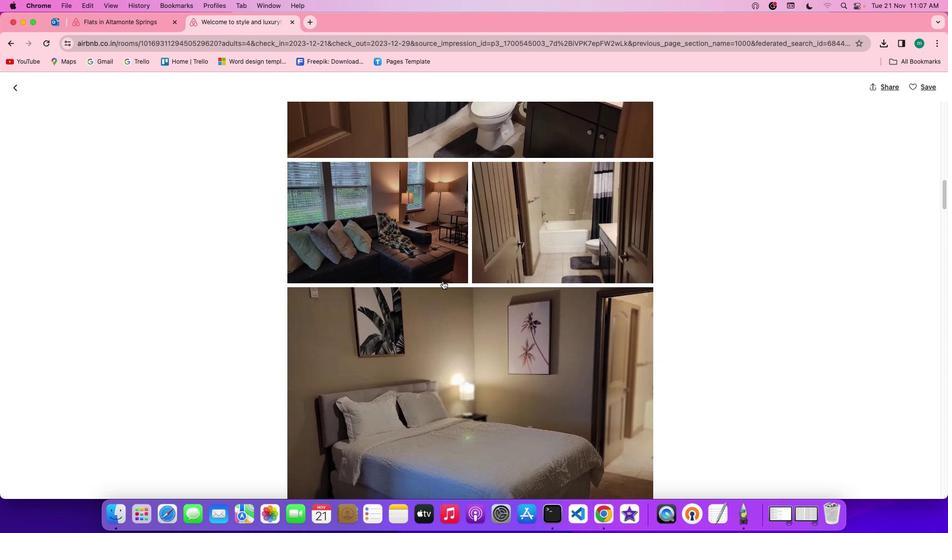 
Action: Mouse scrolled (441, 280) with delta (0, -1)
Screenshot: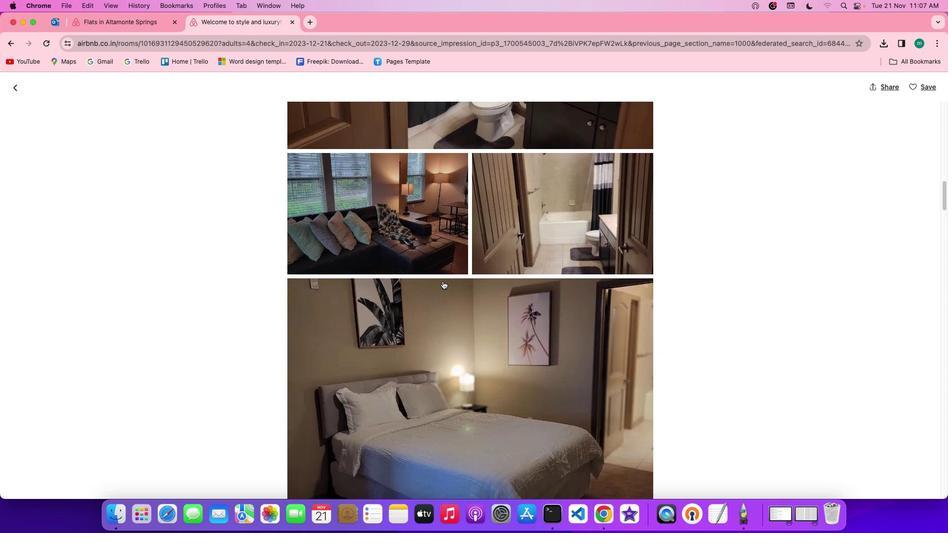 
Action: Mouse scrolled (441, 280) with delta (0, -1)
Screenshot: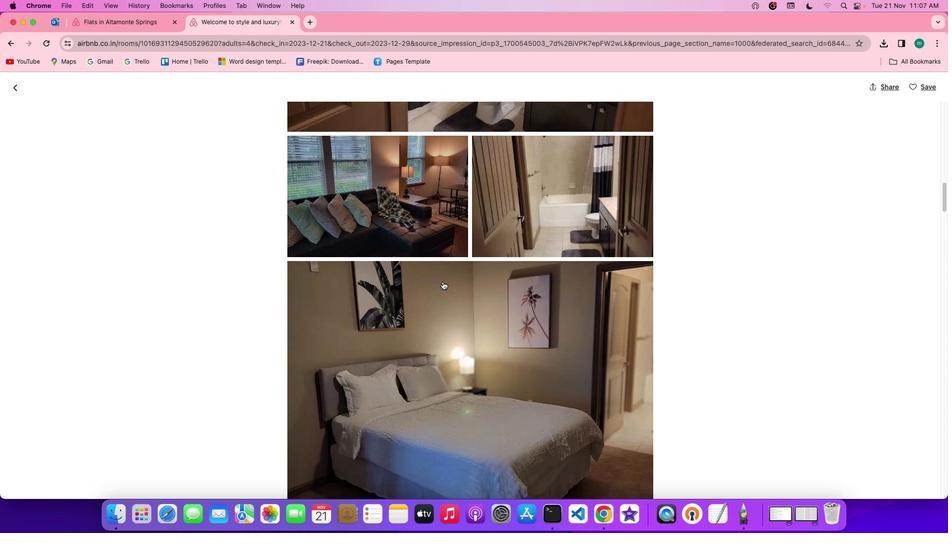 
Action: Mouse moved to (441, 280)
Screenshot: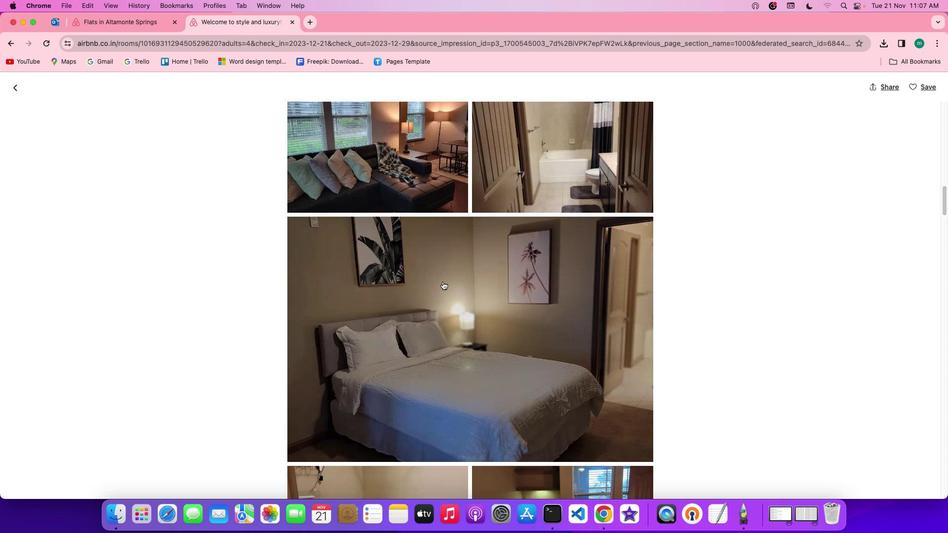 
Action: Mouse scrolled (441, 280) with delta (0, -1)
Screenshot: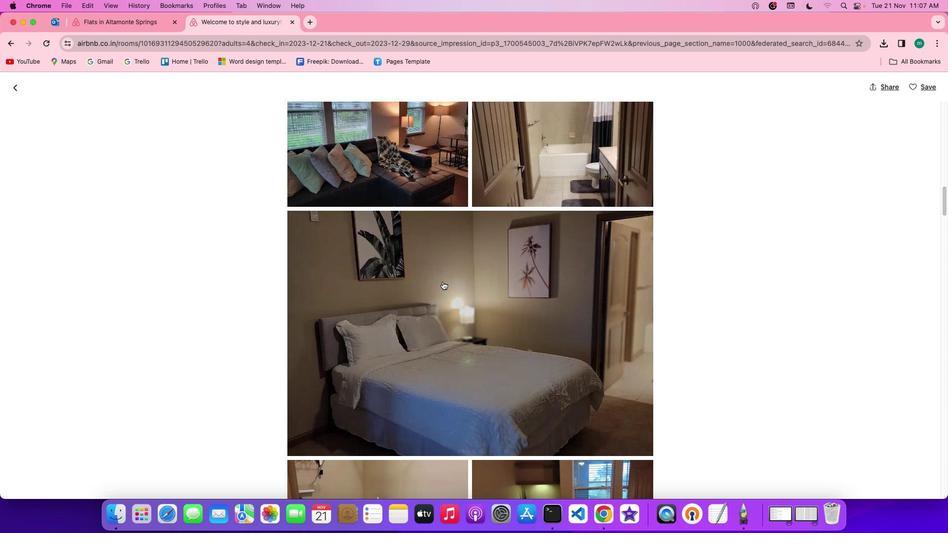 
Action: Mouse scrolled (441, 280) with delta (0, -1)
Screenshot: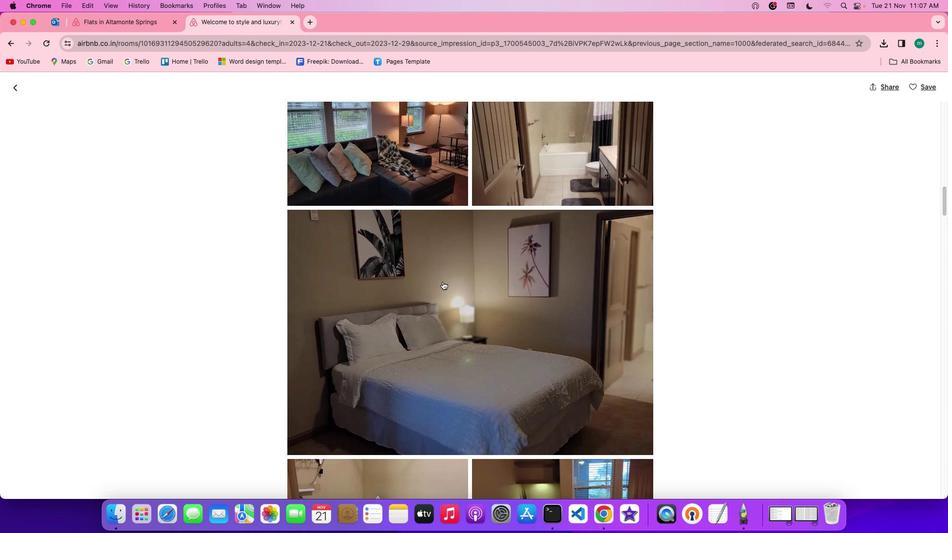 
Action: Mouse scrolled (441, 280) with delta (0, -1)
Screenshot: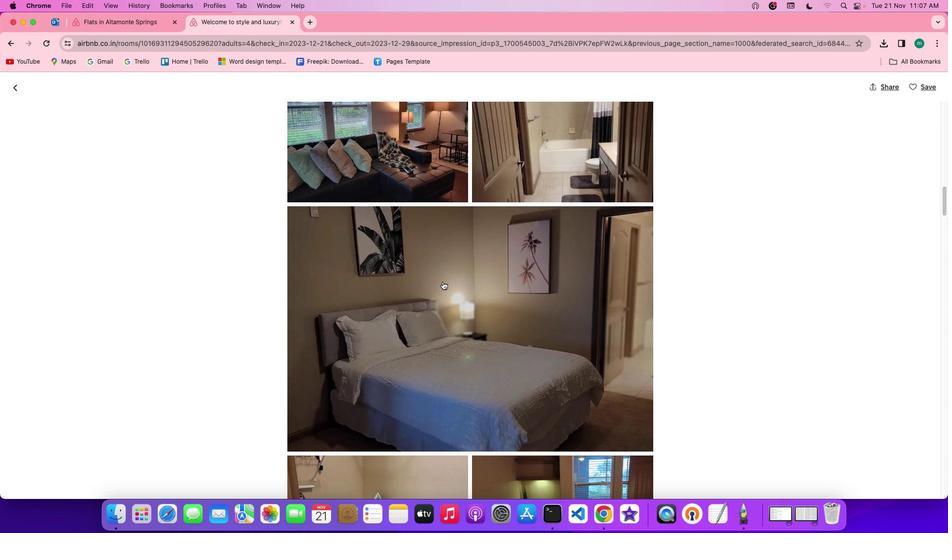 
Action: Mouse scrolled (441, 280) with delta (0, -1)
Screenshot: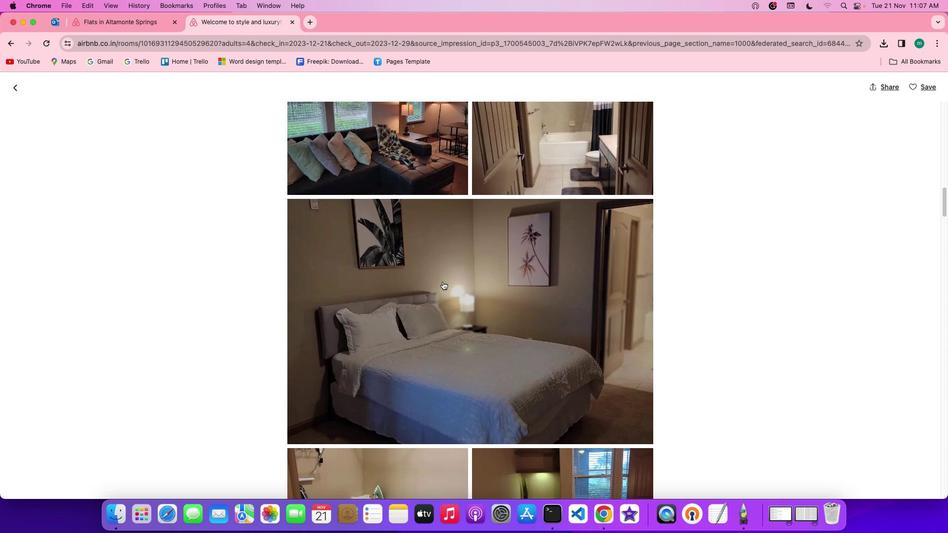 
Action: Mouse moved to (477, 290)
Screenshot: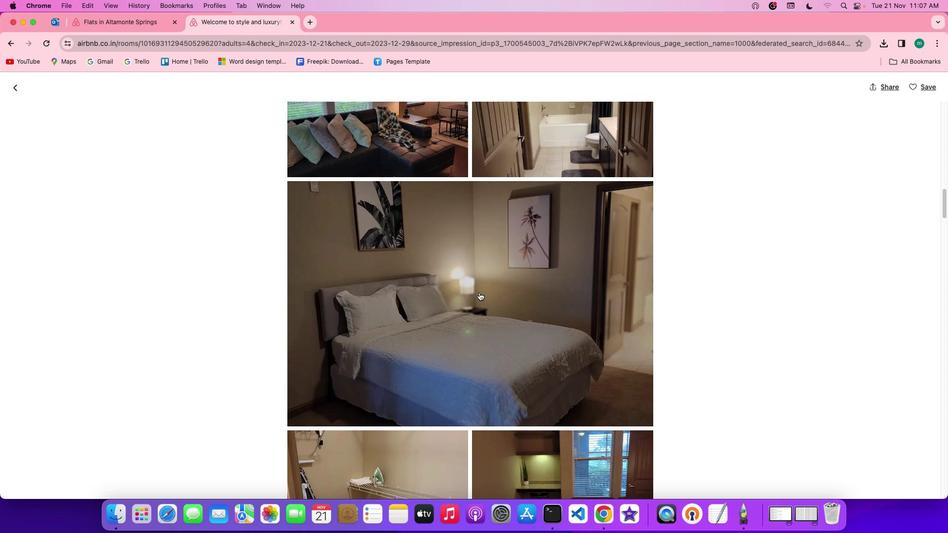
Action: Mouse scrolled (477, 290) with delta (0, -1)
Screenshot: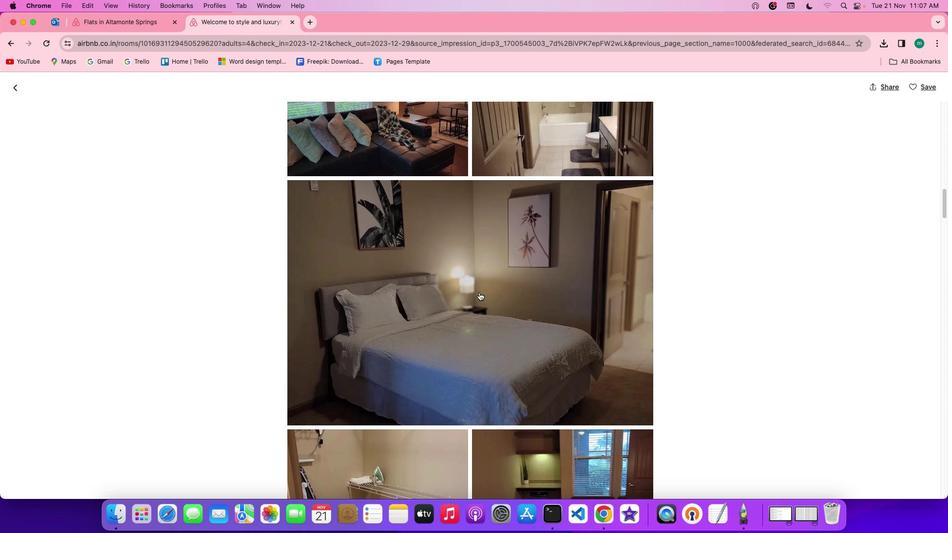 
Action: Mouse scrolled (477, 290) with delta (0, -1)
Screenshot: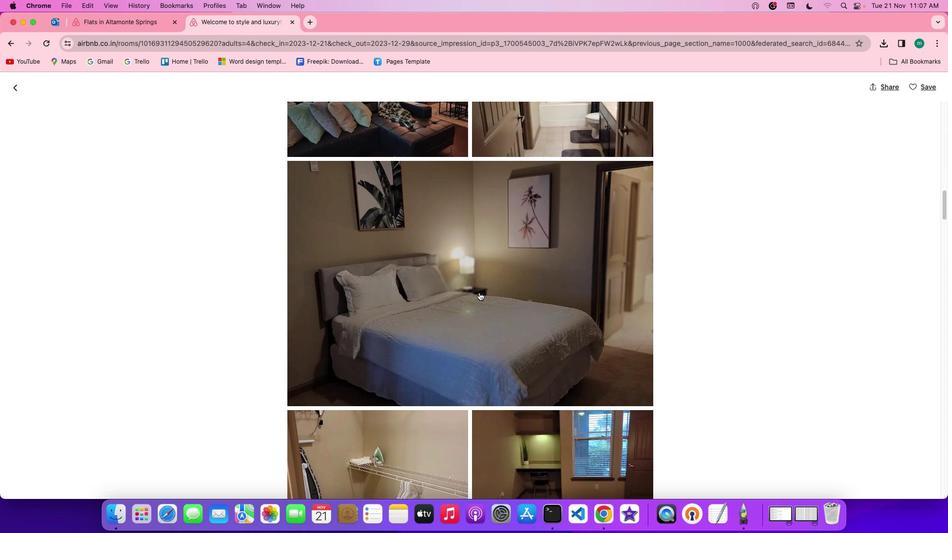 
Action: Mouse scrolled (477, 290) with delta (0, -1)
Screenshot: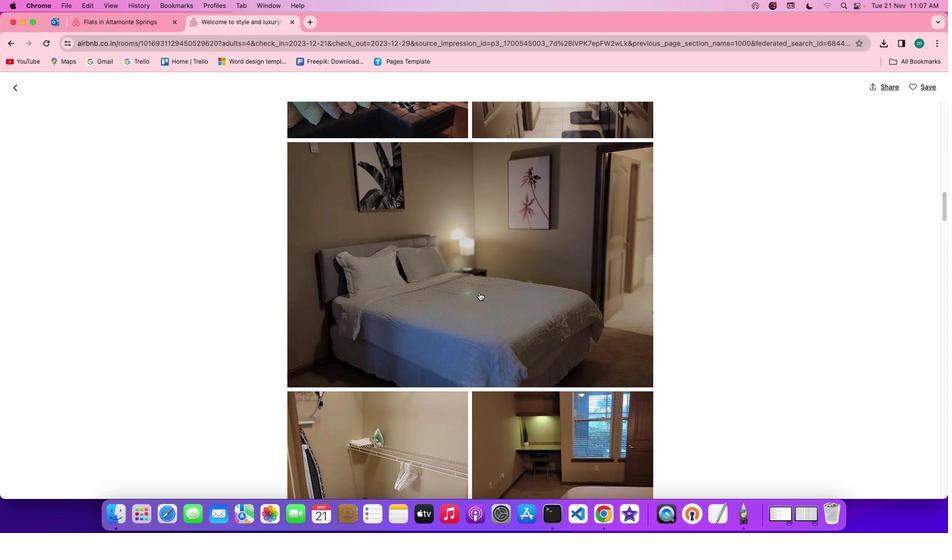 
Action: Mouse moved to (478, 290)
Screenshot: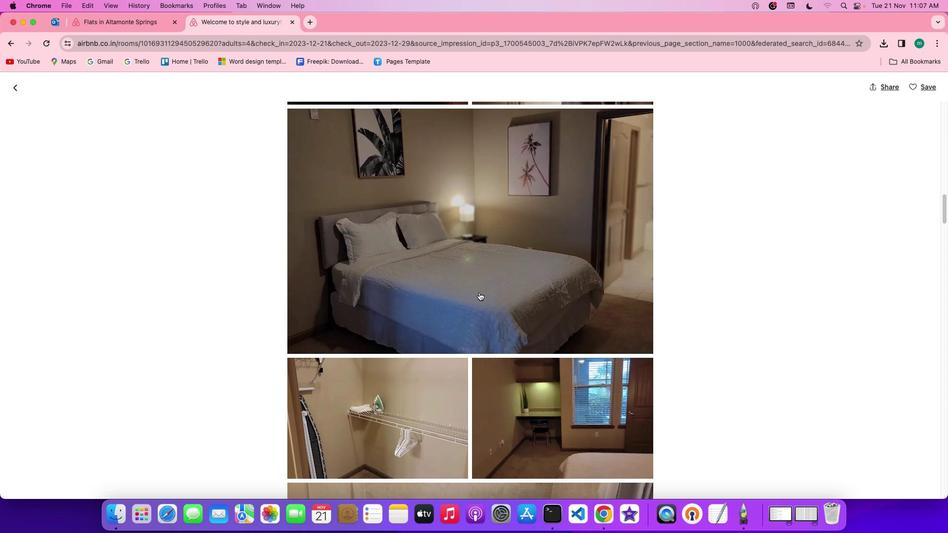 
Action: Mouse scrolled (478, 290) with delta (0, -1)
Screenshot: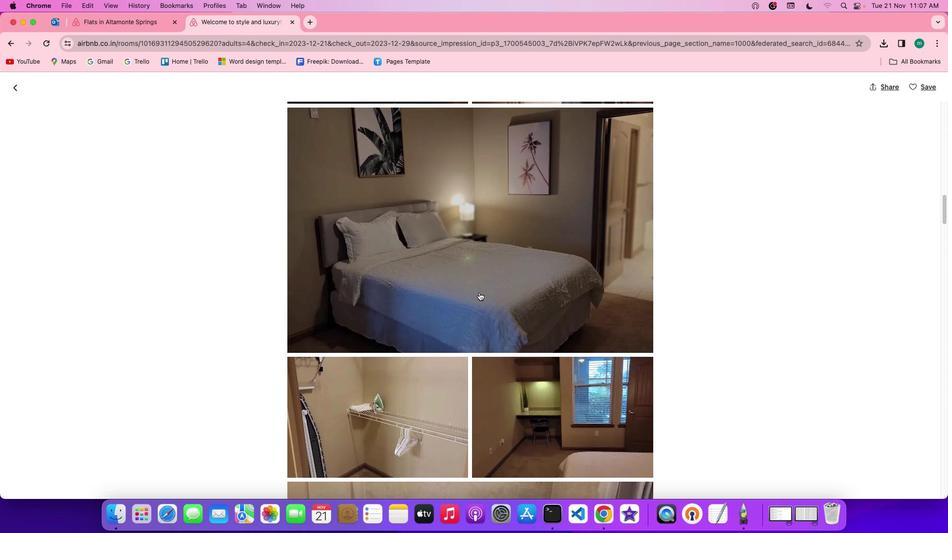 
Action: Mouse scrolled (478, 290) with delta (0, -1)
Screenshot: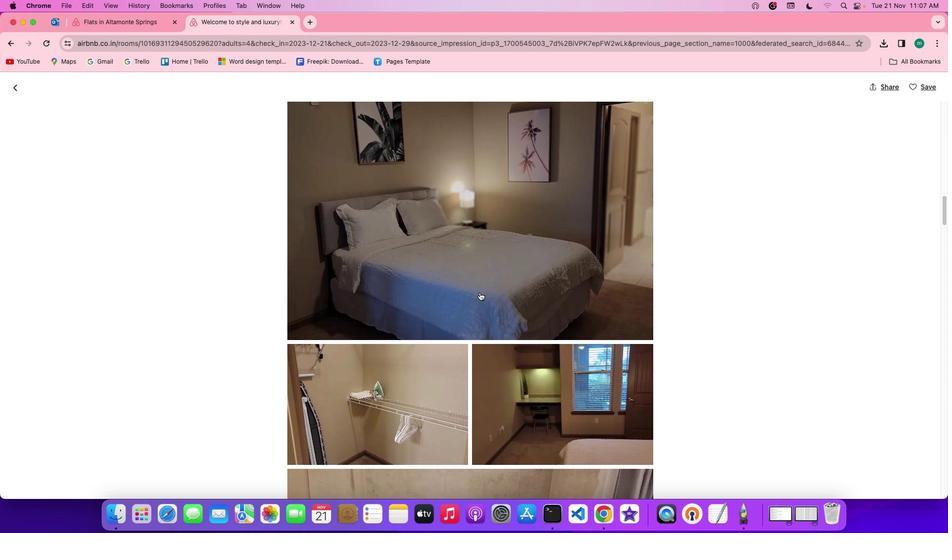 
Action: Mouse scrolled (478, 290) with delta (0, -1)
Screenshot: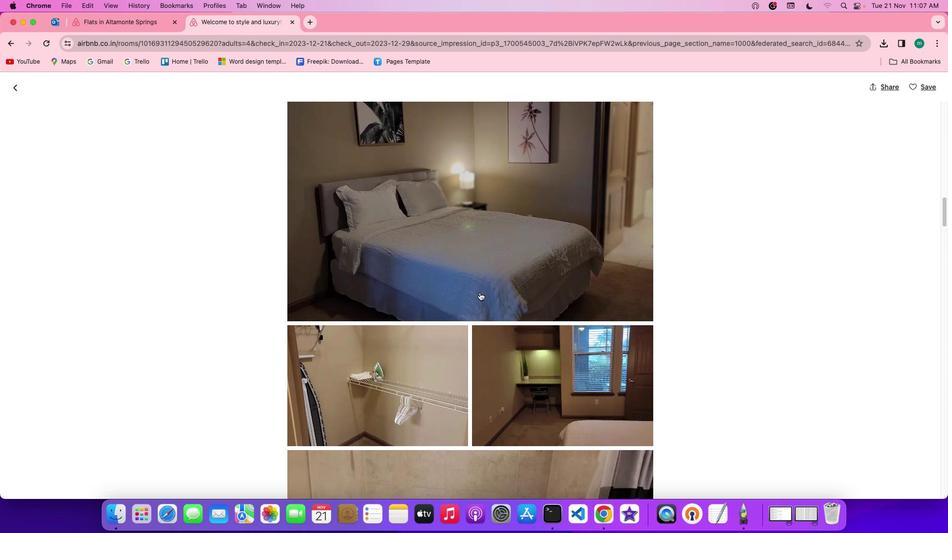 
Action: Mouse scrolled (478, 290) with delta (0, -2)
Screenshot: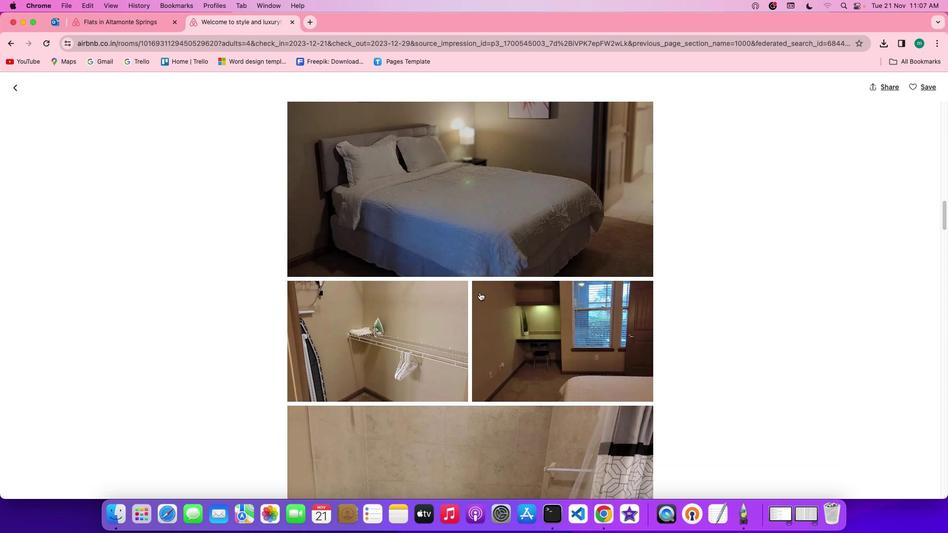 
Action: Mouse moved to (478, 290)
Screenshot: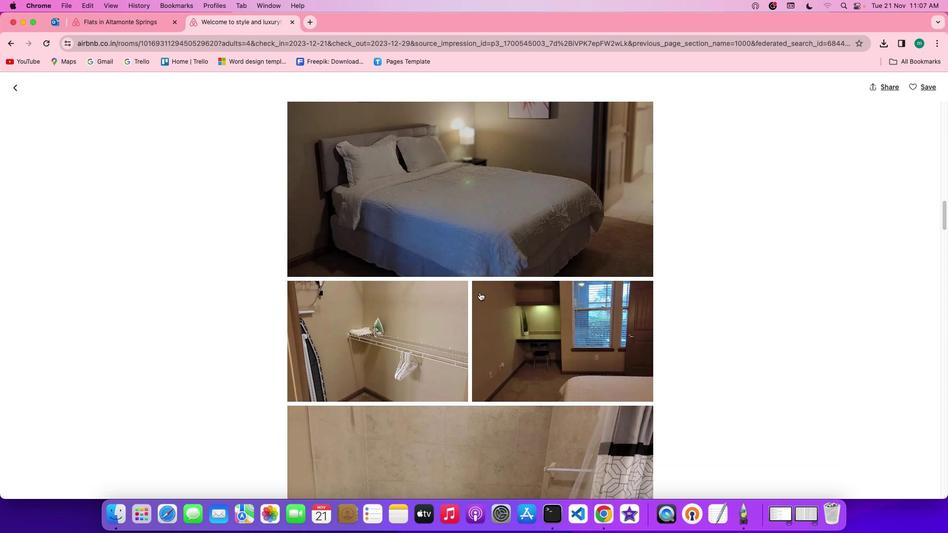 
Action: Mouse scrolled (478, 290) with delta (0, -2)
Screenshot: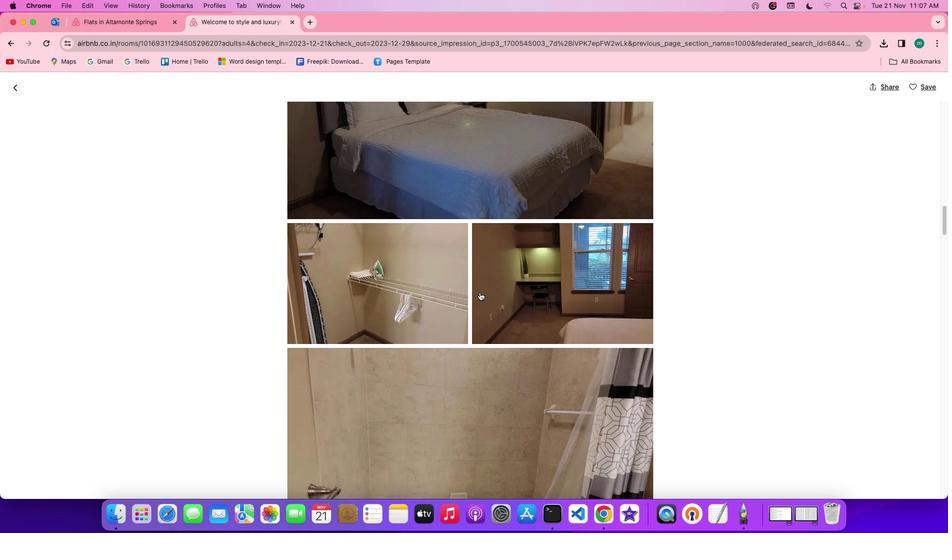 
Action: Mouse scrolled (478, 290) with delta (0, -1)
Screenshot: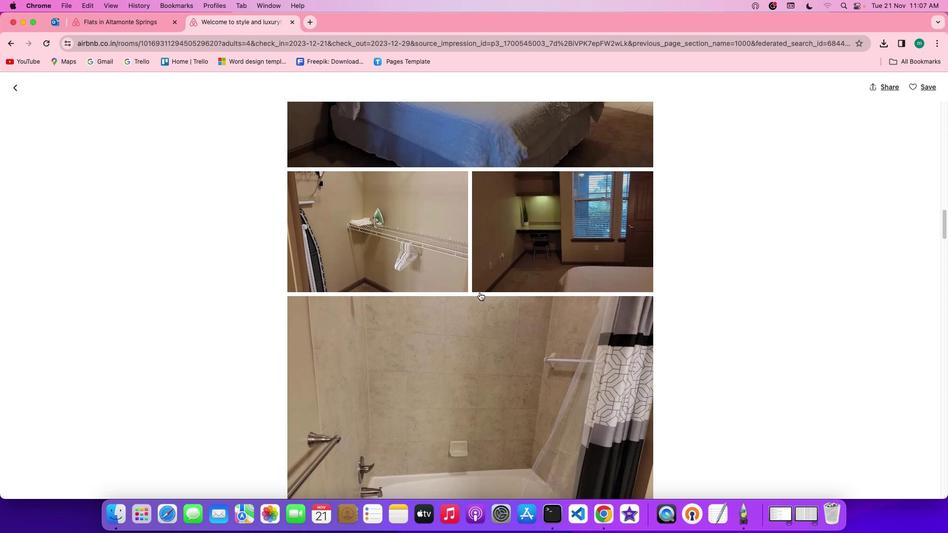 
Action: Mouse scrolled (478, 290) with delta (0, -1)
Screenshot: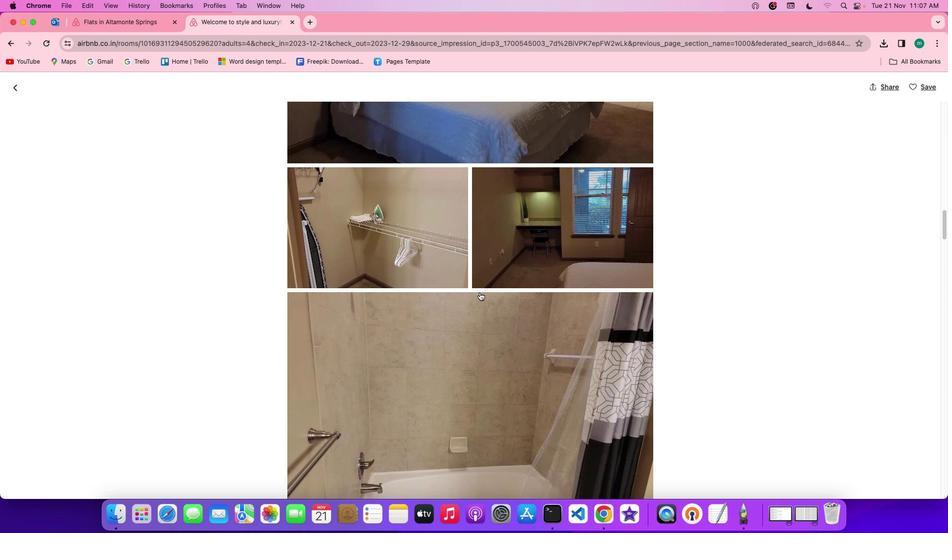 
Action: Mouse scrolled (478, 290) with delta (0, -1)
Screenshot: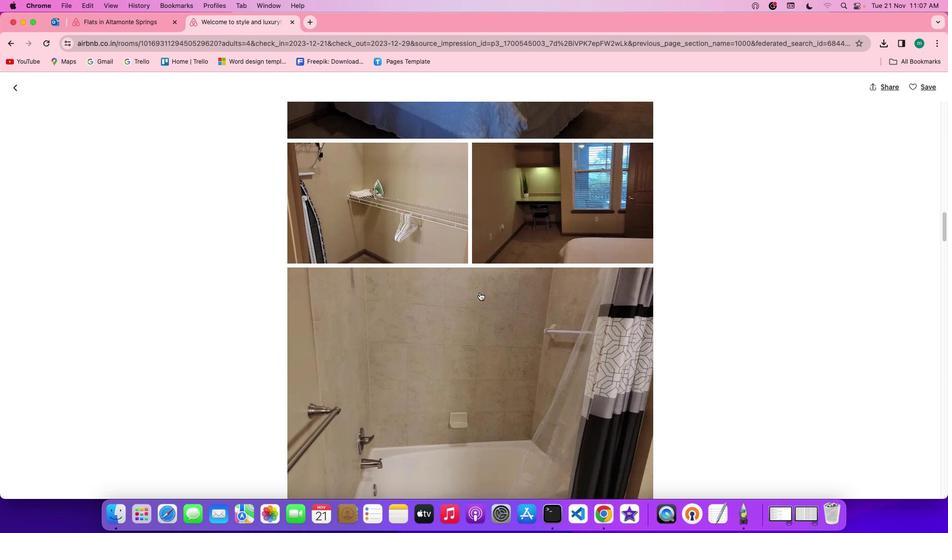 
Action: Mouse scrolled (478, 290) with delta (0, -2)
Screenshot: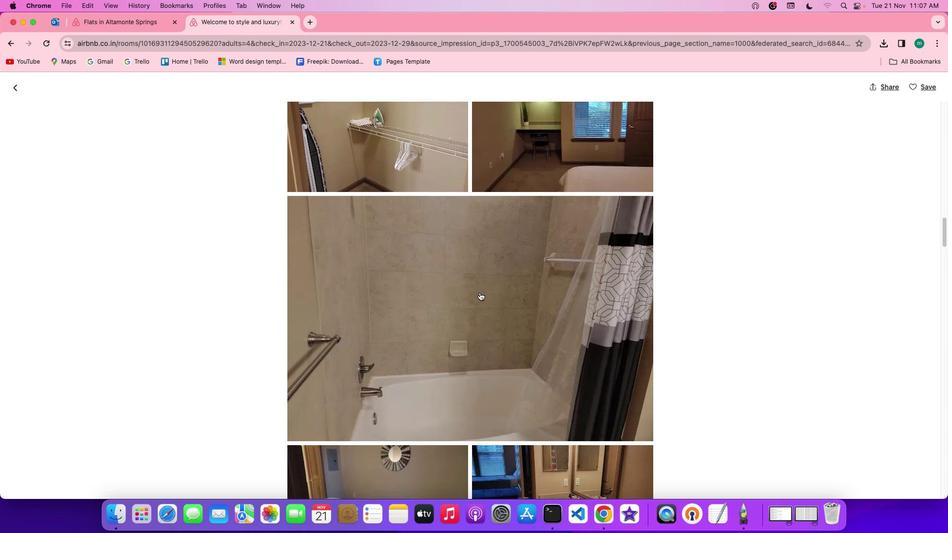 
Action: Mouse scrolled (478, 290) with delta (0, -1)
Screenshot: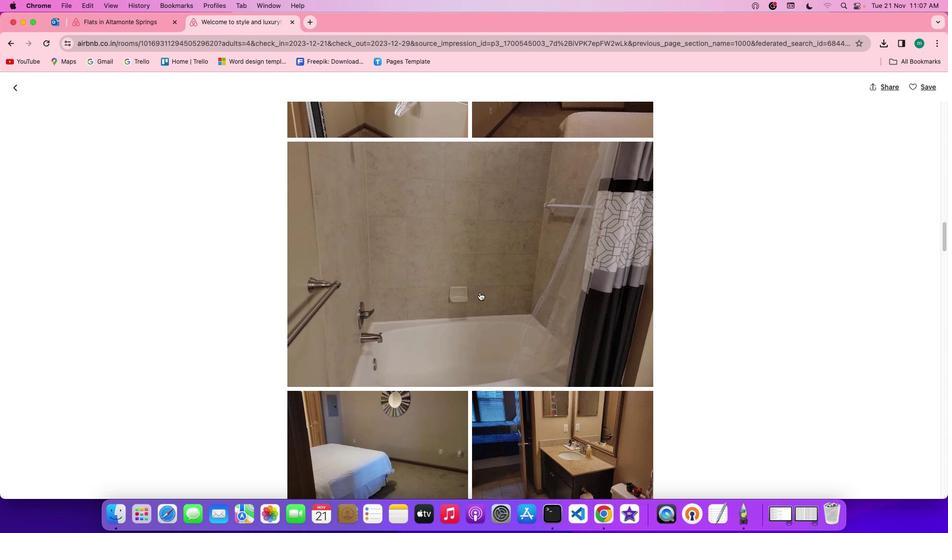 
Action: Mouse scrolled (478, 290) with delta (0, -1)
Screenshot: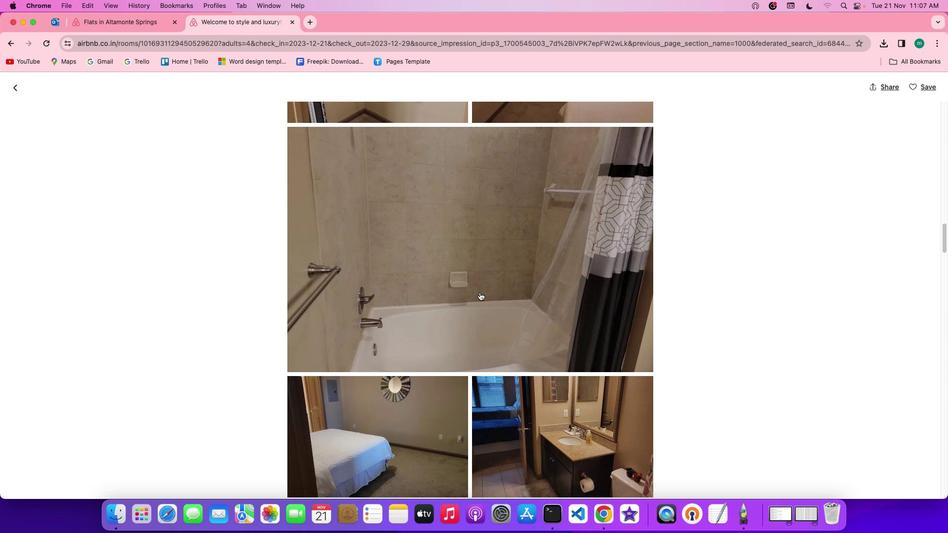 
Action: Mouse scrolled (478, 290) with delta (0, -2)
Screenshot: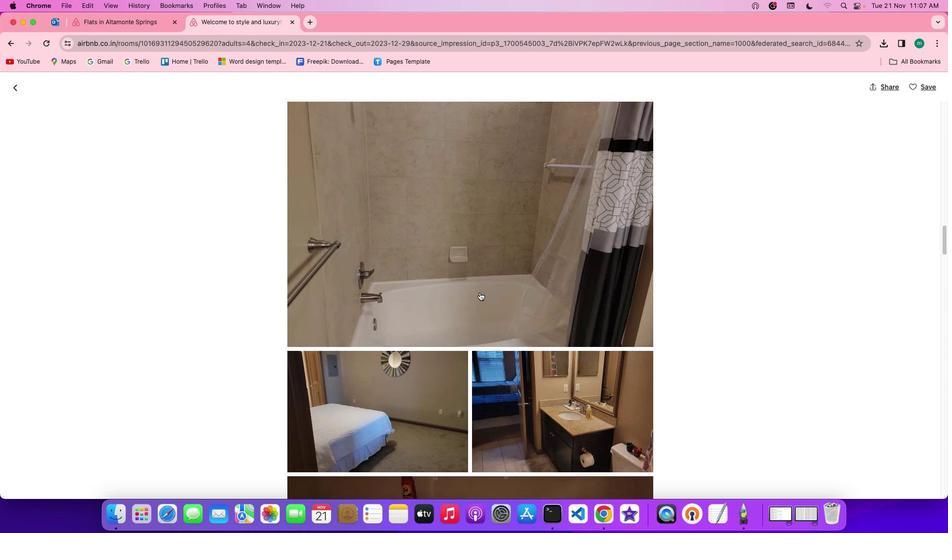 
Action: Mouse scrolled (478, 290) with delta (0, -2)
Screenshot: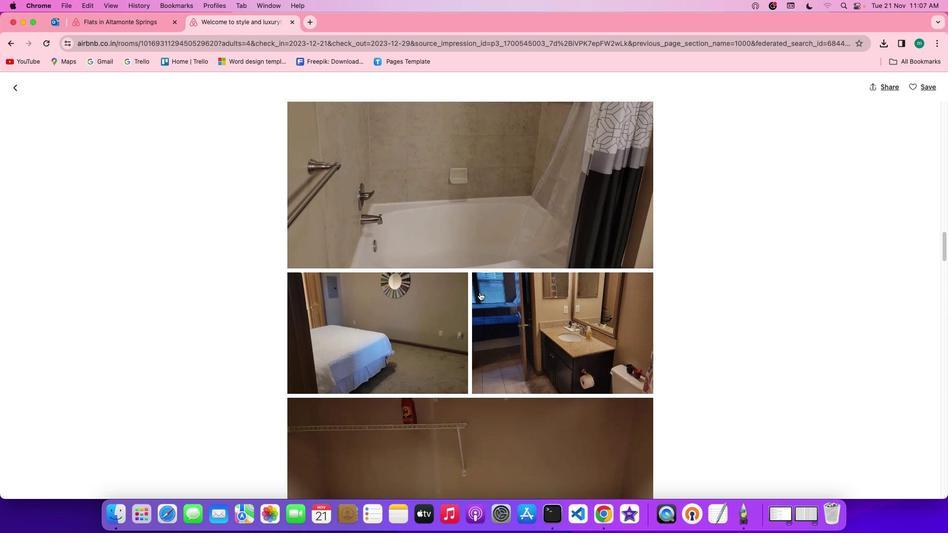 
Action: Mouse scrolled (478, 290) with delta (0, -1)
Screenshot: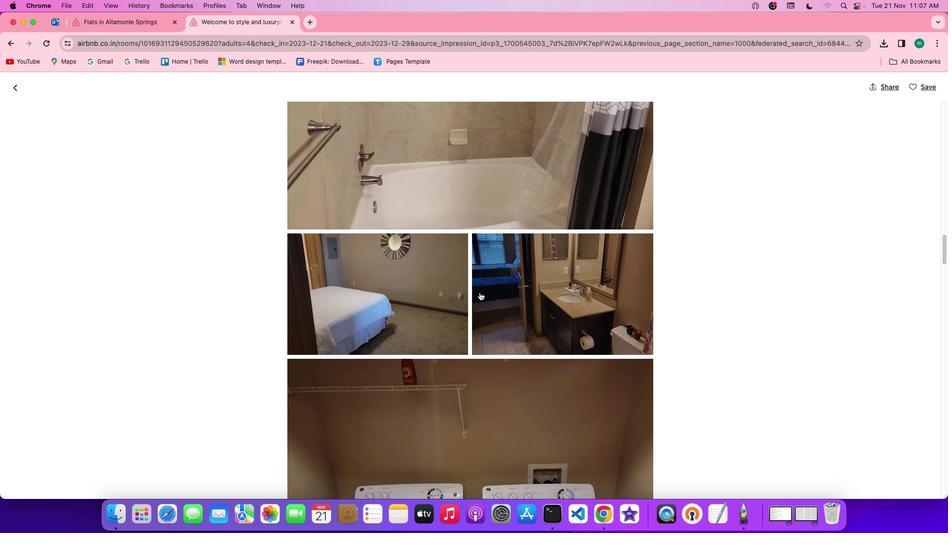 
Action: Mouse scrolled (478, 290) with delta (0, -1)
Screenshot: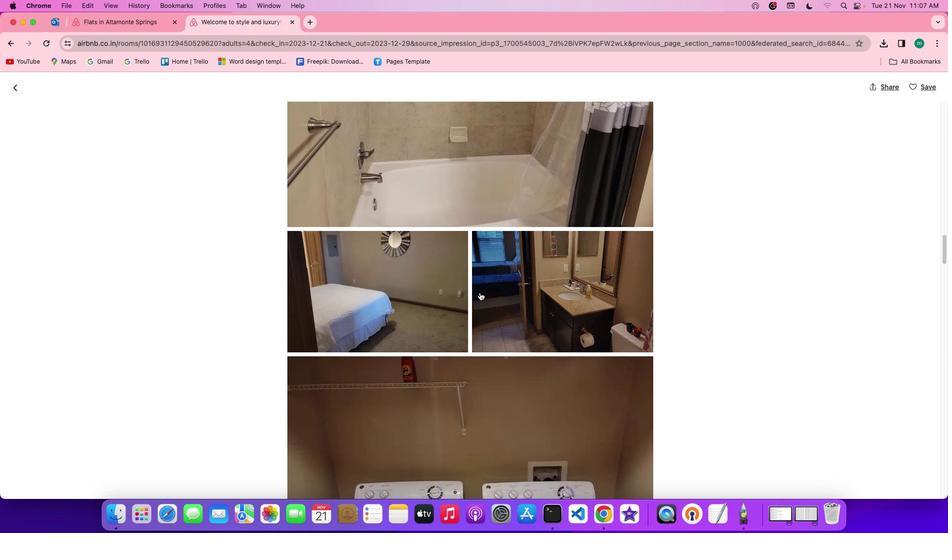 
Action: Mouse moved to (478, 290)
Screenshot: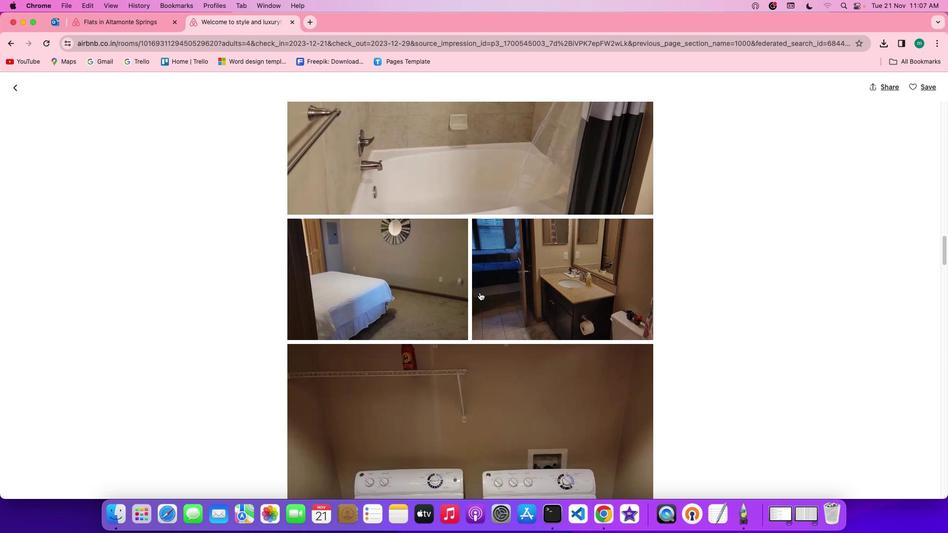 
Action: Mouse scrolled (478, 290) with delta (0, -1)
Screenshot: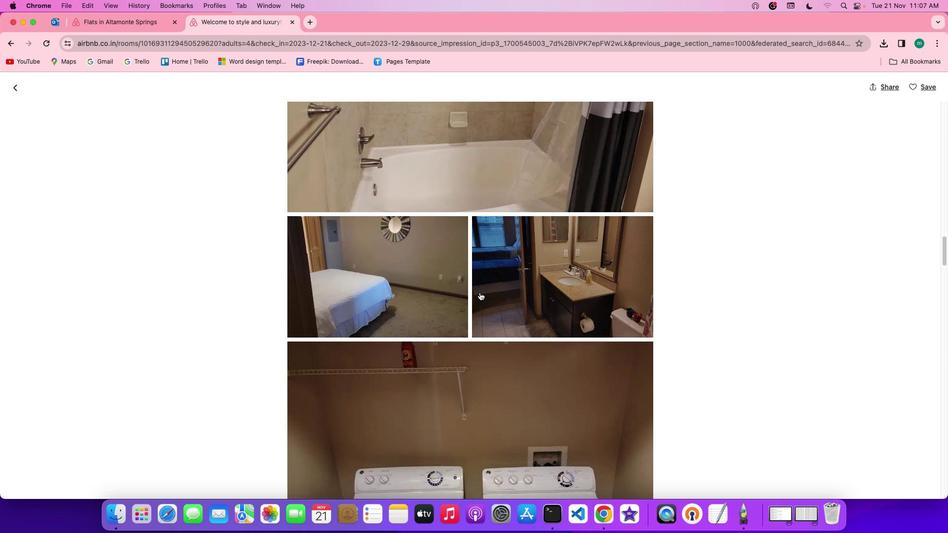 
Action: Mouse scrolled (478, 290) with delta (0, -1)
Screenshot: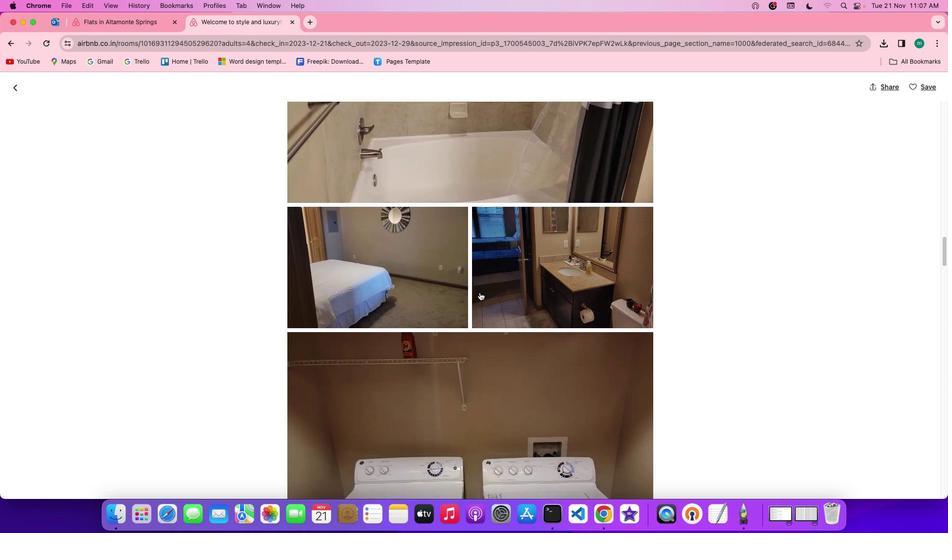 
Action: Mouse scrolled (478, 290) with delta (0, -2)
Screenshot: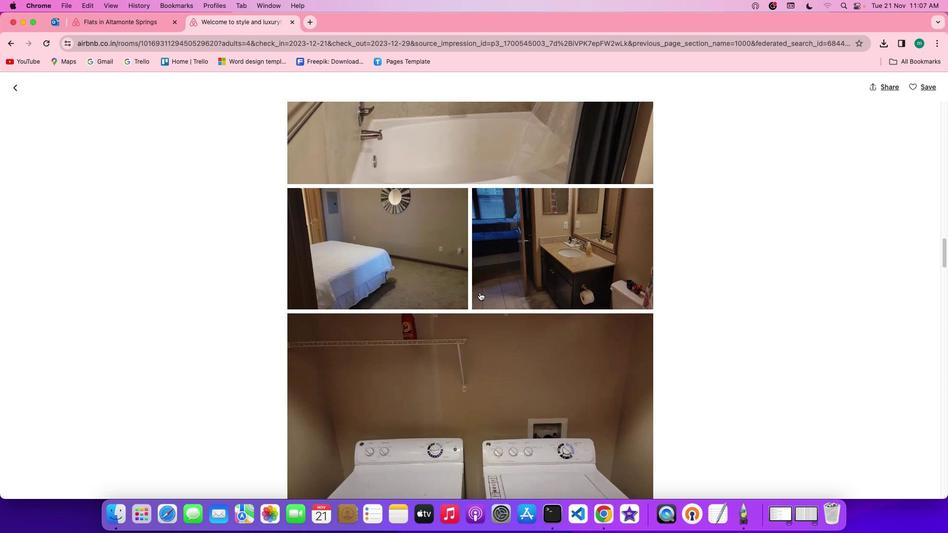 
Action: Mouse scrolled (478, 290) with delta (0, -2)
Screenshot: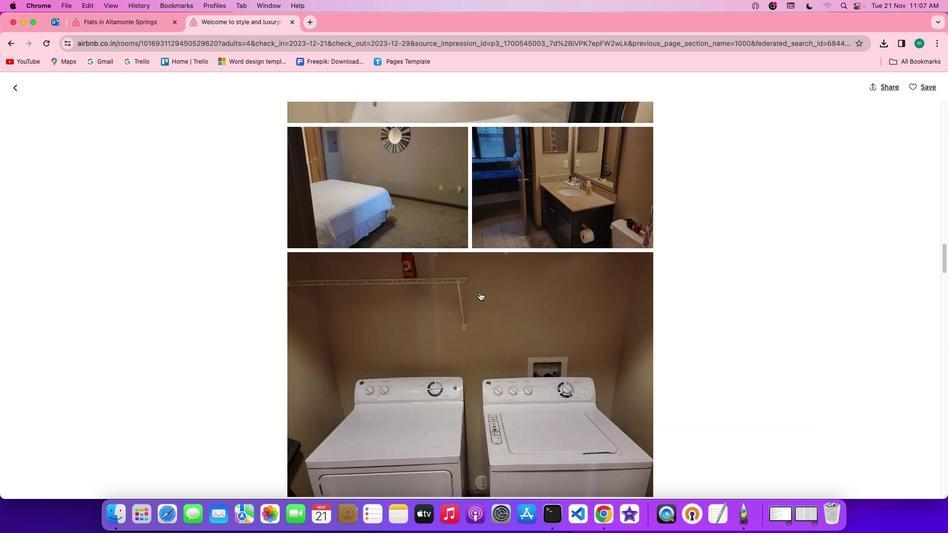 
Action: Mouse moved to (478, 291)
Screenshot: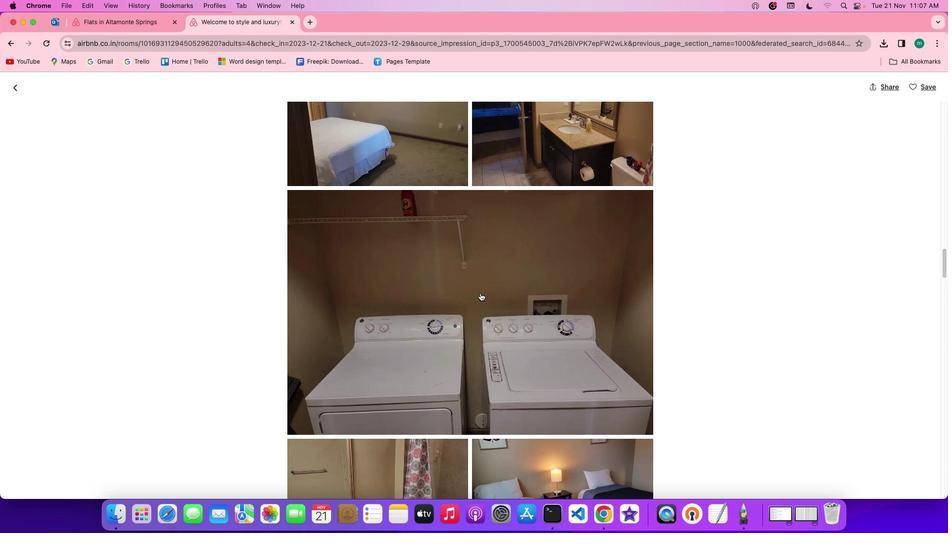
Action: Mouse scrolled (478, 291) with delta (0, -1)
Screenshot: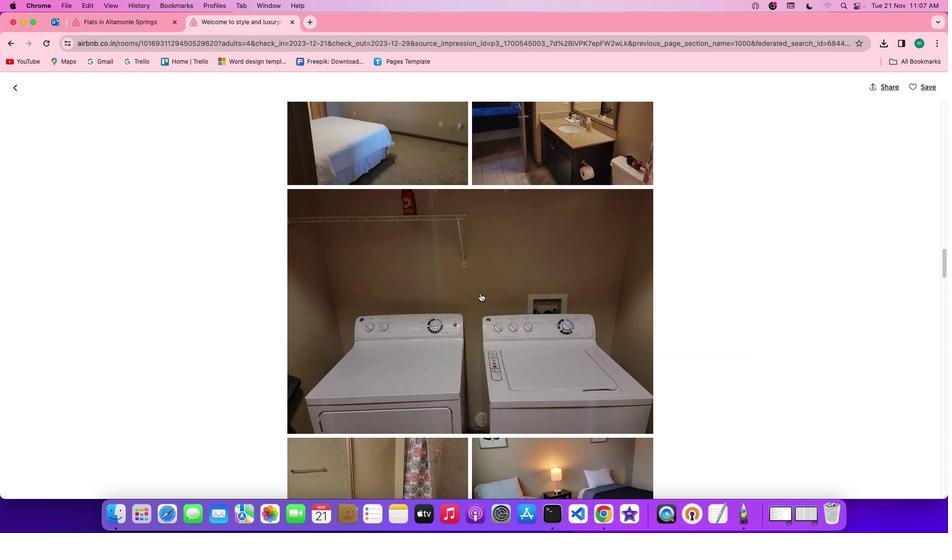 
Action: Mouse scrolled (478, 291) with delta (0, -1)
Screenshot: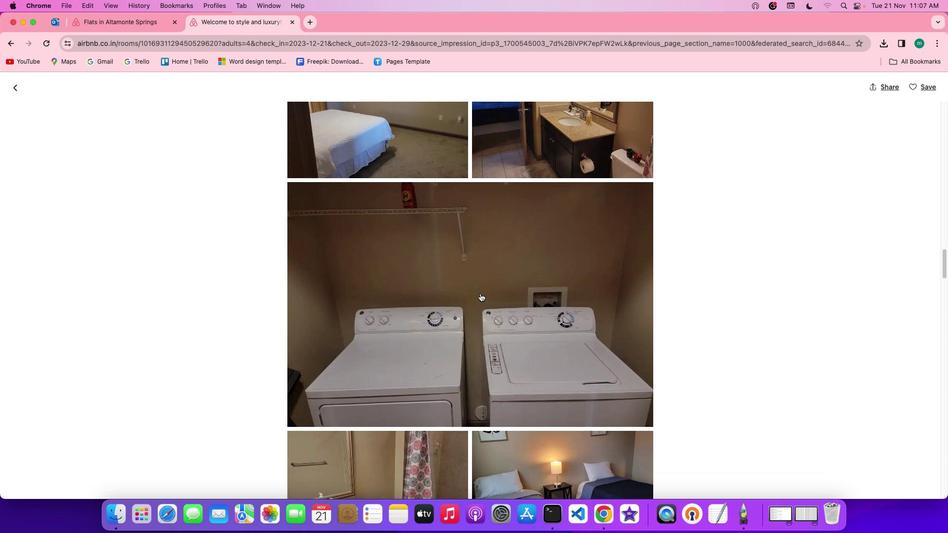 
Action: Mouse moved to (479, 291)
Screenshot: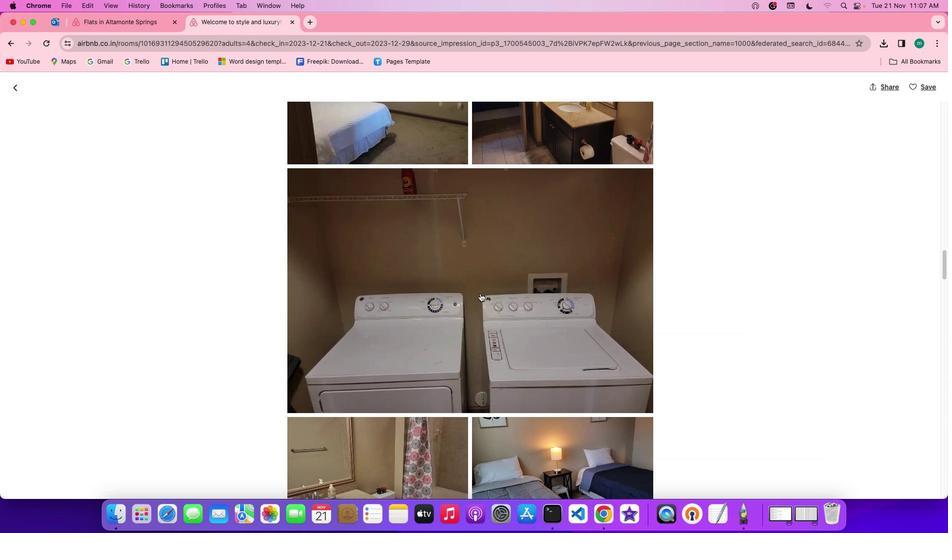 
Action: Mouse scrolled (479, 291) with delta (0, -1)
Screenshot: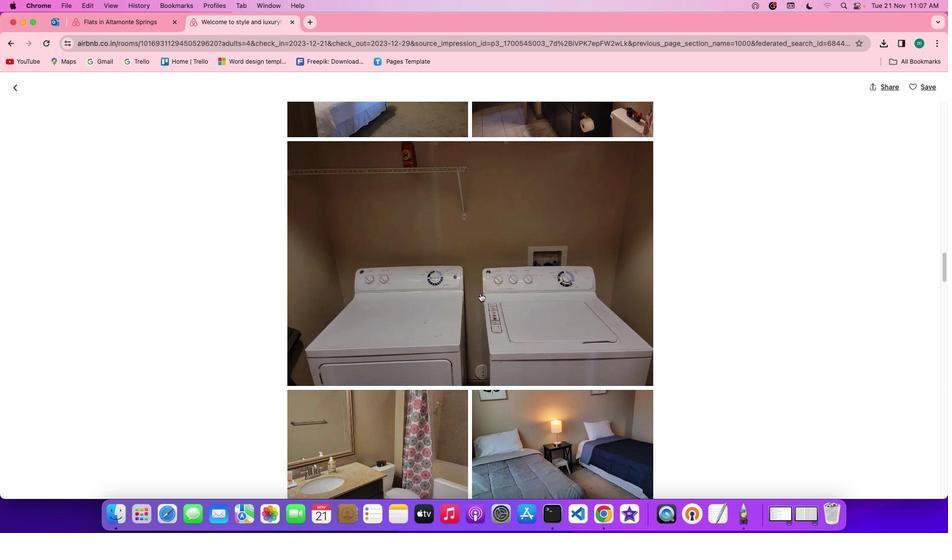 
Action: Mouse scrolled (479, 291) with delta (0, -2)
Screenshot: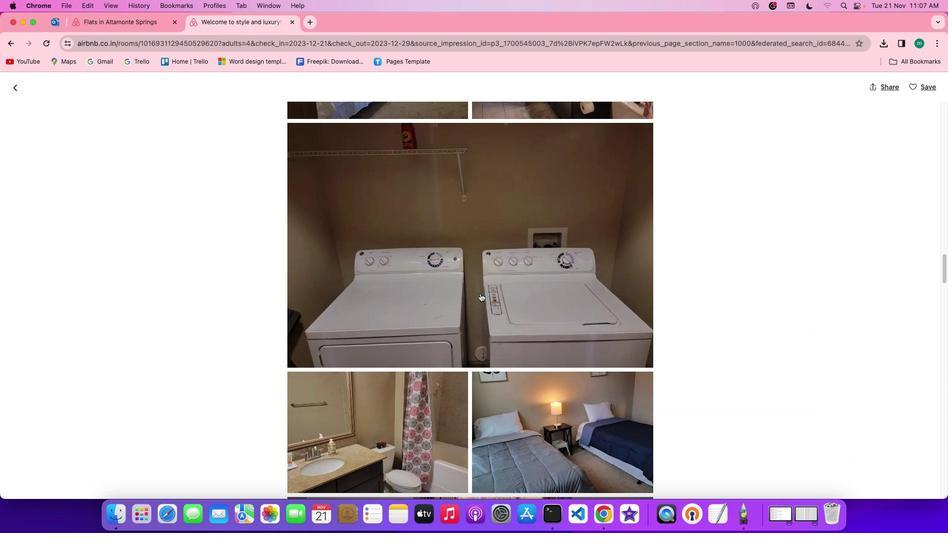 
Action: Mouse moved to (480, 290)
Screenshot: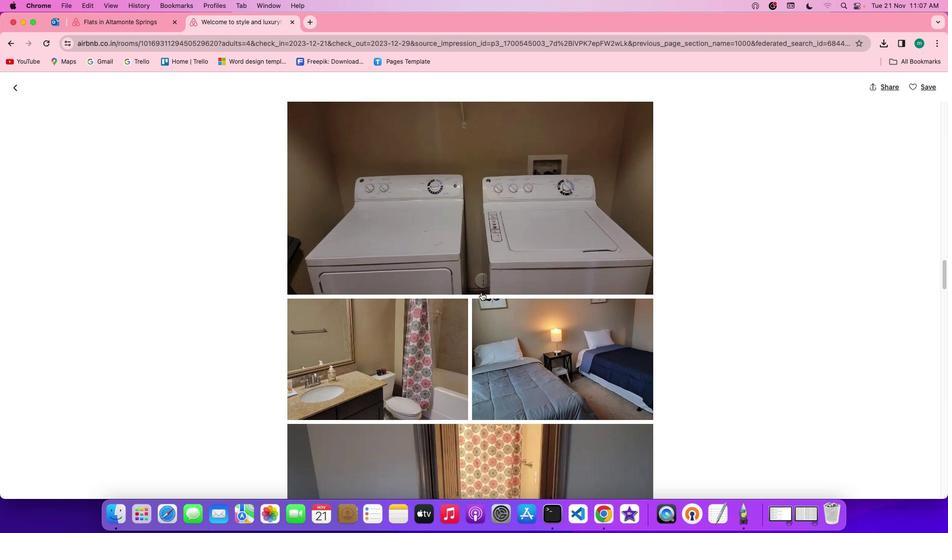 
Action: Mouse scrolled (480, 290) with delta (0, -1)
Screenshot: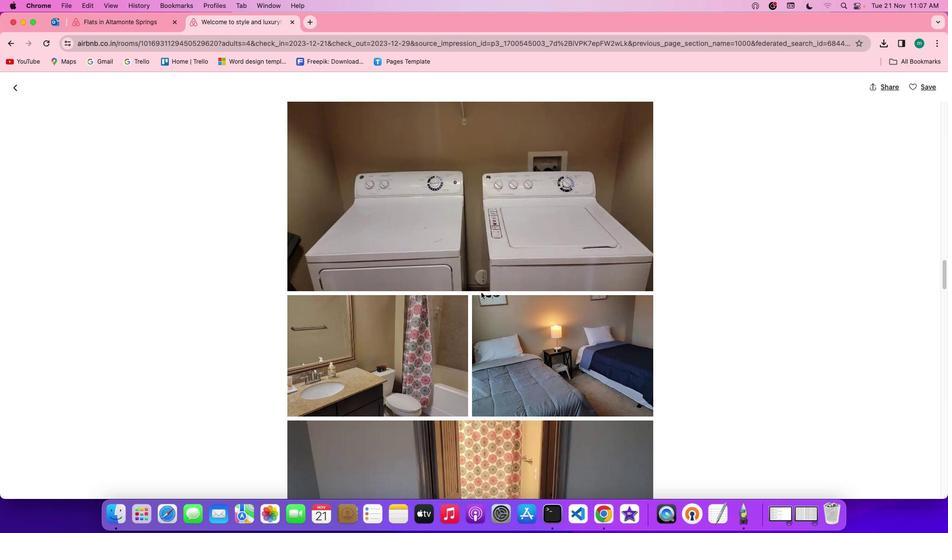 
Action: Mouse scrolled (480, 290) with delta (0, -1)
Screenshot: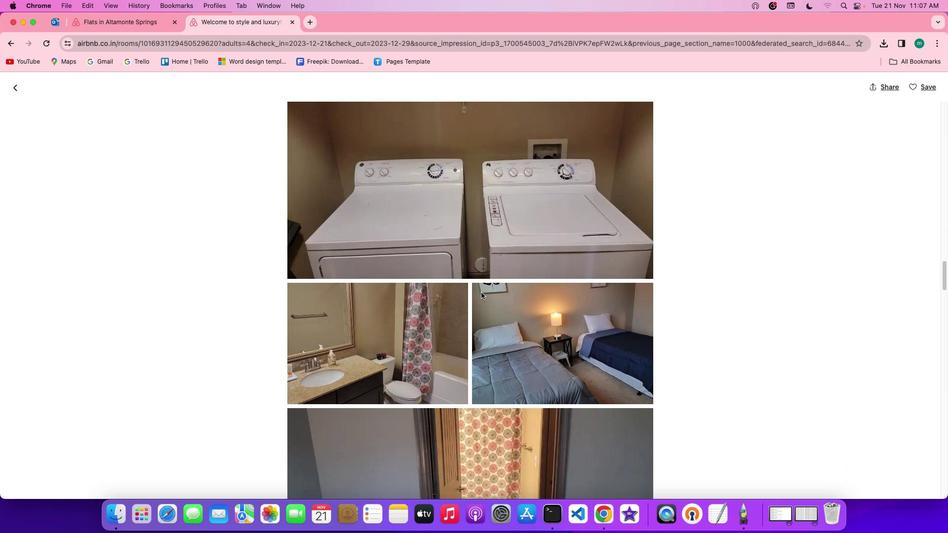 
Action: Mouse scrolled (480, 290) with delta (0, -2)
Screenshot: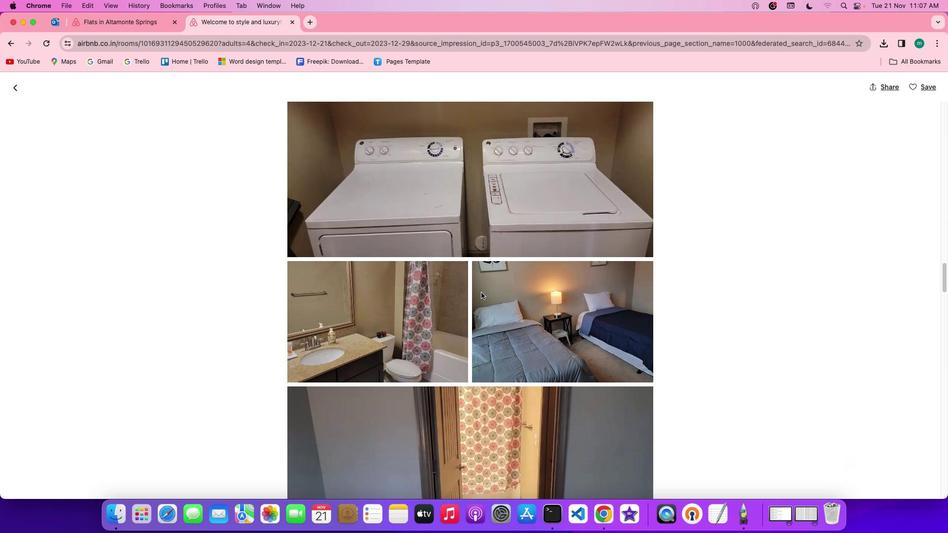 
Action: Mouse scrolled (480, 290) with delta (0, -2)
Screenshot: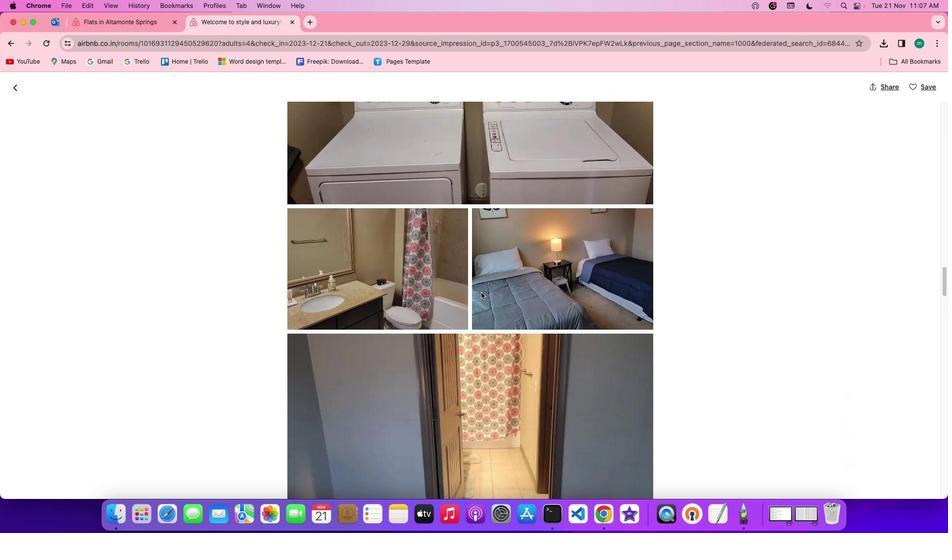 
Action: Mouse scrolled (480, 290) with delta (0, -1)
Screenshot: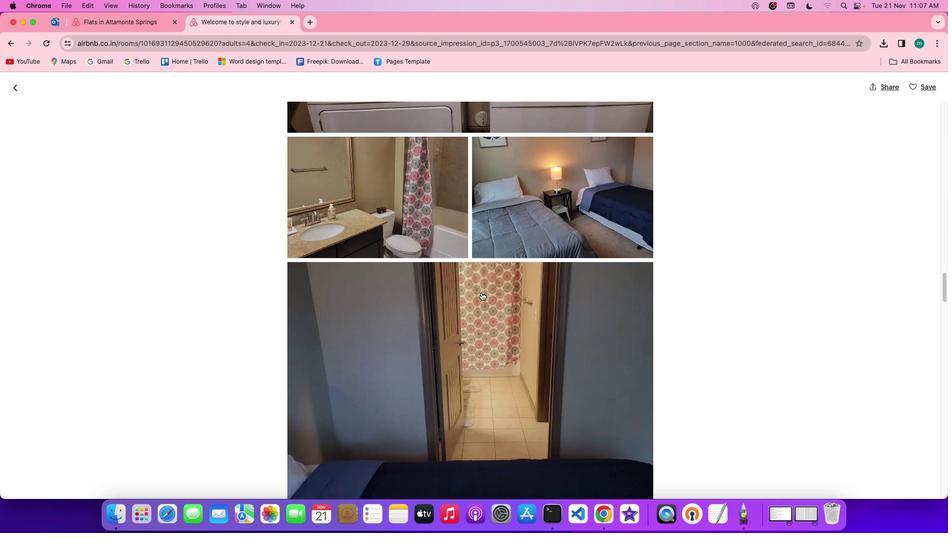 
Action: Mouse scrolled (480, 290) with delta (0, -1)
Screenshot: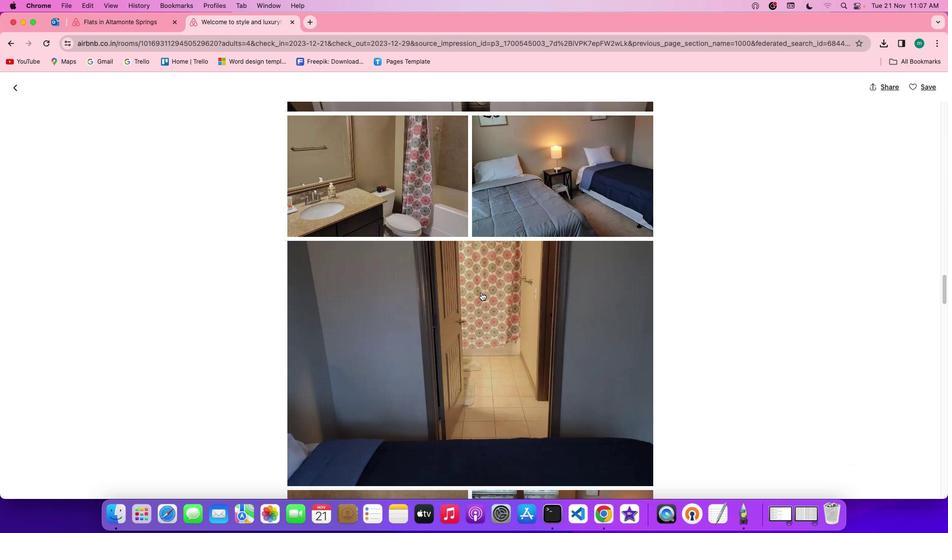 
Action: Mouse scrolled (480, 290) with delta (0, -2)
Screenshot: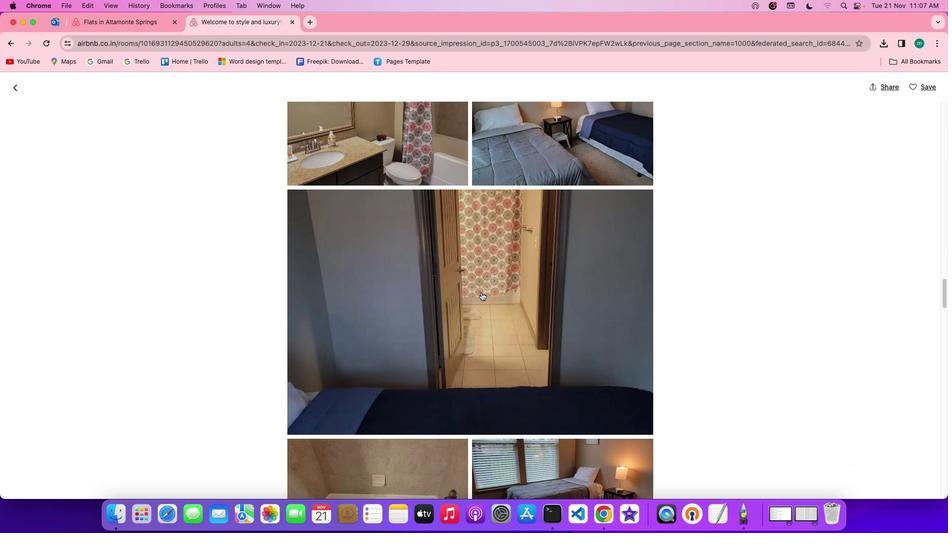 
Action: Mouse scrolled (480, 290) with delta (0, -2)
Screenshot: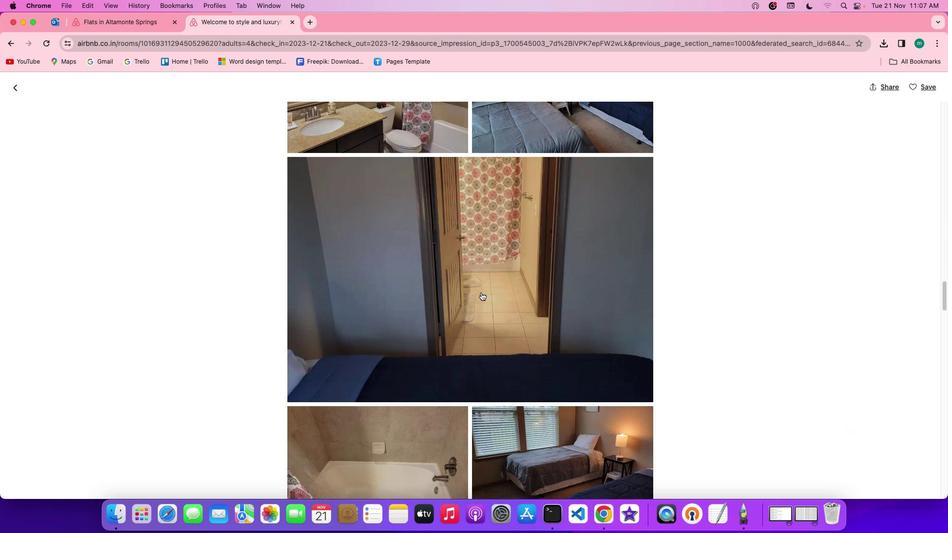 
Action: Mouse scrolled (480, 290) with delta (0, -3)
Screenshot: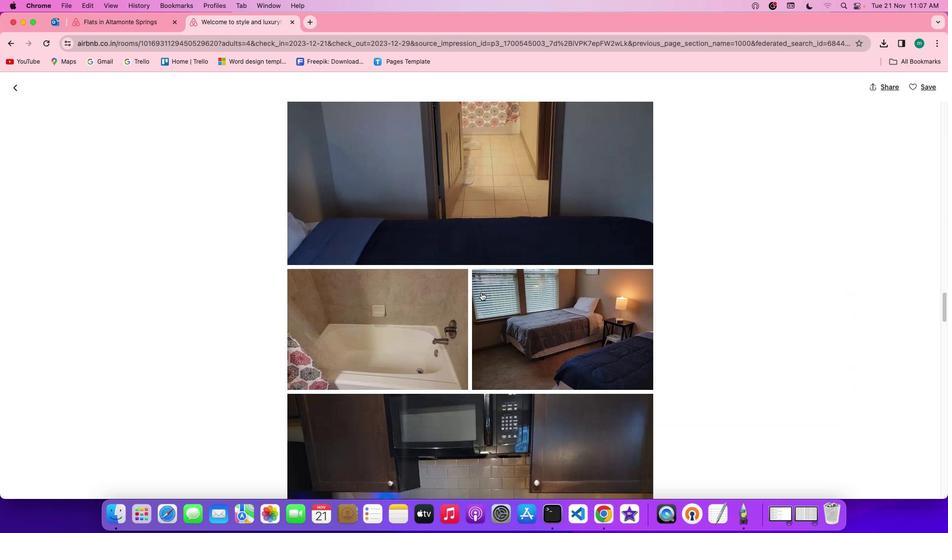 
Action: Mouse scrolled (480, 290) with delta (0, -1)
Screenshot: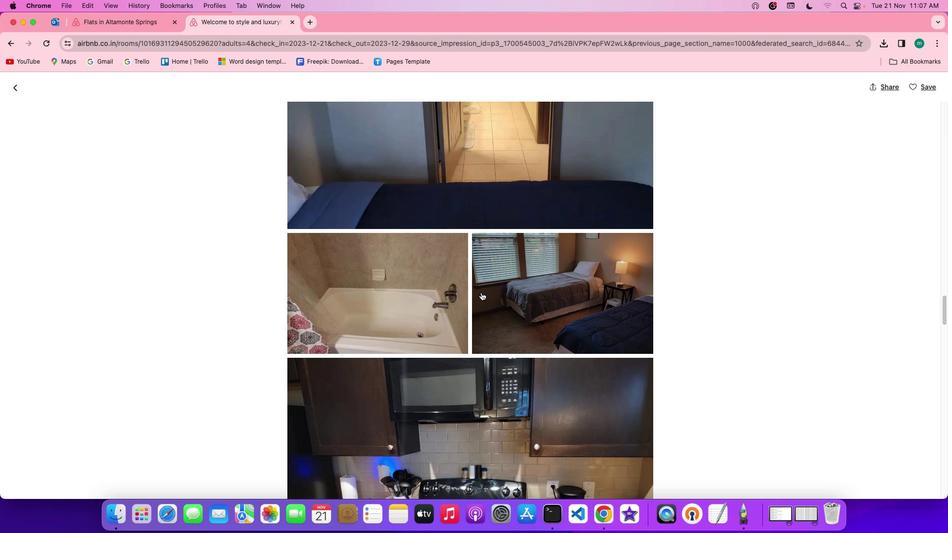 
Action: Mouse scrolled (480, 290) with delta (0, -1)
Screenshot: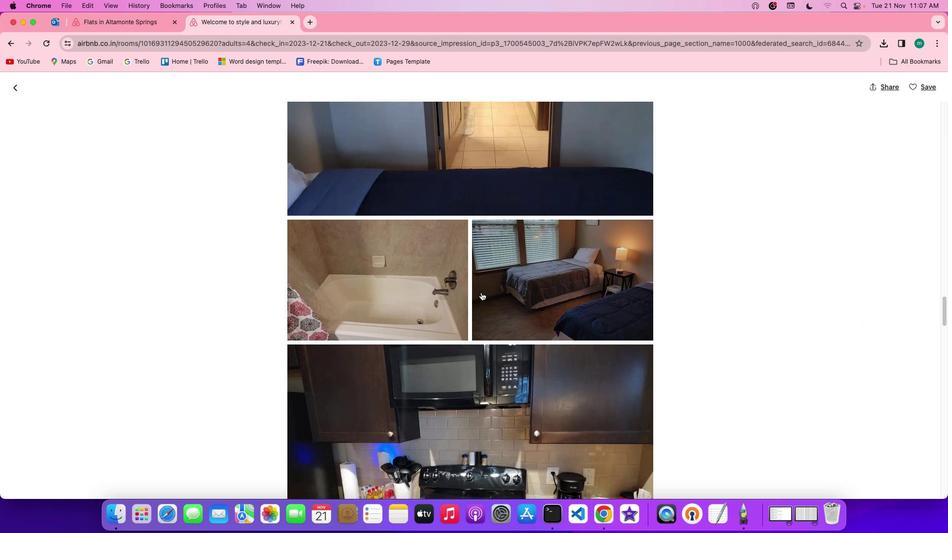 
Action: Mouse scrolled (480, 290) with delta (0, -1)
Screenshot: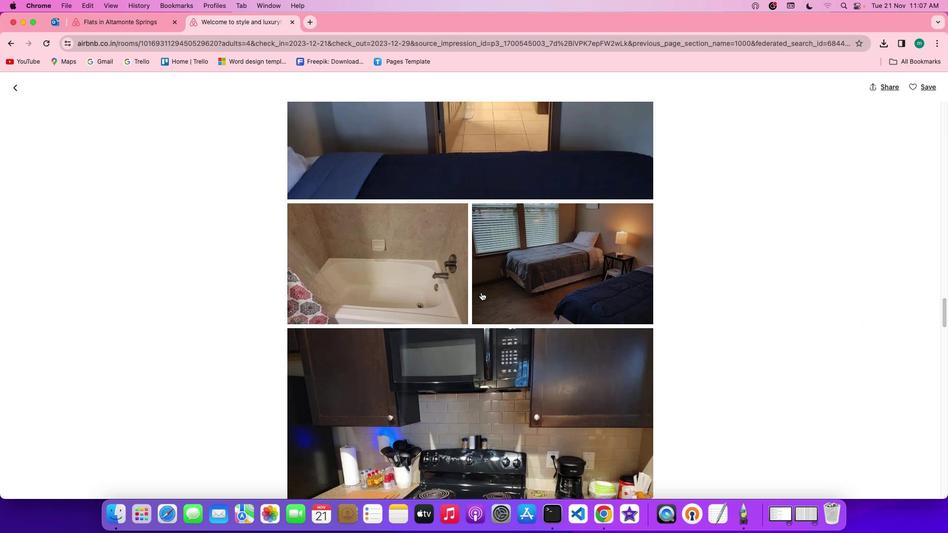 
Action: Mouse scrolled (480, 290) with delta (0, -2)
Screenshot: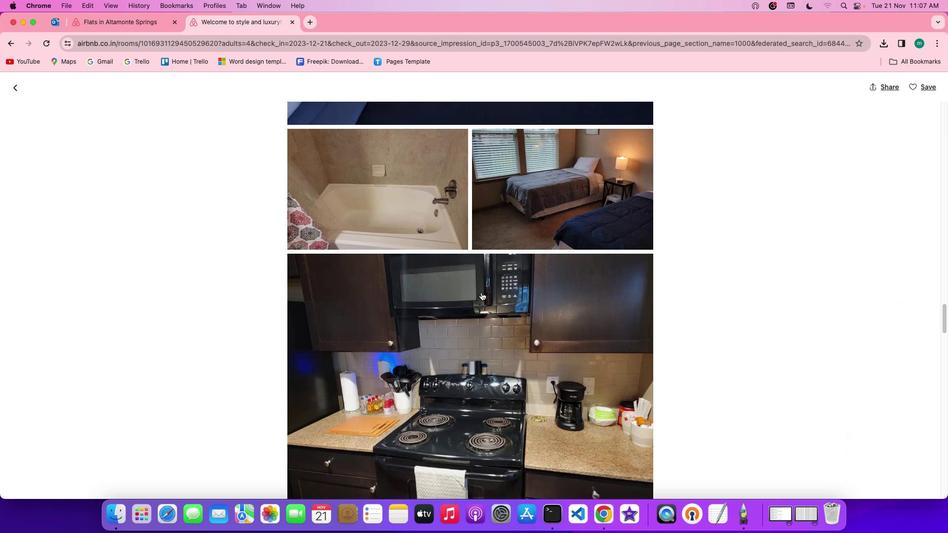 
Action: Mouse scrolled (480, 290) with delta (0, -1)
Screenshot: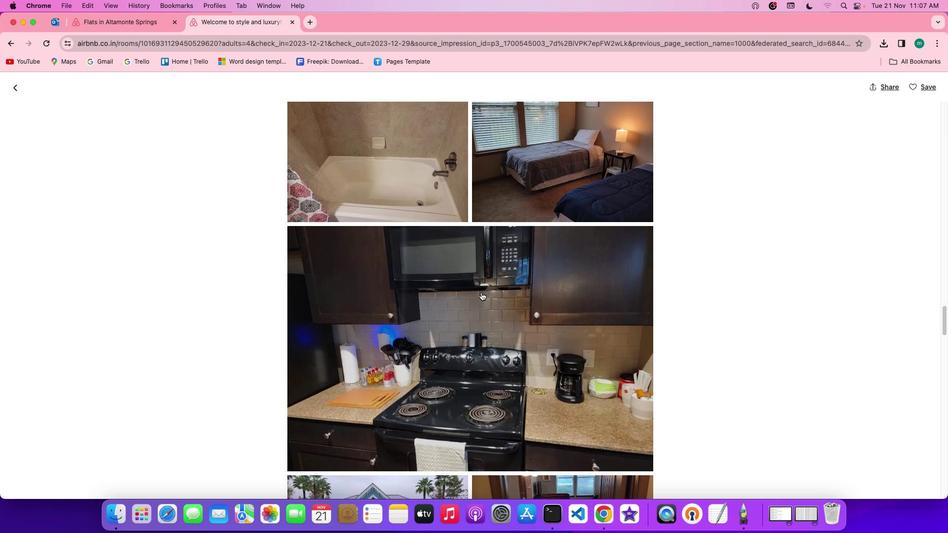 
Action: Mouse scrolled (480, 290) with delta (0, -1)
Screenshot: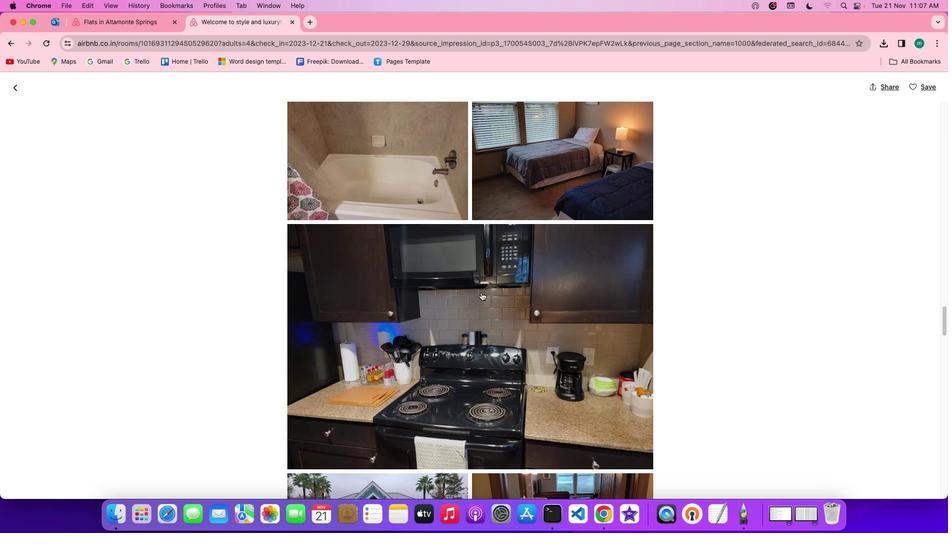 
Action: Mouse scrolled (480, 290) with delta (0, -1)
Screenshot: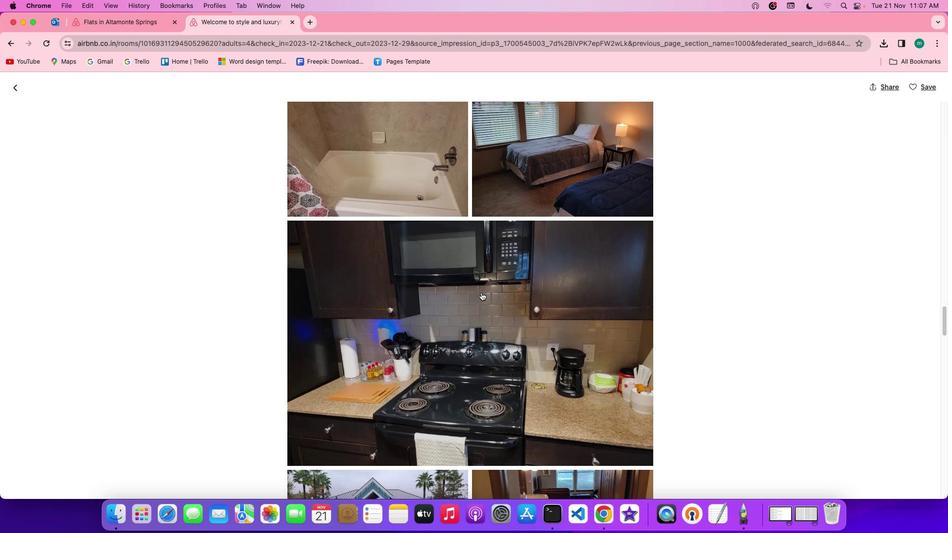 
Action: Mouse scrolled (480, 290) with delta (0, -1)
Screenshot: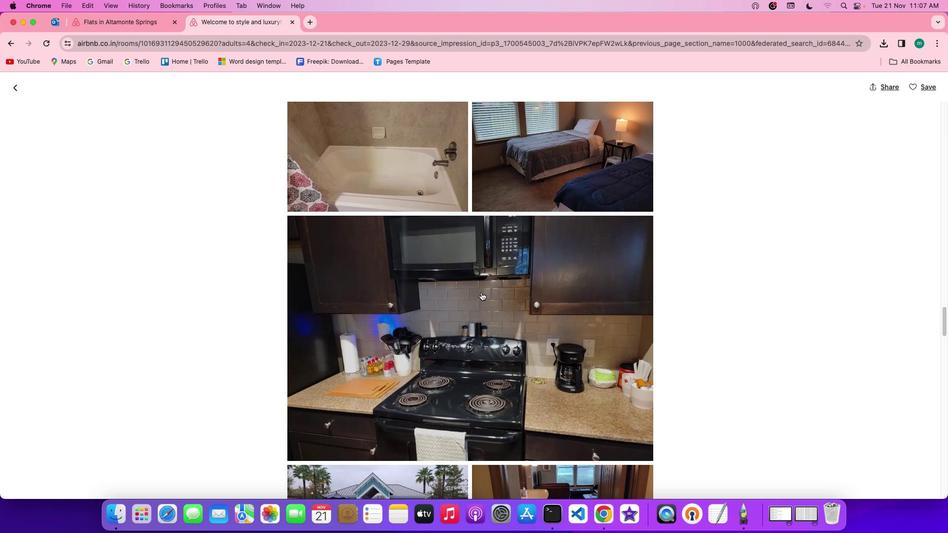 
Action: Mouse scrolled (480, 290) with delta (0, -1)
Screenshot: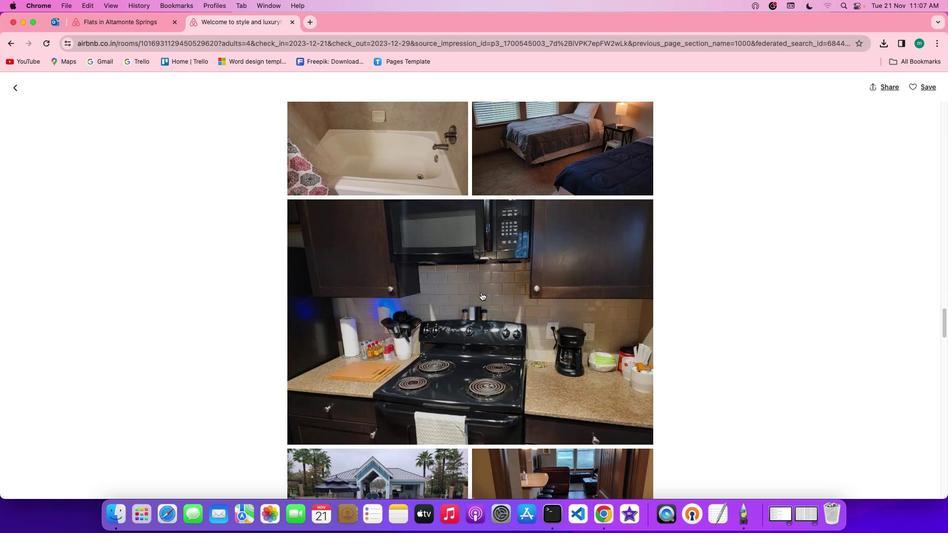 
Action: Mouse scrolled (480, 290) with delta (0, -1)
Screenshot: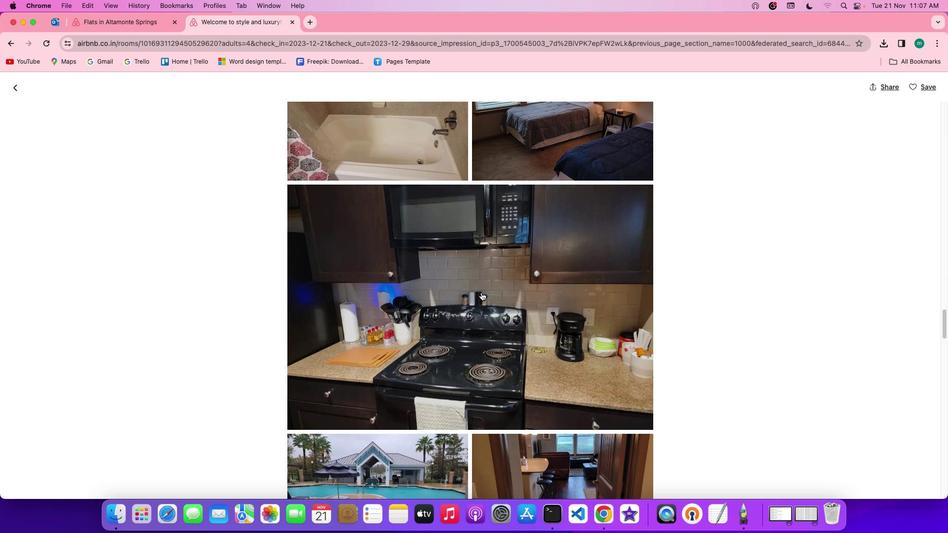 
Action: Mouse scrolled (480, 290) with delta (0, -1)
Screenshot: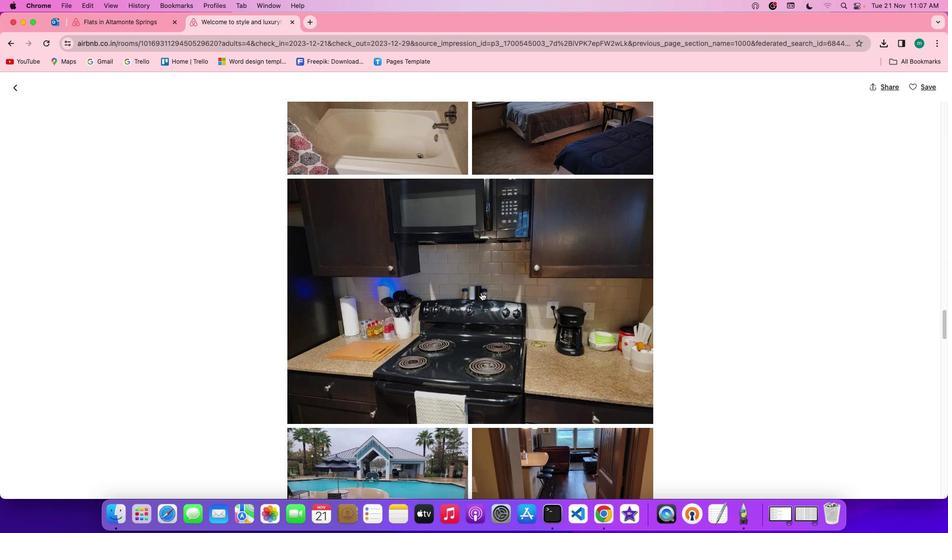 
Action: Mouse scrolled (480, 290) with delta (0, -1)
Screenshot: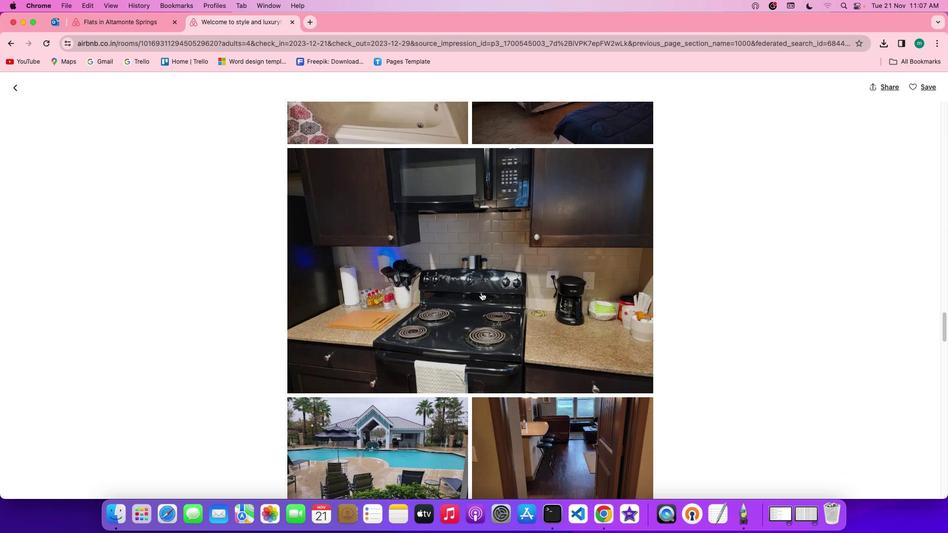 
Action: Mouse scrolled (480, 290) with delta (0, -2)
Screenshot: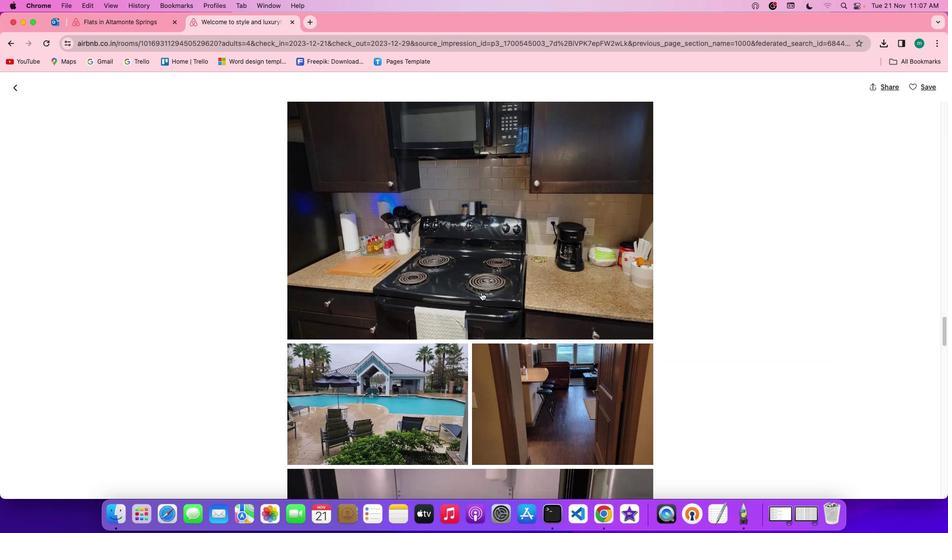 
Action: Mouse scrolled (480, 290) with delta (0, -1)
Screenshot: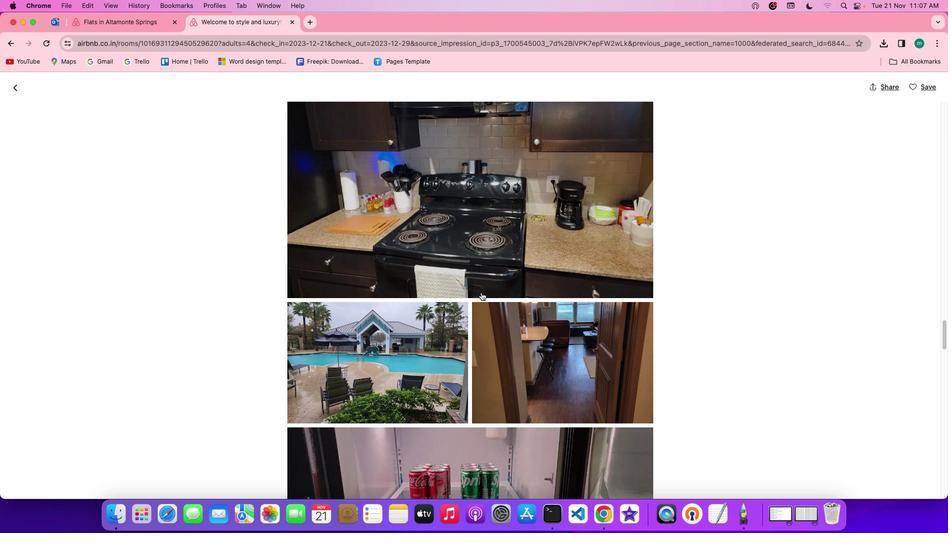 
Action: Mouse scrolled (480, 290) with delta (0, -1)
Screenshot: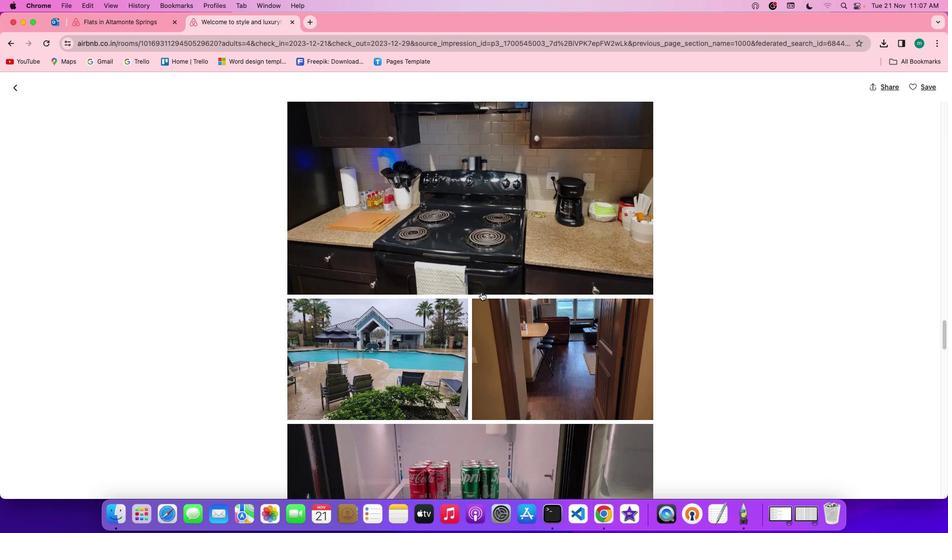 
Action: Mouse scrolled (480, 290) with delta (0, -1)
Screenshot: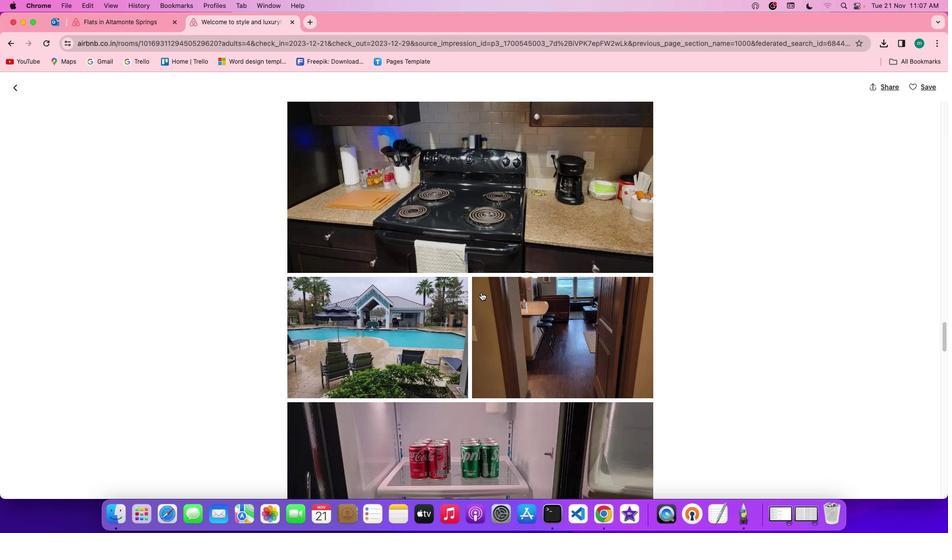
Action: Mouse scrolled (480, 290) with delta (0, -1)
Screenshot: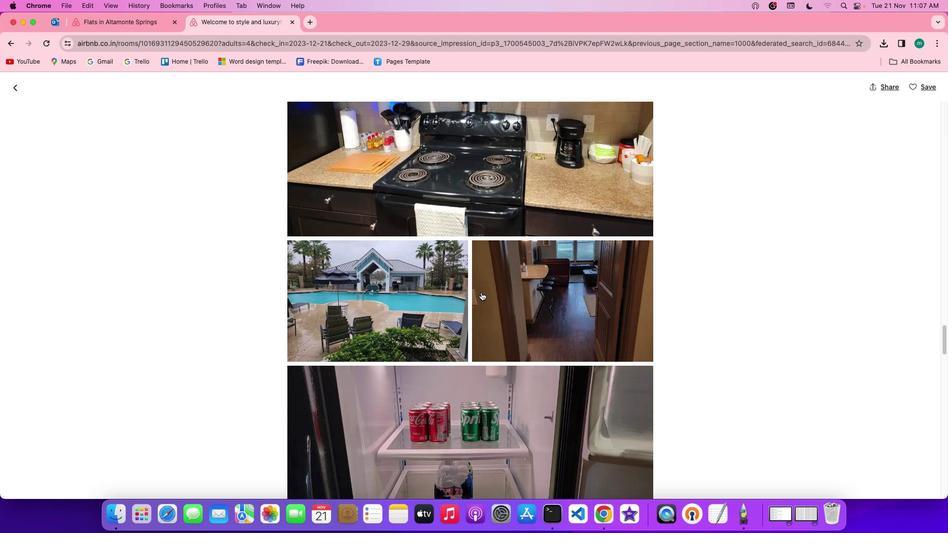 
Action: Mouse scrolled (480, 290) with delta (0, -1)
Screenshot: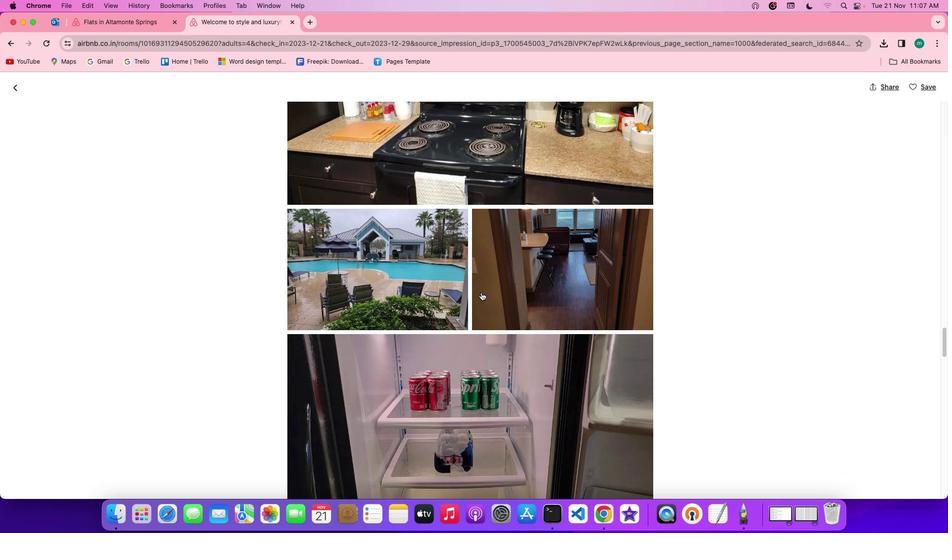 
Action: Mouse scrolled (480, 290) with delta (0, -1)
Screenshot: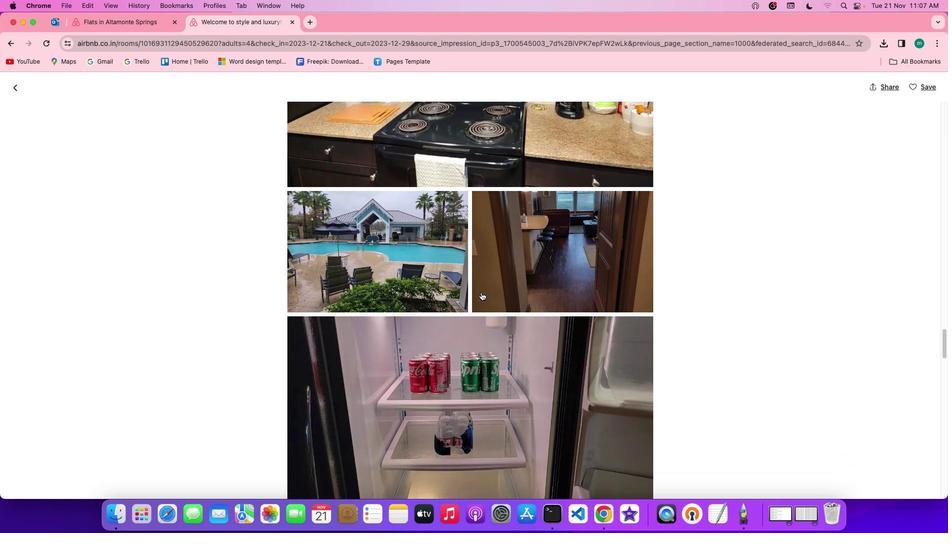 
Action: Mouse scrolled (480, 290) with delta (0, -2)
Screenshot: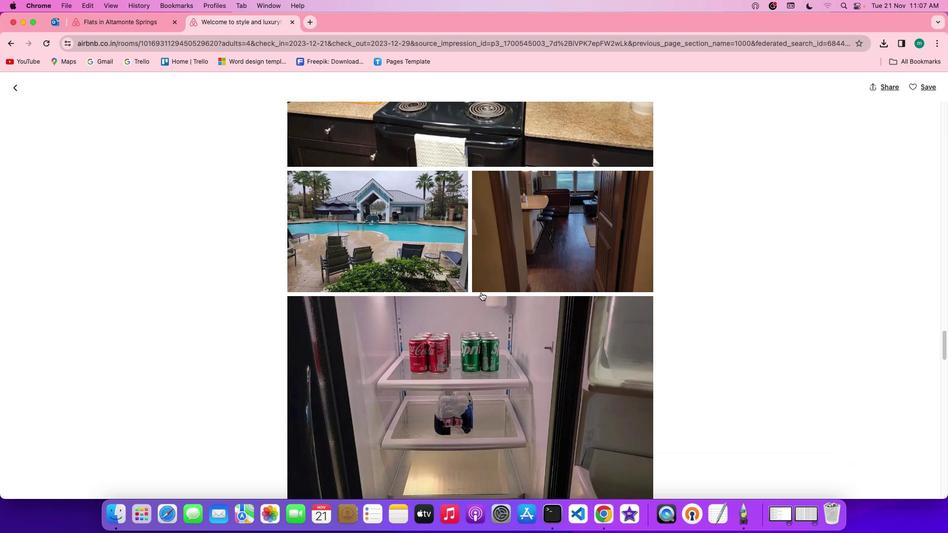 
Action: Mouse scrolled (480, 290) with delta (0, -2)
Screenshot: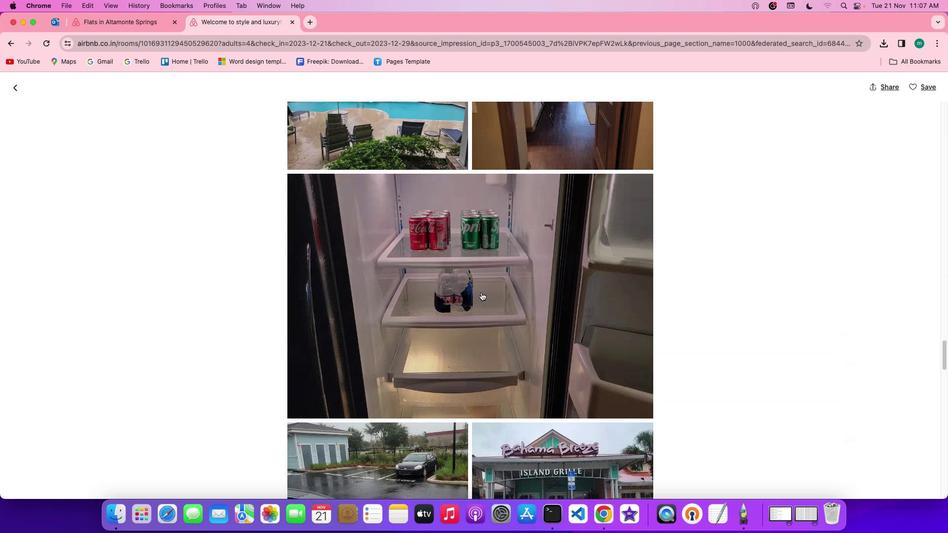 
Action: Mouse scrolled (480, 290) with delta (0, -1)
Screenshot: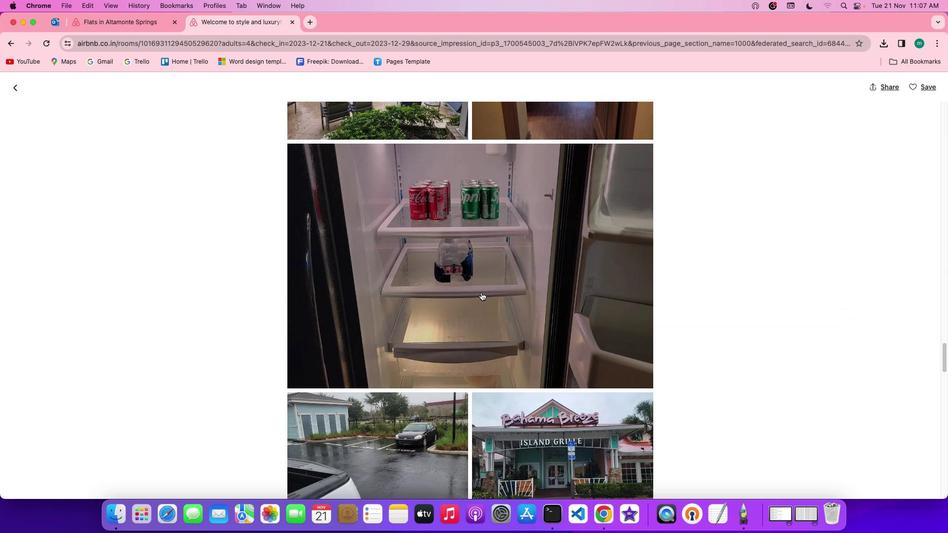 
Action: Mouse scrolled (480, 290) with delta (0, -1)
Screenshot: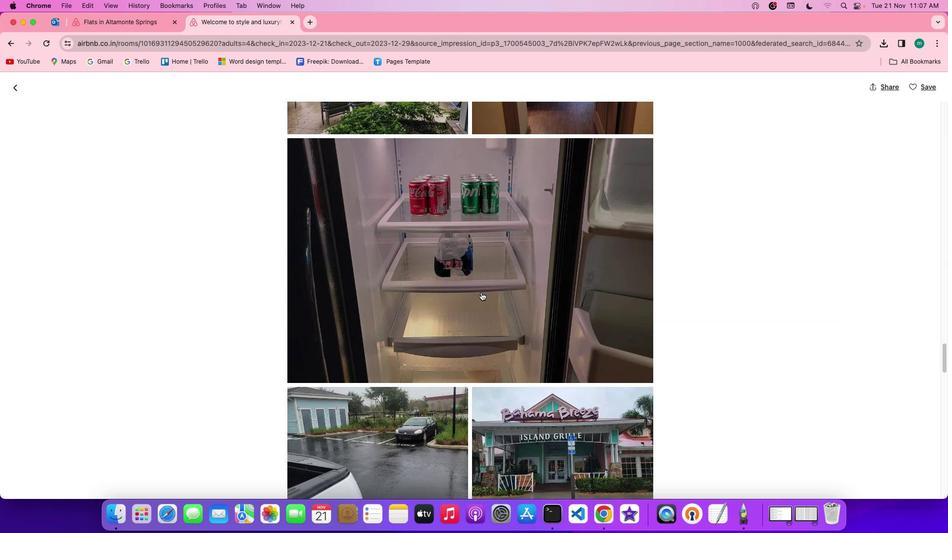 
Action: Mouse scrolled (480, 290) with delta (0, -1)
Screenshot: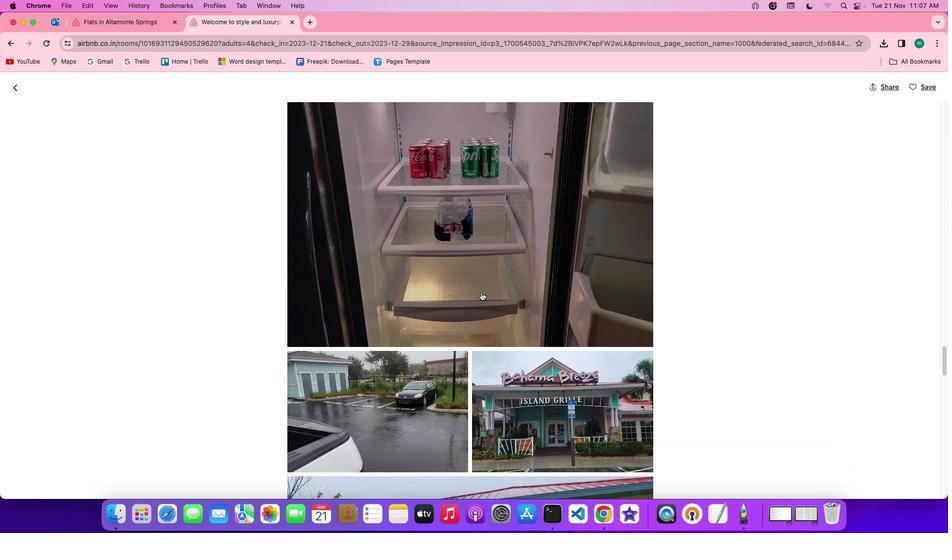 
Action: Mouse moved to (480, 290)
Screenshot: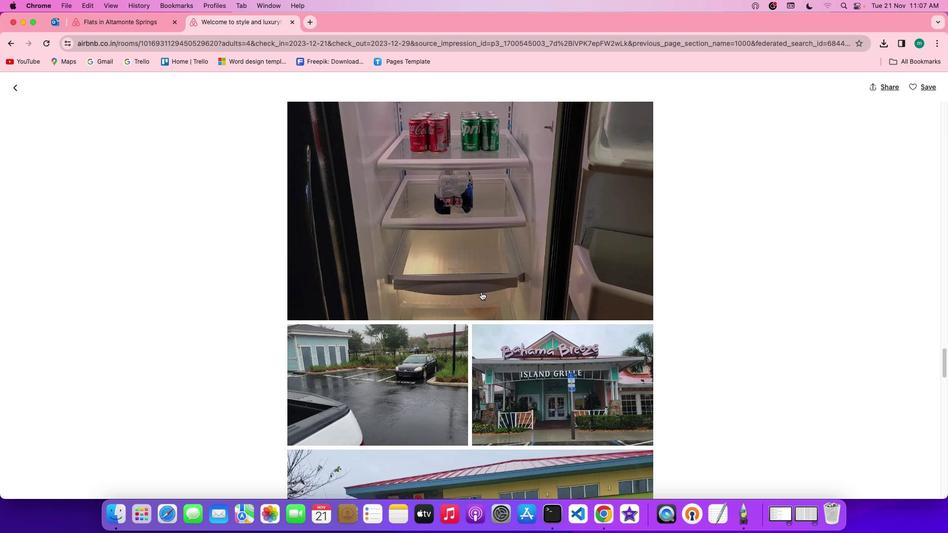 
Action: Mouse scrolled (480, 290) with delta (0, -1)
Screenshot: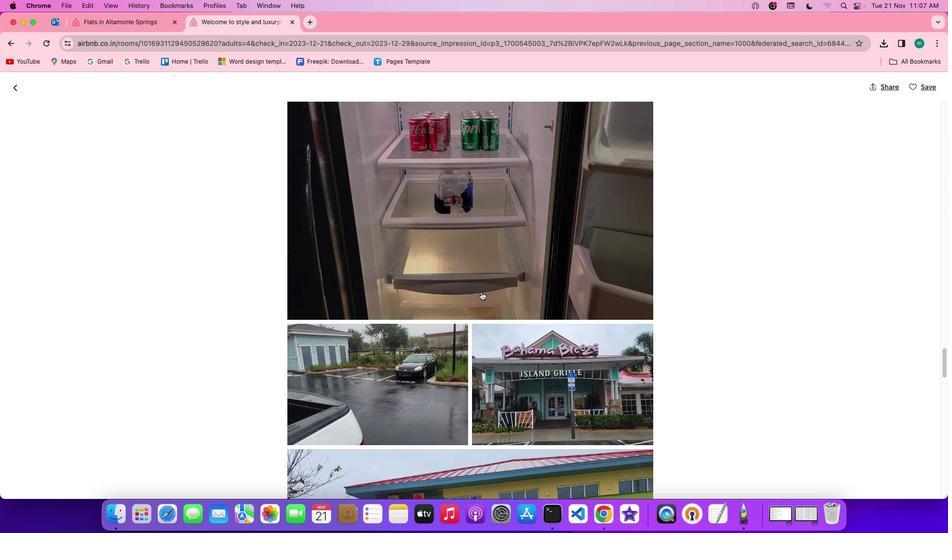 
Action: Mouse moved to (479, 290)
Screenshot: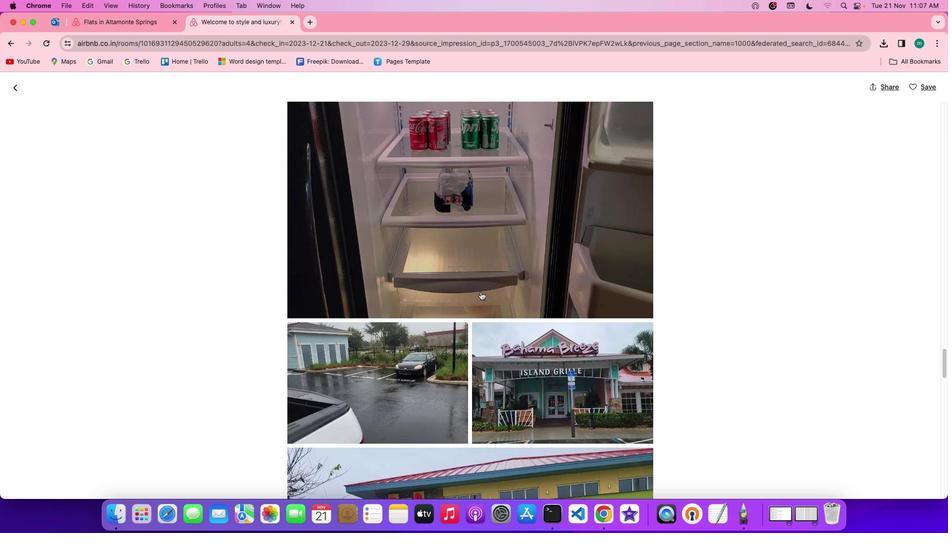
Action: Mouse scrolled (479, 290) with delta (0, -1)
Screenshot: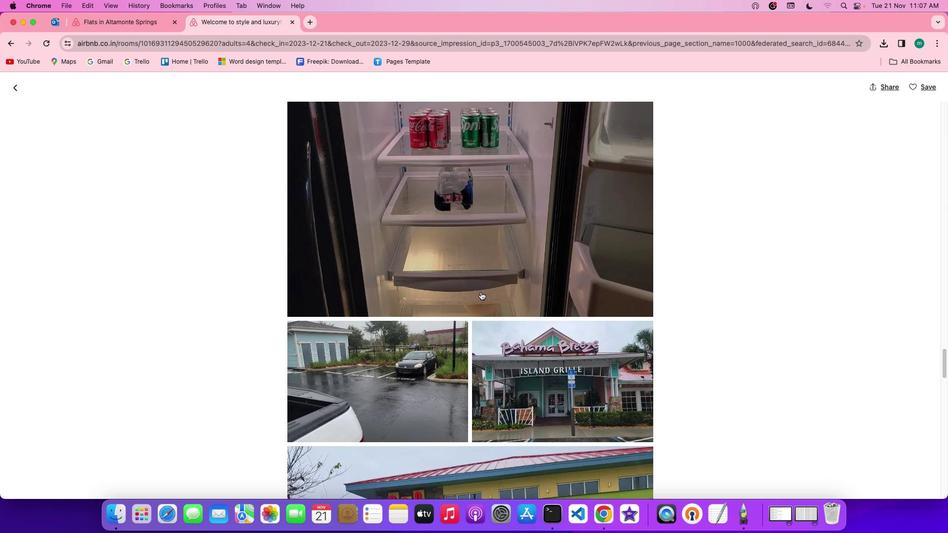 
Action: Mouse moved to (479, 290)
Screenshot: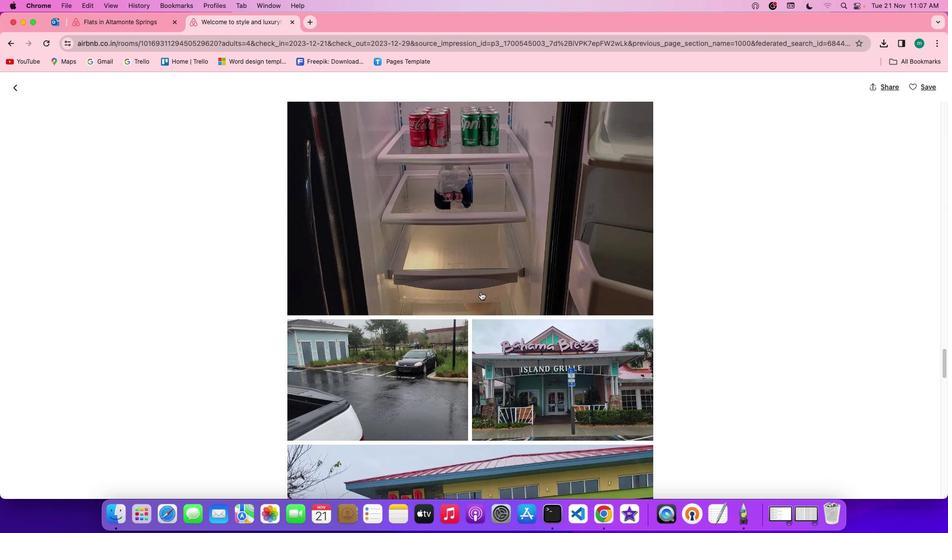 
Action: Mouse scrolled (479, 290) with delta (0, -1)
Screenshot: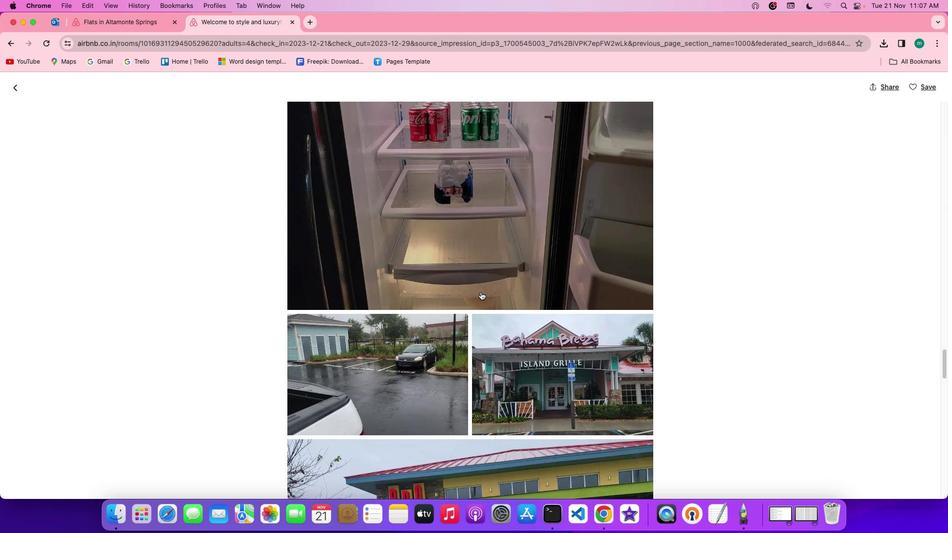 
Action: Mouse scrolled (479, 290) with delta (0, -1)
Screenshot: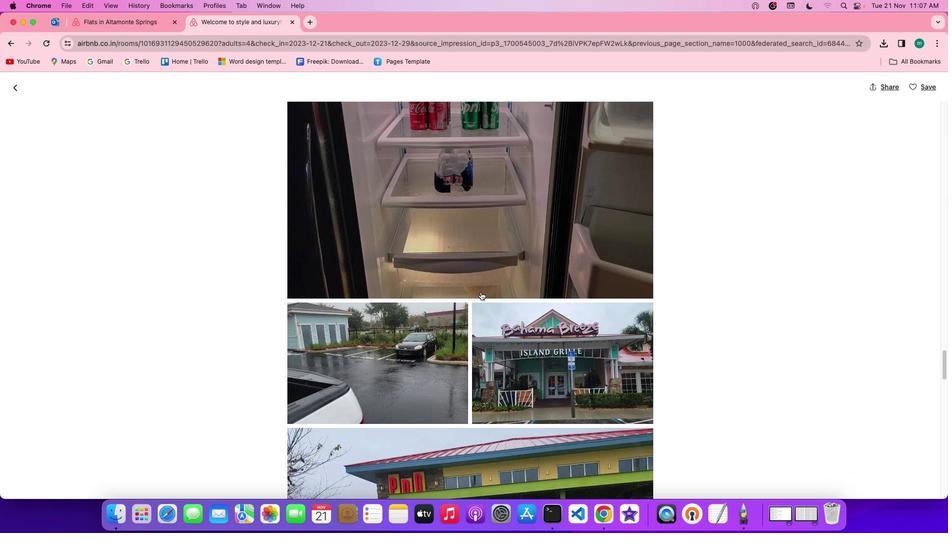 
Action: Mouse scrolled (479, 290) with delta (0, -1)
Screenshot: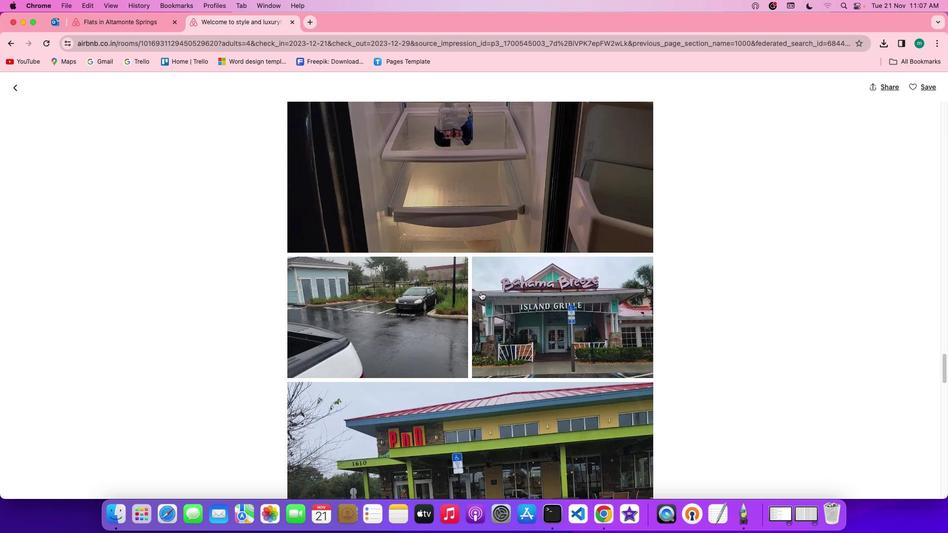 
Action: Mouse scrolled (479, 290) with delta (0, -1)
Screenshot: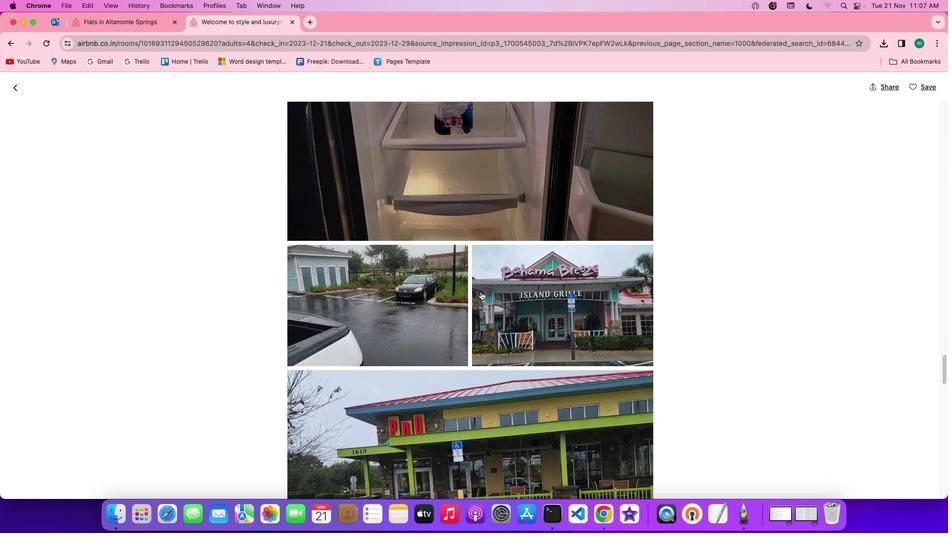 
Action: Mouse scrolled (479, 290) with delta (0, -1)
Screenshot: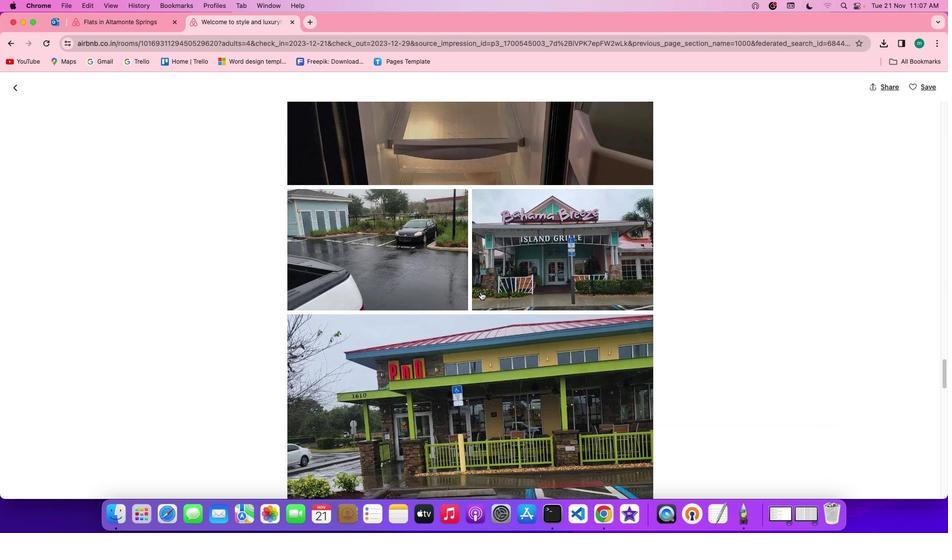 
Action: Mouse scrolled (479, 290) with delta (0, -2)
Screenshot: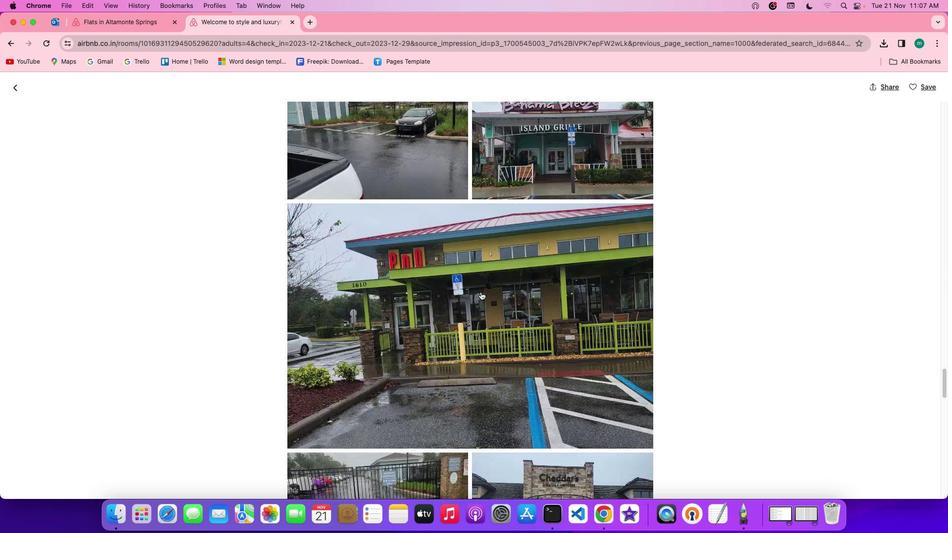 
Action: Mouse scrolled (479, 290) with delta (0, -3)
Screenshot: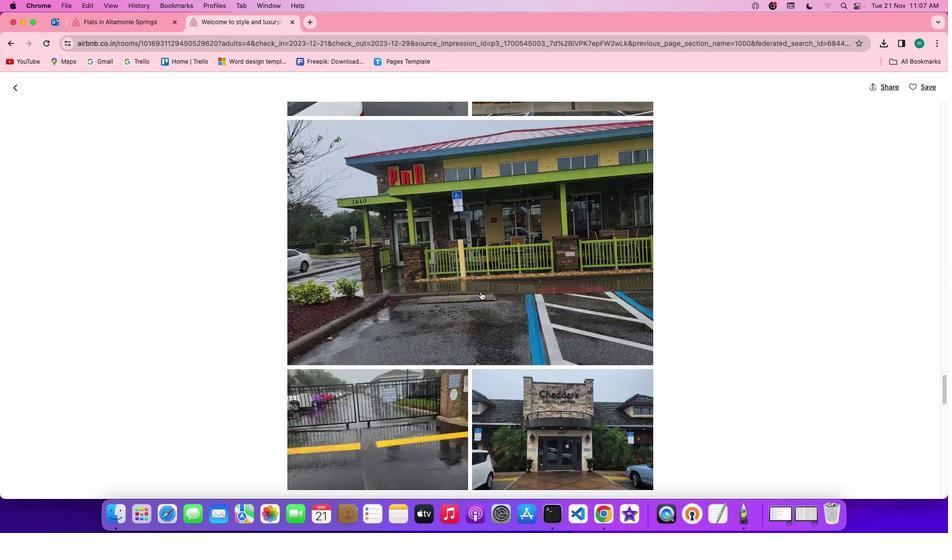 
Action: Mouse scrolled (479, 290) with delta (0, -1)
Screenshot: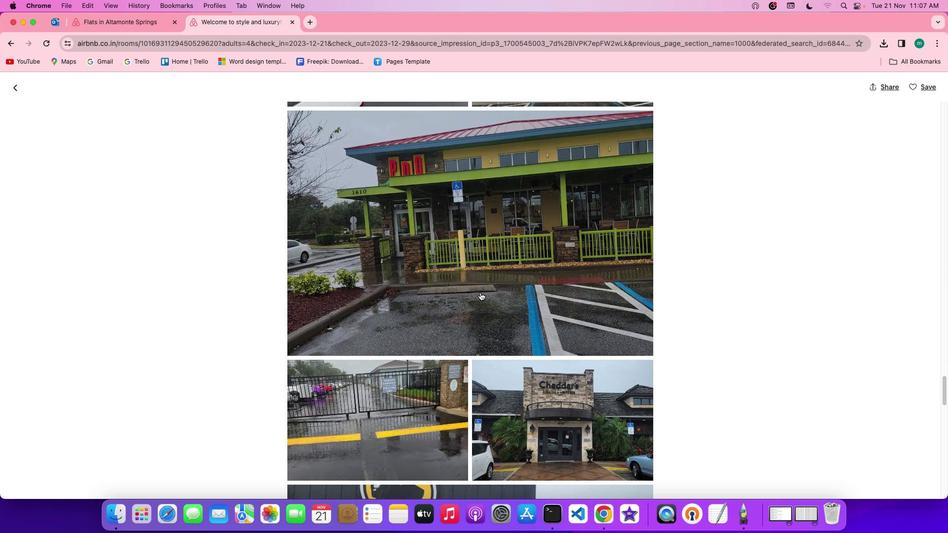 
Action: Mouse scrolled (479, 290) with delta (0, -1)
Screenshot: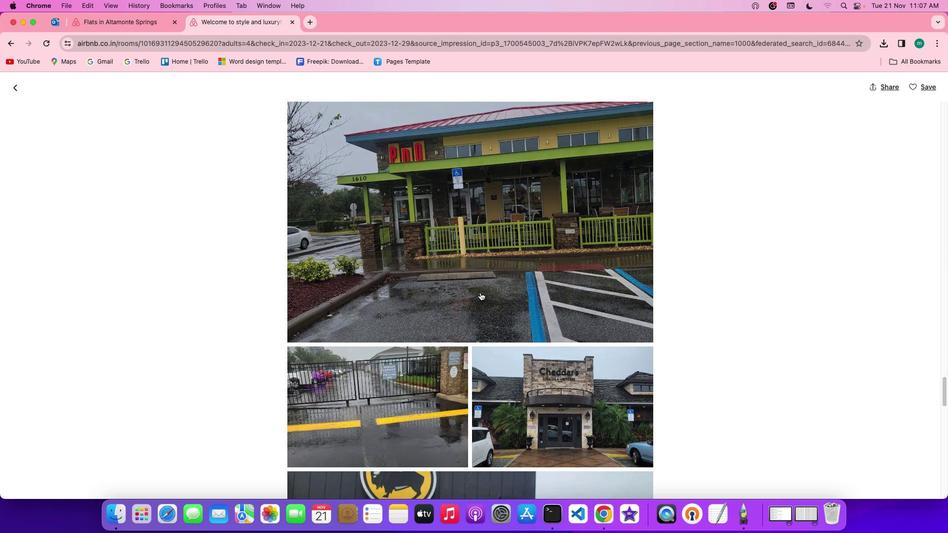 
Action: Mouse moved to (479, 290)
Screenshot: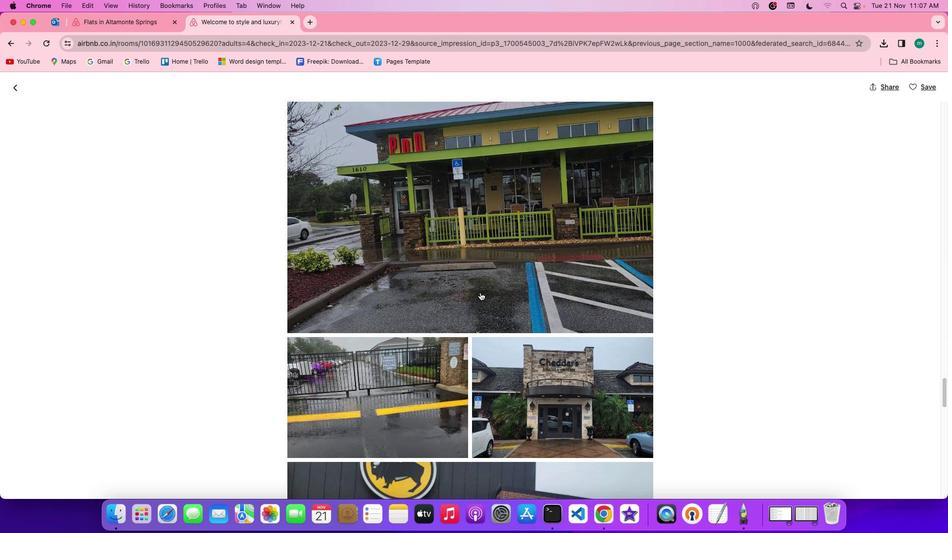 
Action: Mouse scrolled (479, 290) with delta (0, -2)
Screenshot: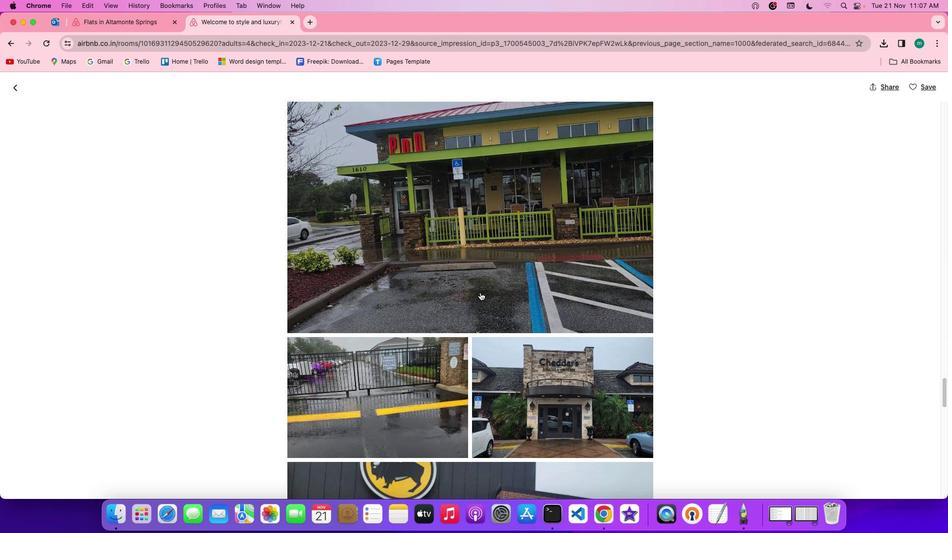 
Action: Mouse scrolled (479, 290) with delta (0, -2)
Screenshot: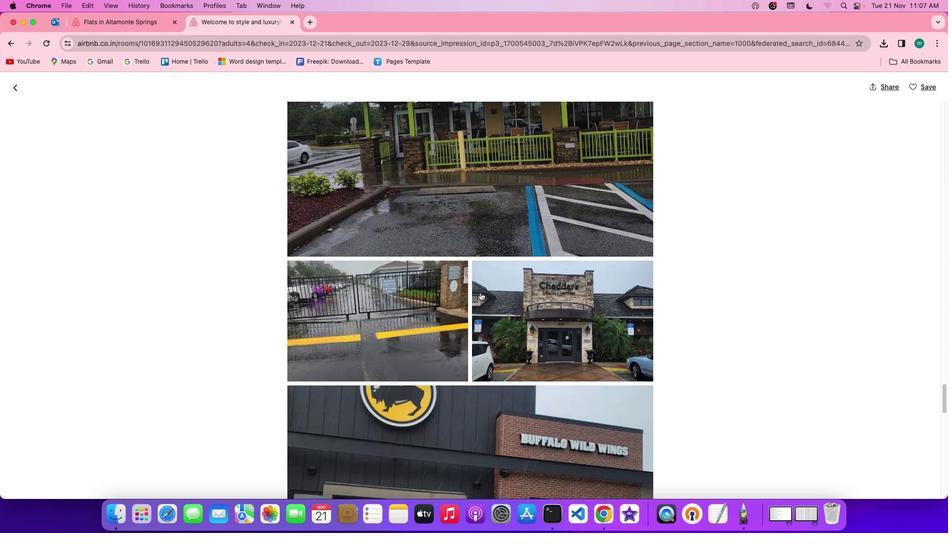 
Action: Mouse scrolled (479, 290) with delta (0, -1)
Screenshot: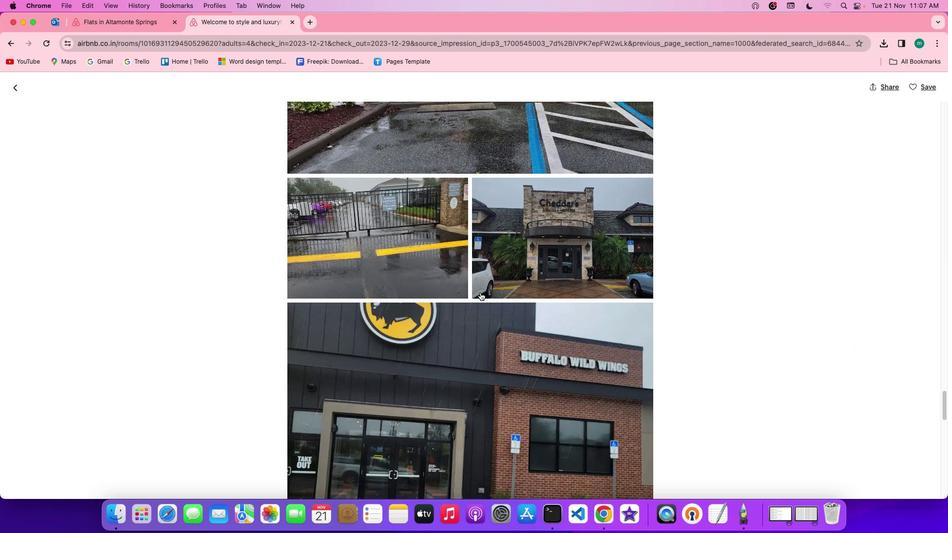 
Action: Mouse scrolled (479, 290) with delta (0, -1)
Screenshot: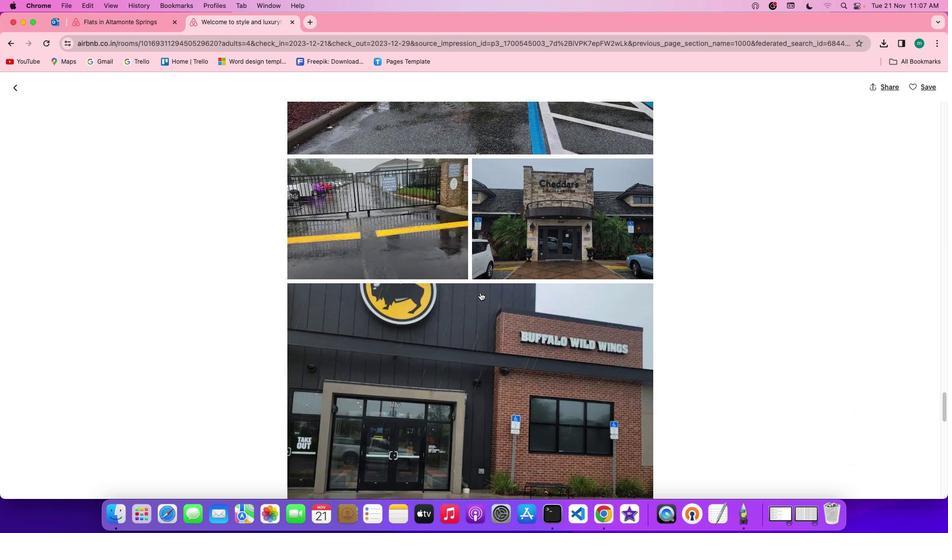 
Action: Mouse scrolled (479, 290) with delta (0, -2)
Screenshot: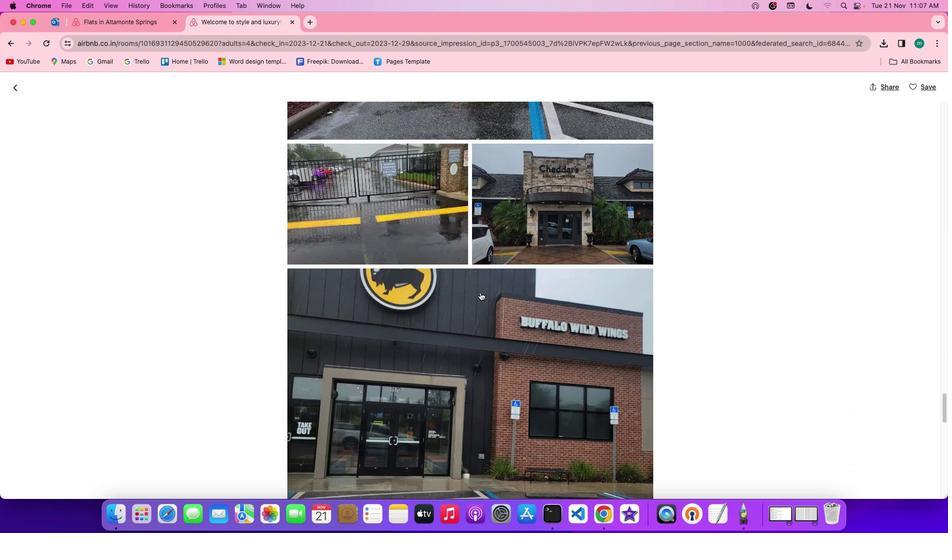 
Action: Mouse scrolled (479, 290) with delta (0, -2)
Screenshot: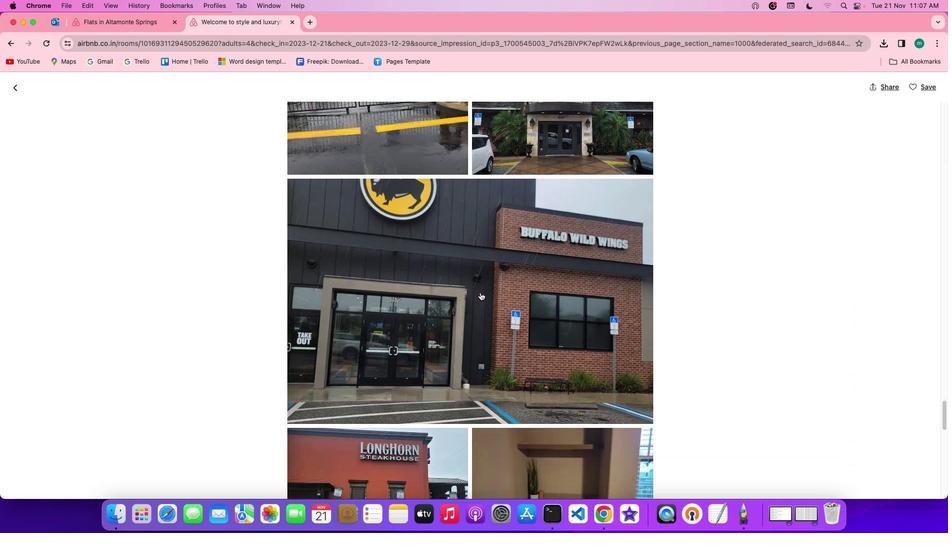 
Action: Mouse scrolled (479, 290) with delta (0, -1)
Screenshot: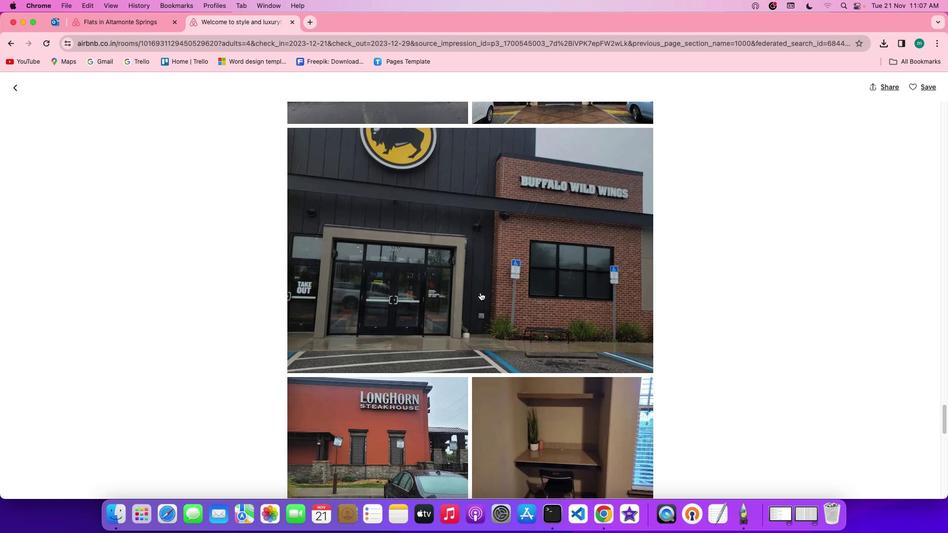 
Action: Mouse scrolled (479, 290) with delta (0, -1)
Screenshot: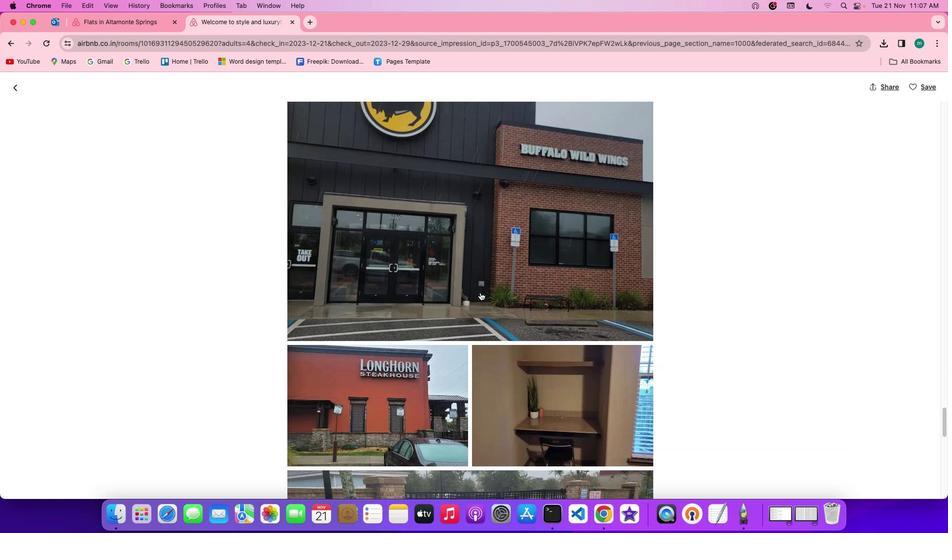 
Action: Mouse scrolled (479, 290) with delta (0, -2)
Screenshot: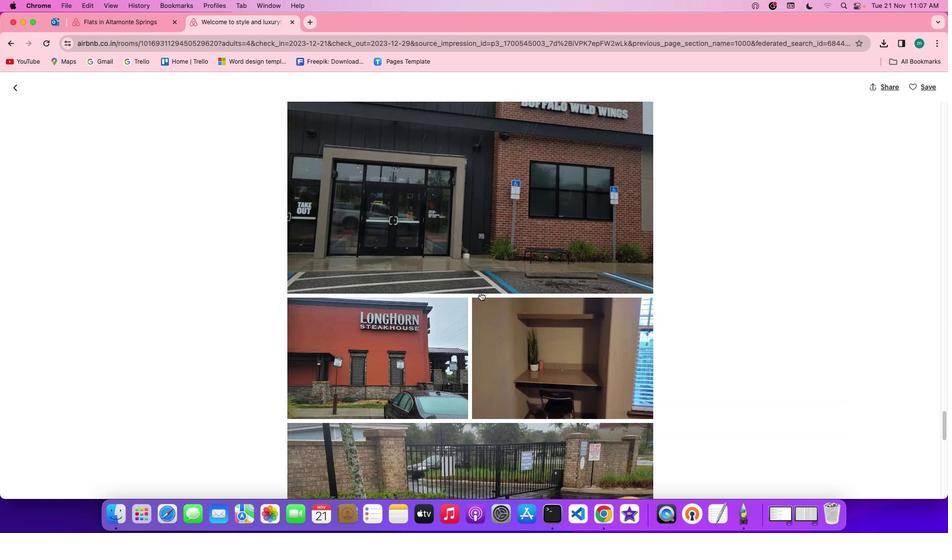 
Action: Mouse scrolled (479, 290) with delta (0, -2)
Screenshot: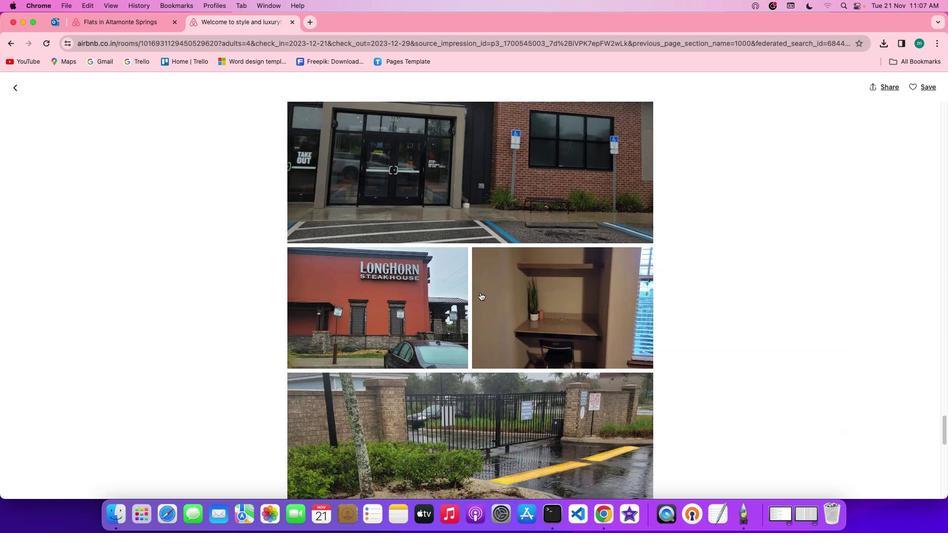 
Action: Mouse moved to (479, 290)
Screenshot: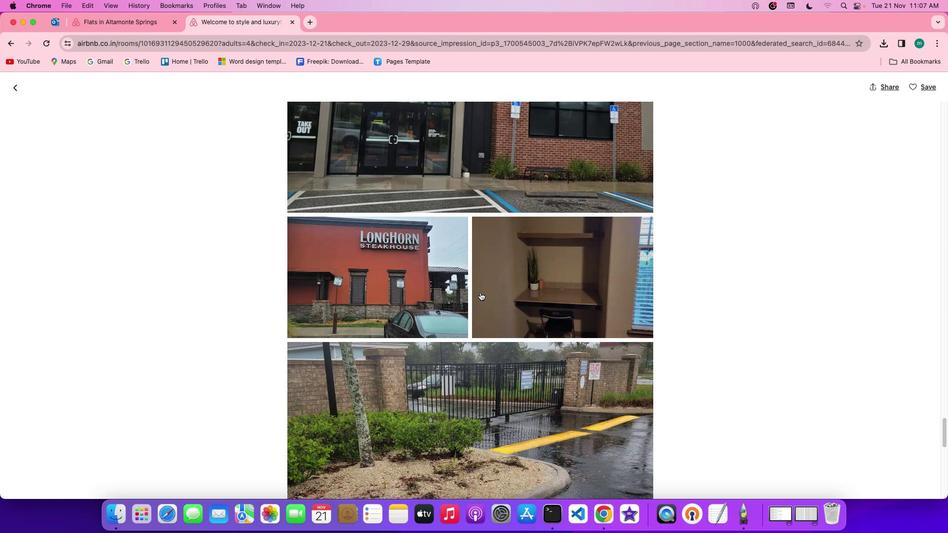 
Action: Mouse scrolled (479, 290) with delta (0, -1)
Screenshot: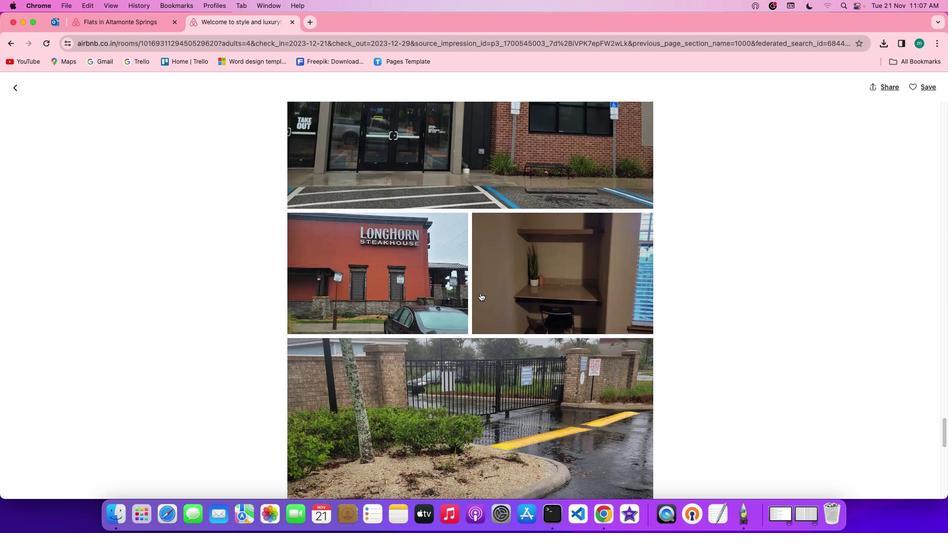 
Action: Mouse scrolled (479, 290) with delta (0, -1)
Screenshot: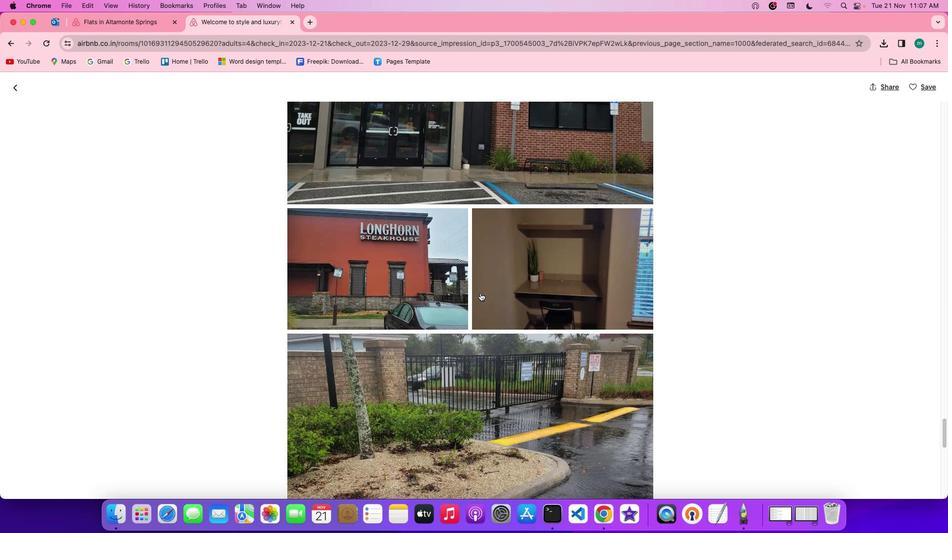 
Action: Mouse moved to (479, 291)
Screenshot: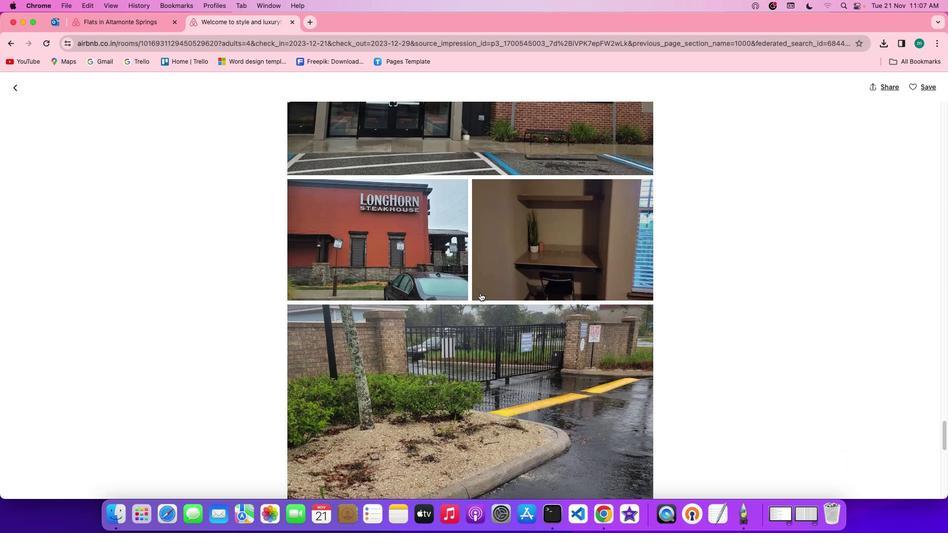 
Action: Mouse scrolled (479, 291) with delta (0, -1)
Screenshot: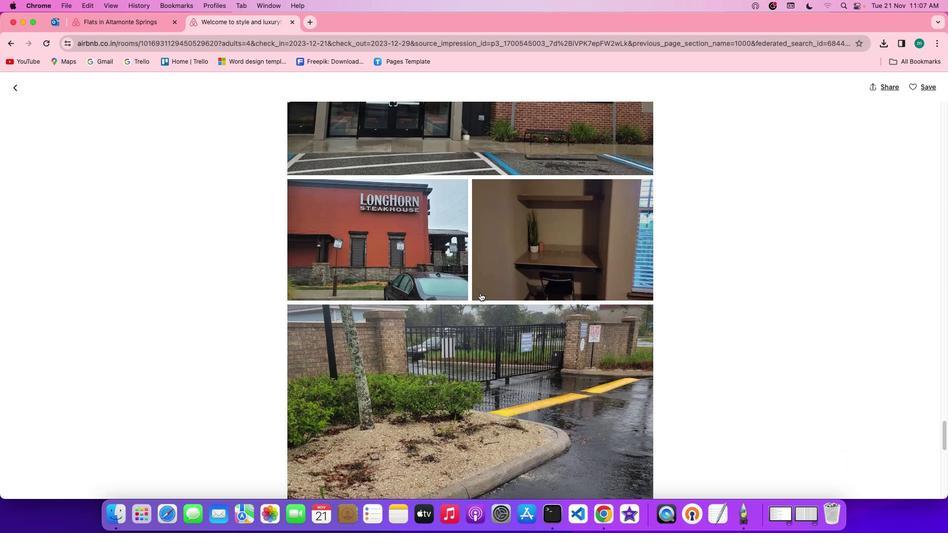 
Action: Mouse moved to (479, 291)
Screenshot: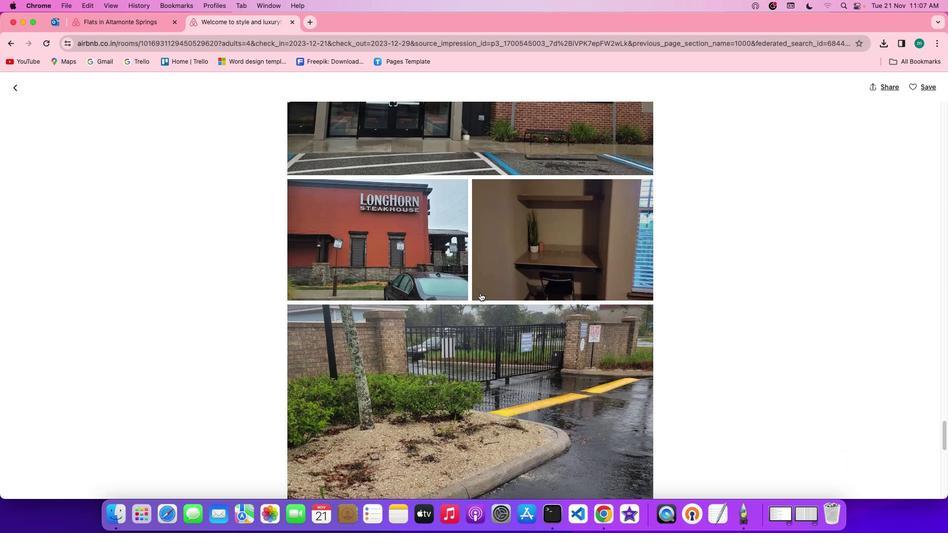 
Action: Mouse scrolled (479, 291) with delta (0, -1)
Screenshot: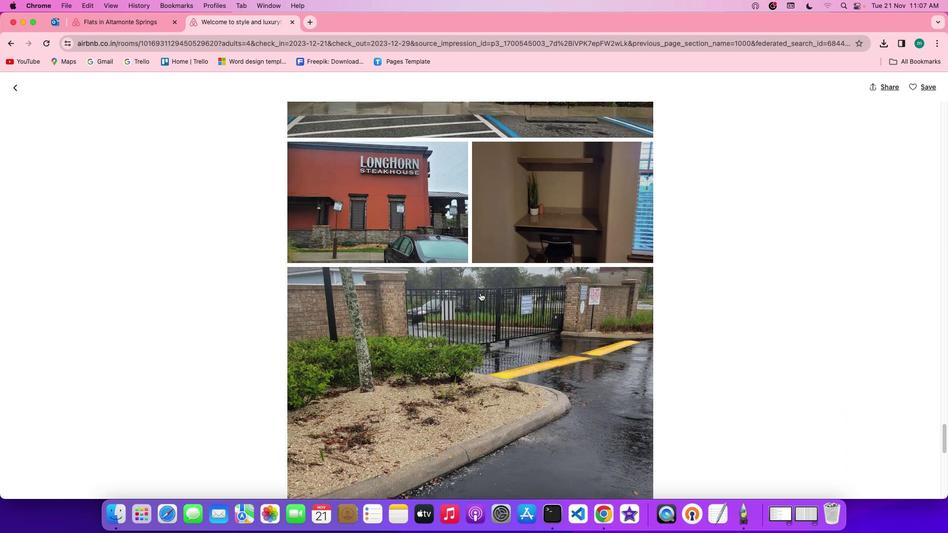 
Action: Mouse scrolled (479, 291) with delta (0, -1)
Screenshot: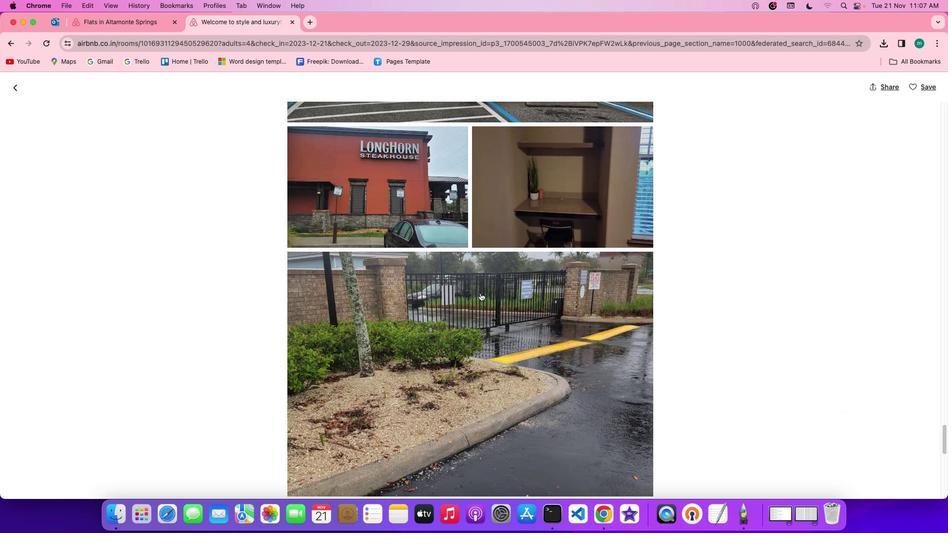 
Action: Mouse moved to (478, 290)
Screenshot: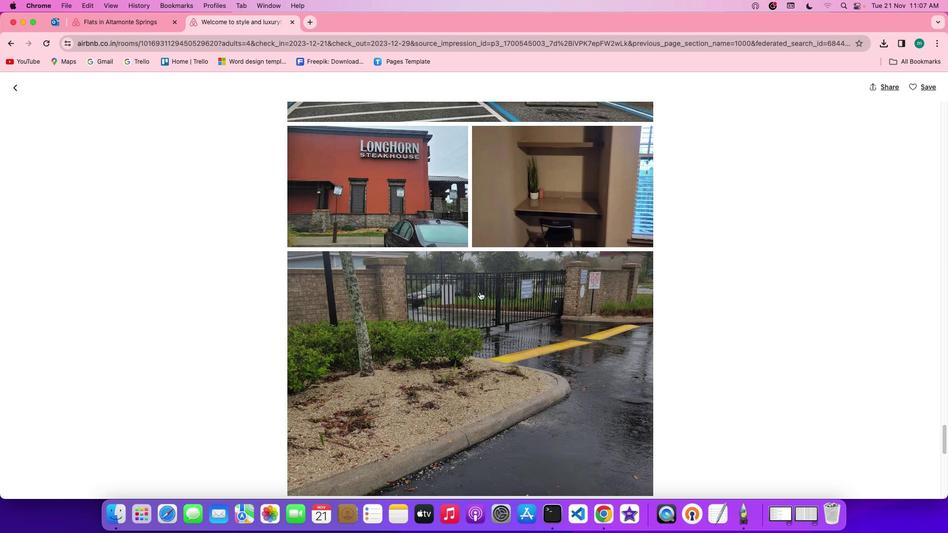 
Action: Mouse scrolled (478, 290) with delta (0, -1)
Screenshot: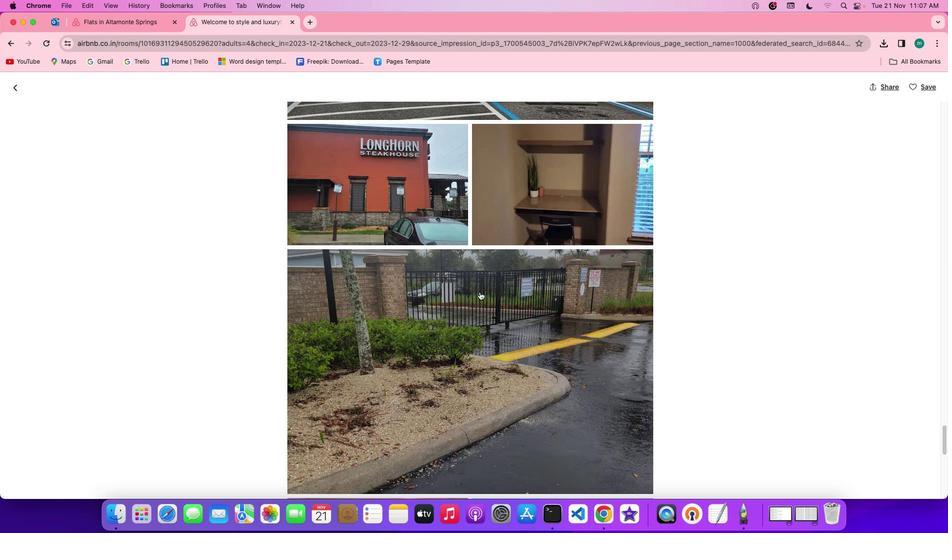 
Action: Mouse scrolled (478, 290) with delta (0, -1)
Screenshot: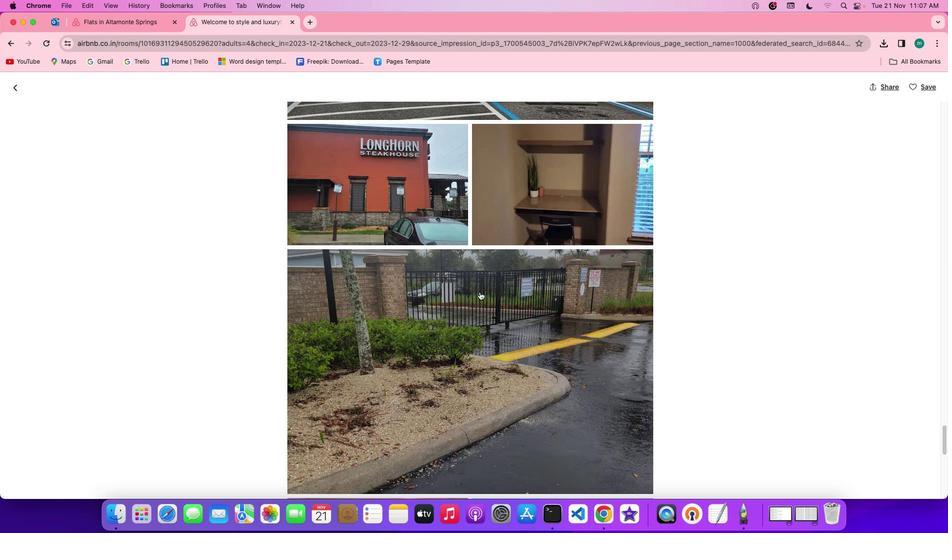 
Action: Mouse scrolled (478, 290) with delta (0, -2)
Screenshot: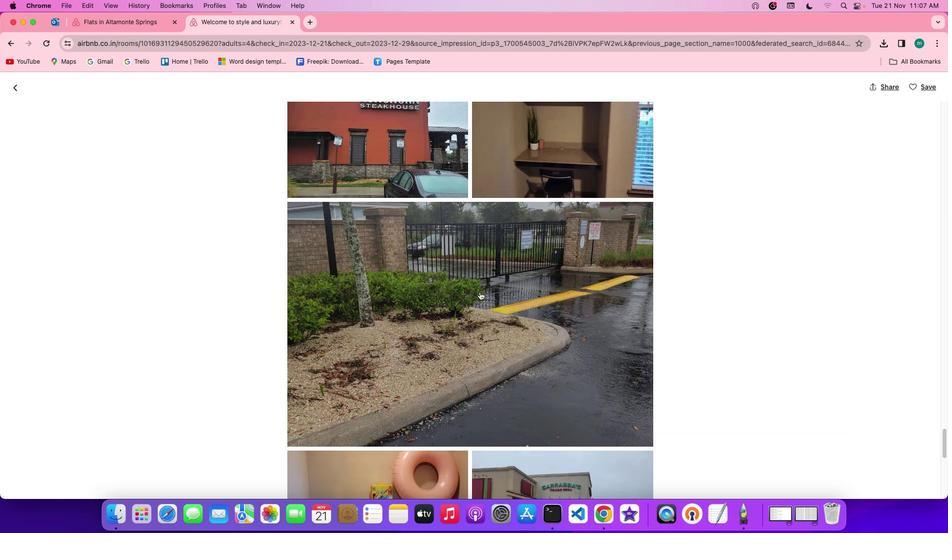 
Action: Mouse scrolled (478, 290) with delta (0, -3)
Screenshot: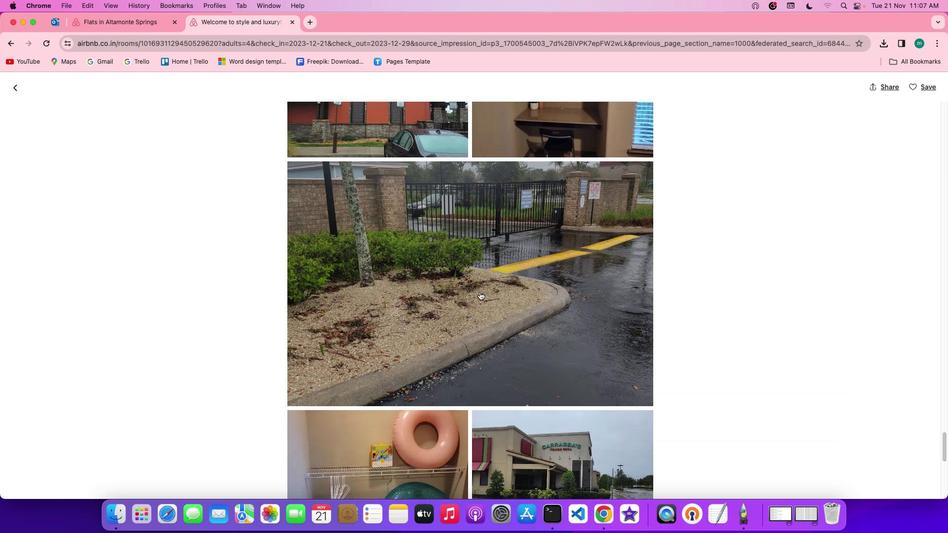 
Action: Mouse scrolled (478, 290) with delta (0, -3)
Screenshot: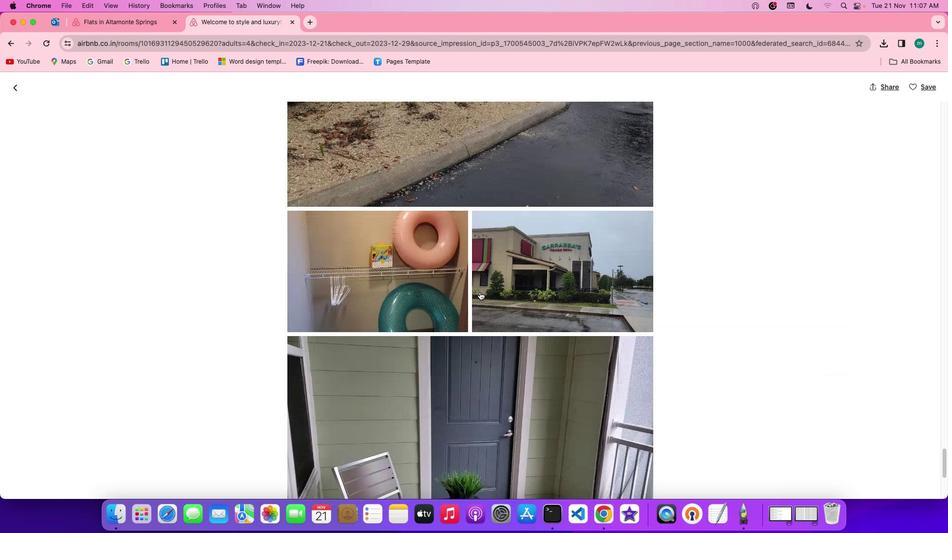 
Action: Mouse scrolled (478, 290) with delta (0, -1)
Screenshot: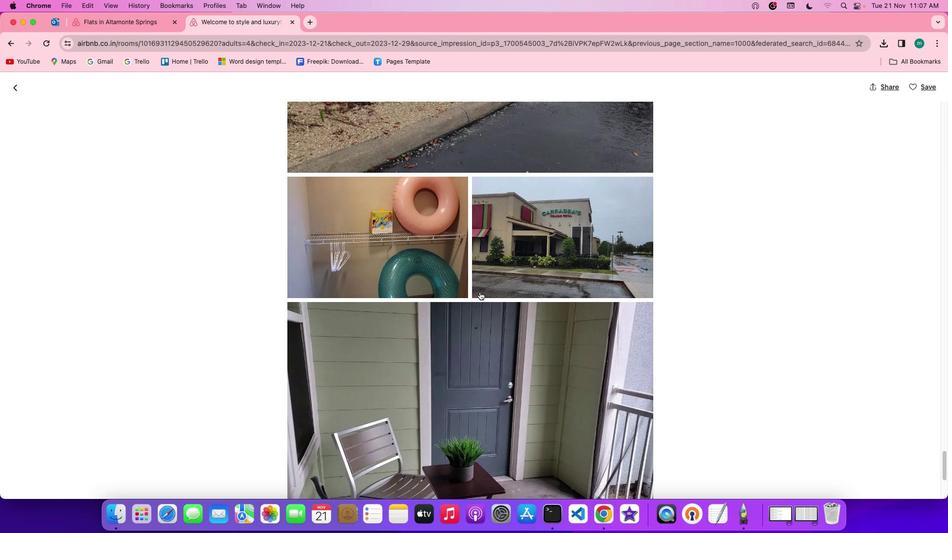 
Action: Mouse scrolled (478, 290) with delta (0, -1)
Screenshot: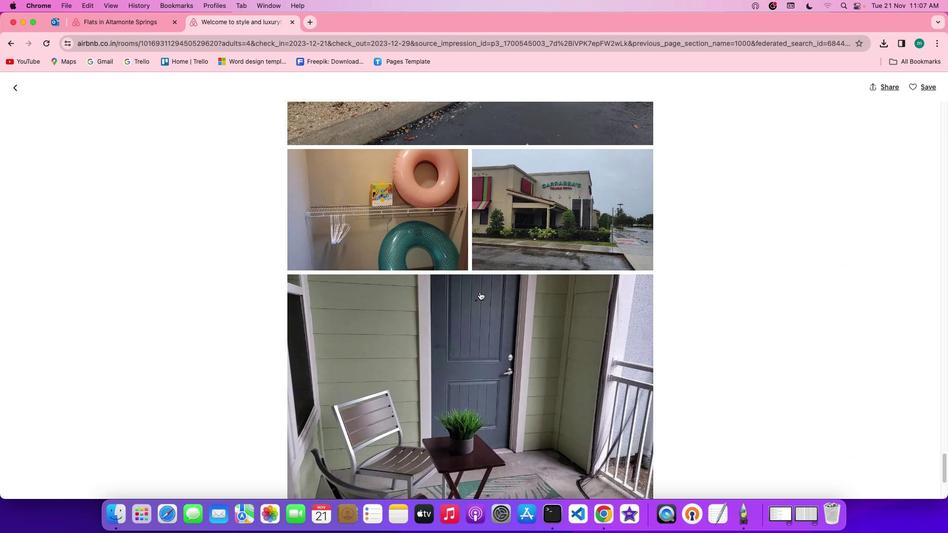 
Action: Mouse scrolled (478, 290) with delta (0, -2)
Screenshot: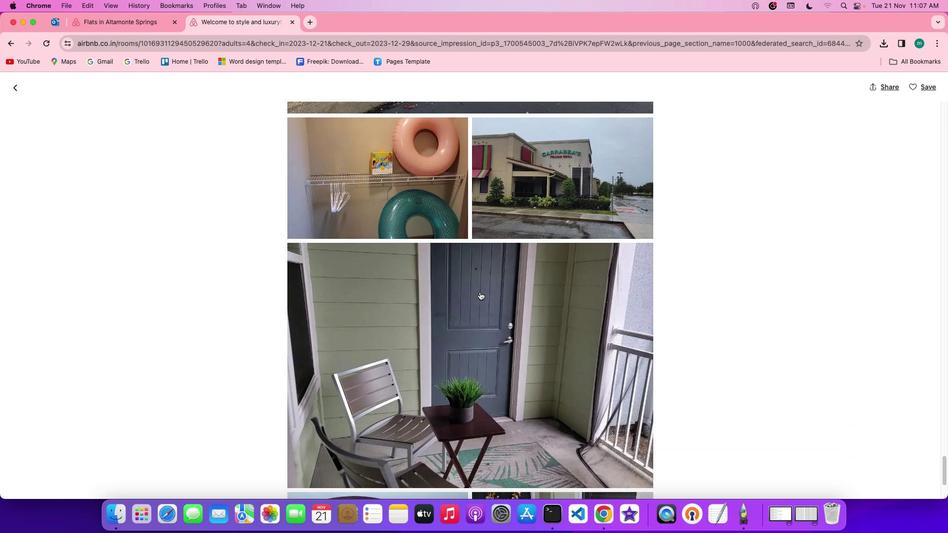 
Action: Mouse scrolled (478, 290) with delta (0, -3)
Screenshot: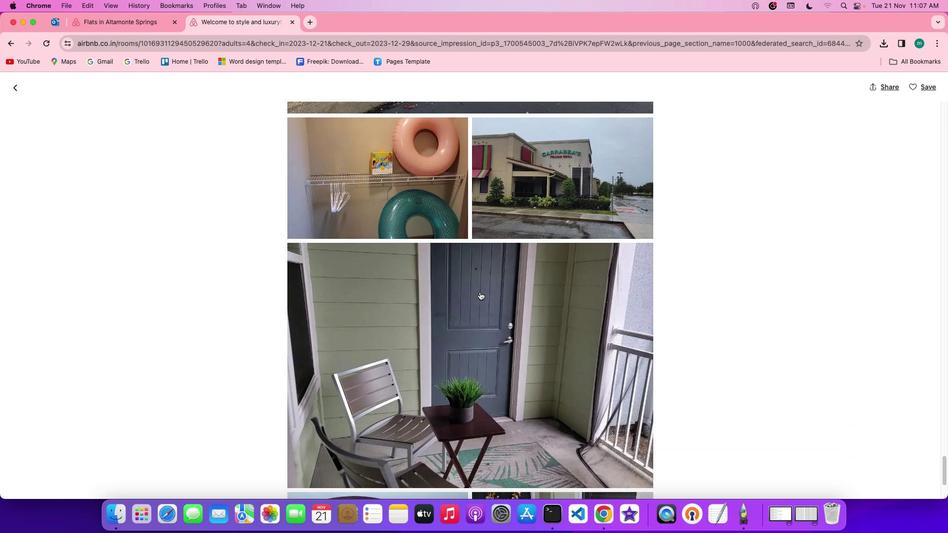 
Action: Mouse scrolled (478, 290) with delta (0, -1)
Screenshot: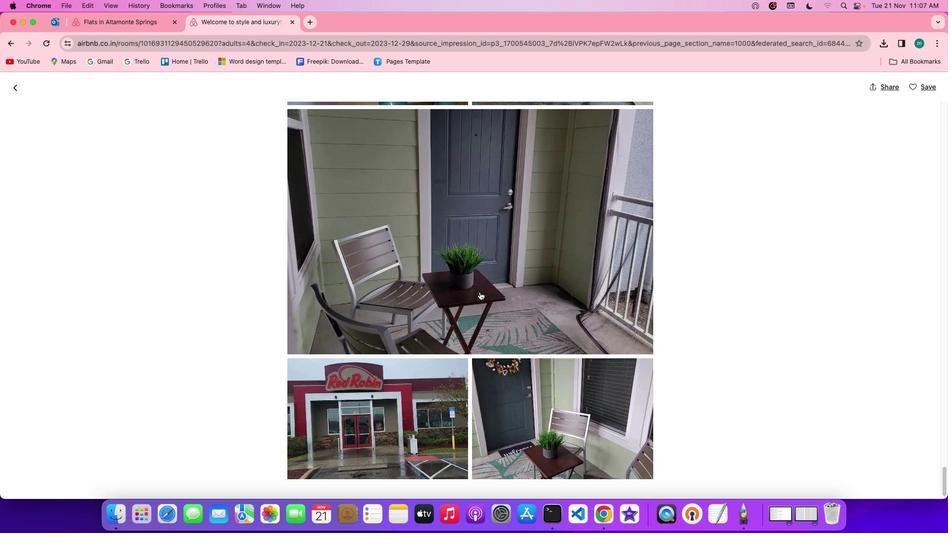 
Action: Mouse scrolled (478, 290) with delta (0, -1)
Screenshot: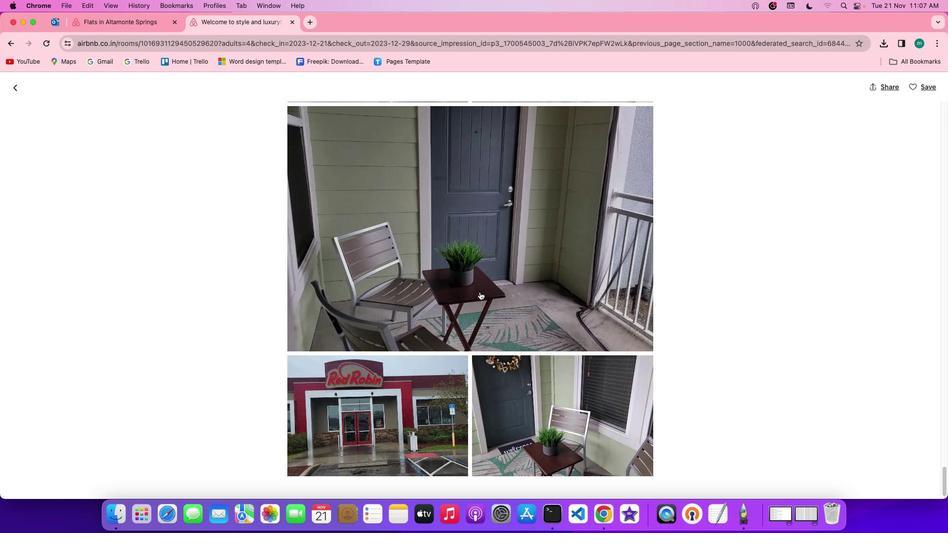 
Action: Mouse scrolled (478, 290) with delta (0, -2)
Screenshot: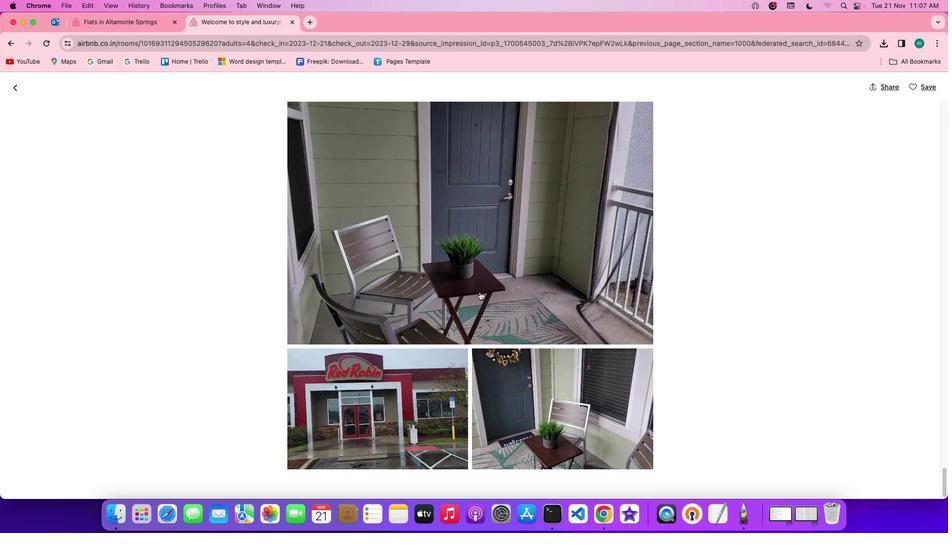 
Action: Mouse scrolled (478, 290) with delta (0, -2)
Screenshot: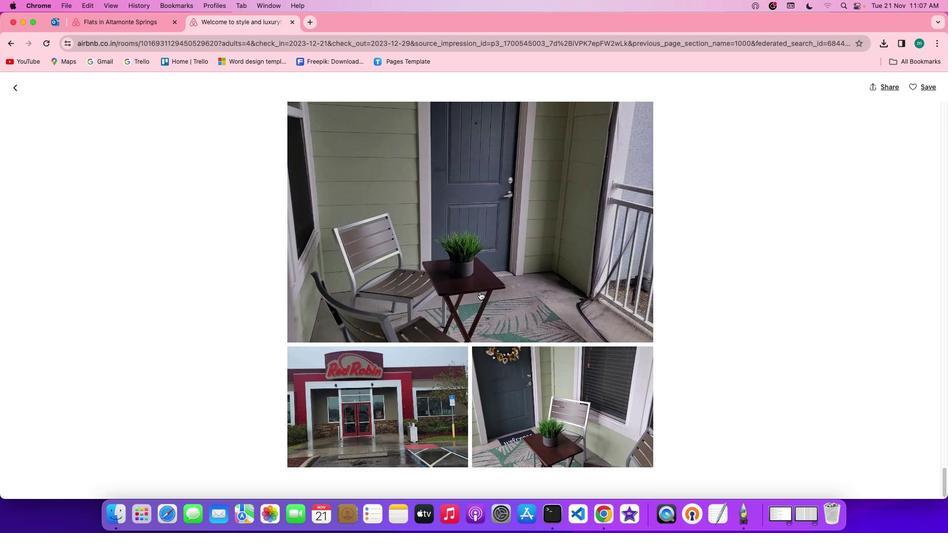 
Action: Mouse moved to (17, 88)
